 Task: Add Person0000000144 as Team Member of Scrum Project Project0000000072 in Jira. Assign Person0000000141 as Project Lead of Scrum Project Project0000000071 in Jira. Assign Person0000000143 as Project Lead of Scrum Project Project0000000072 in Jira. Create Issue Issue0000000351 in Backlog  in Scrum Project Project0000000071 in Jira. Create Issue Issue0000000352 in Backlog  in Scrum Project Project0000000071 in Jira
Action: Mouse moved to (397, 257)
Screenshot: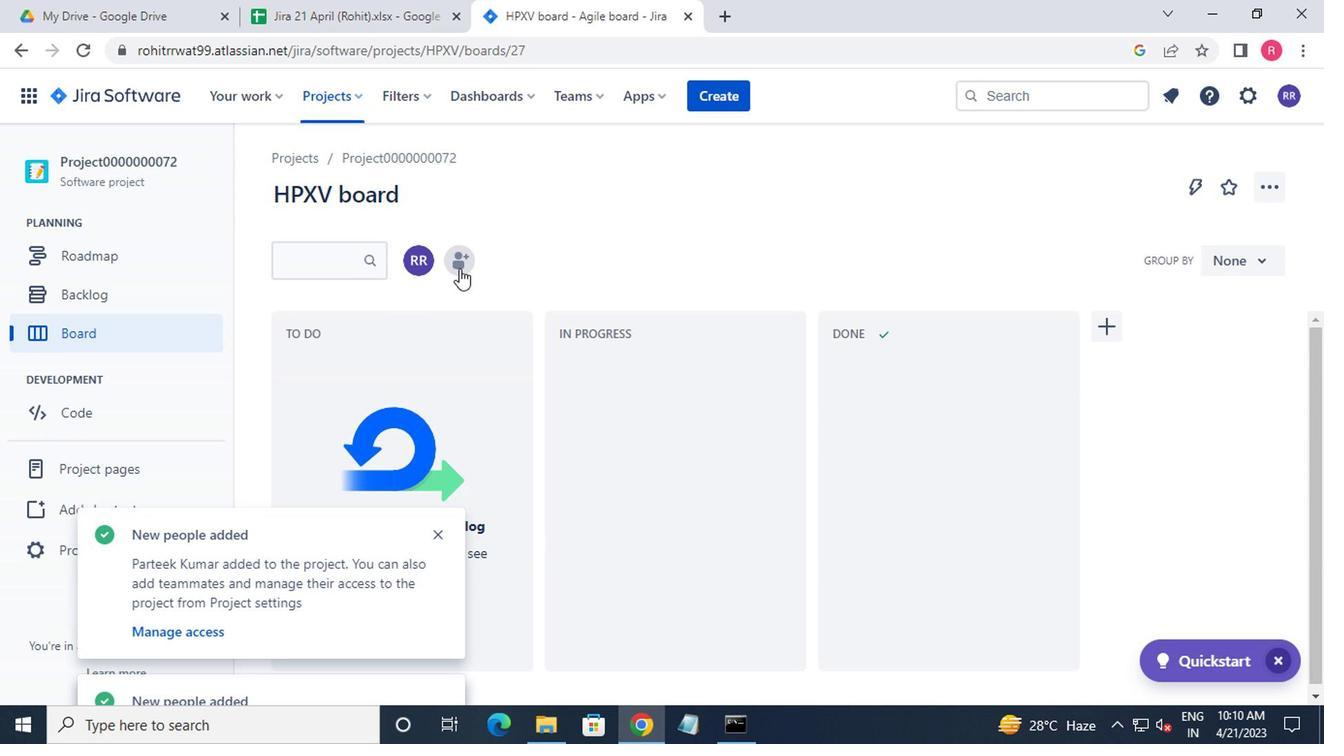 
Action: Mouse pressed left at (397, 257)
Screenshot: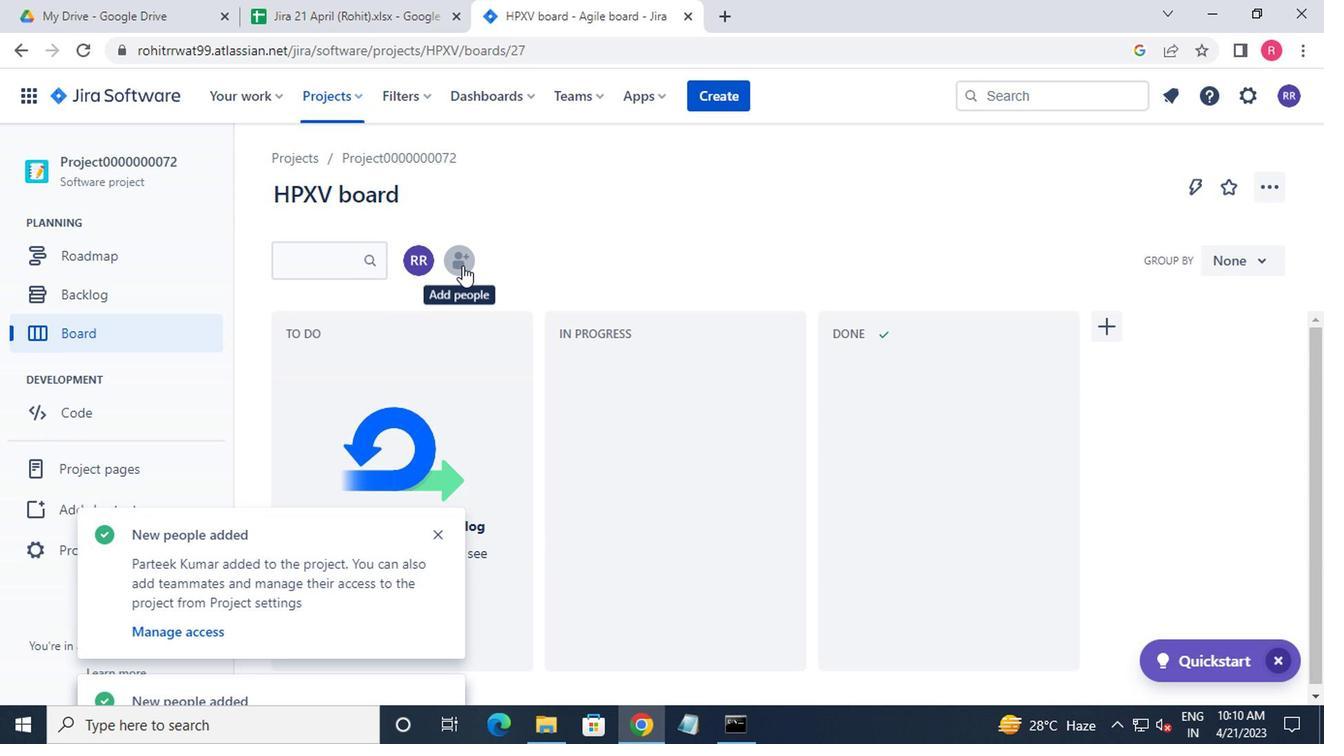 
Action: Mouse moved to (400, 257)
Screenshot: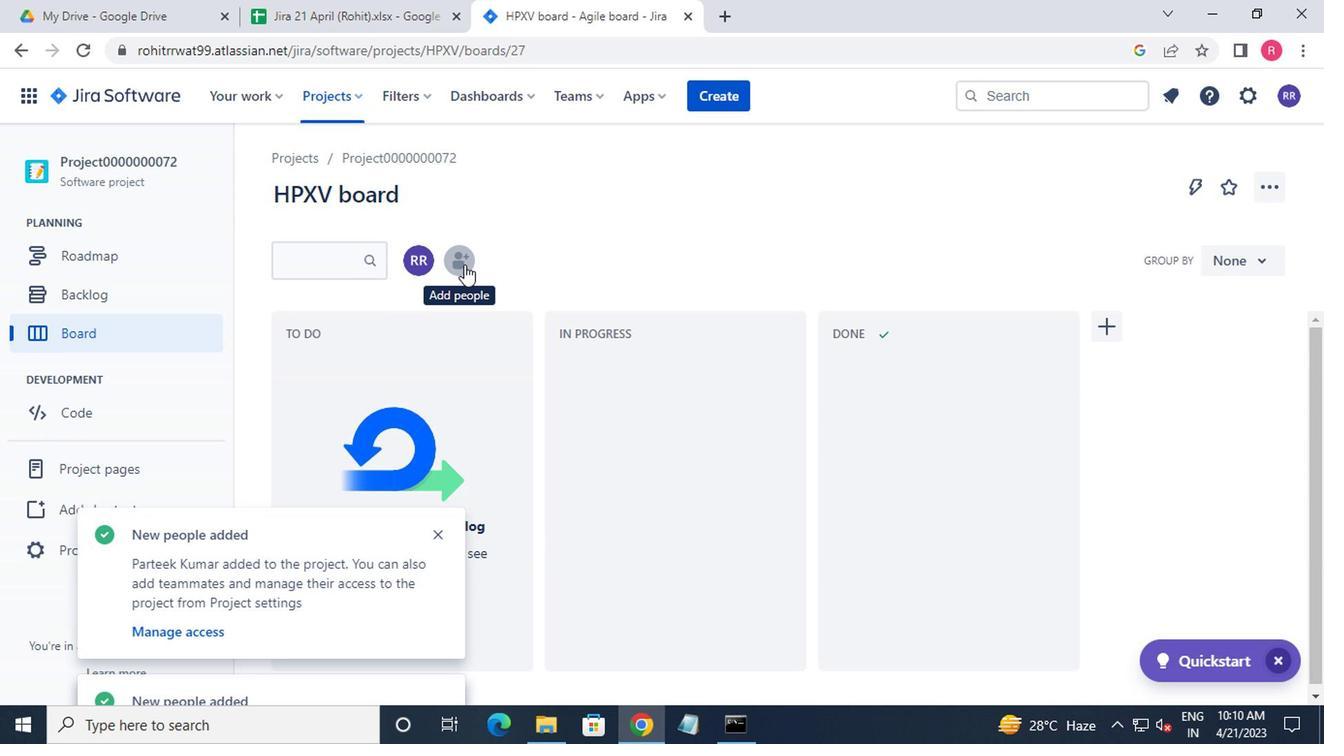 
Action: Key pressed v
Screenshot: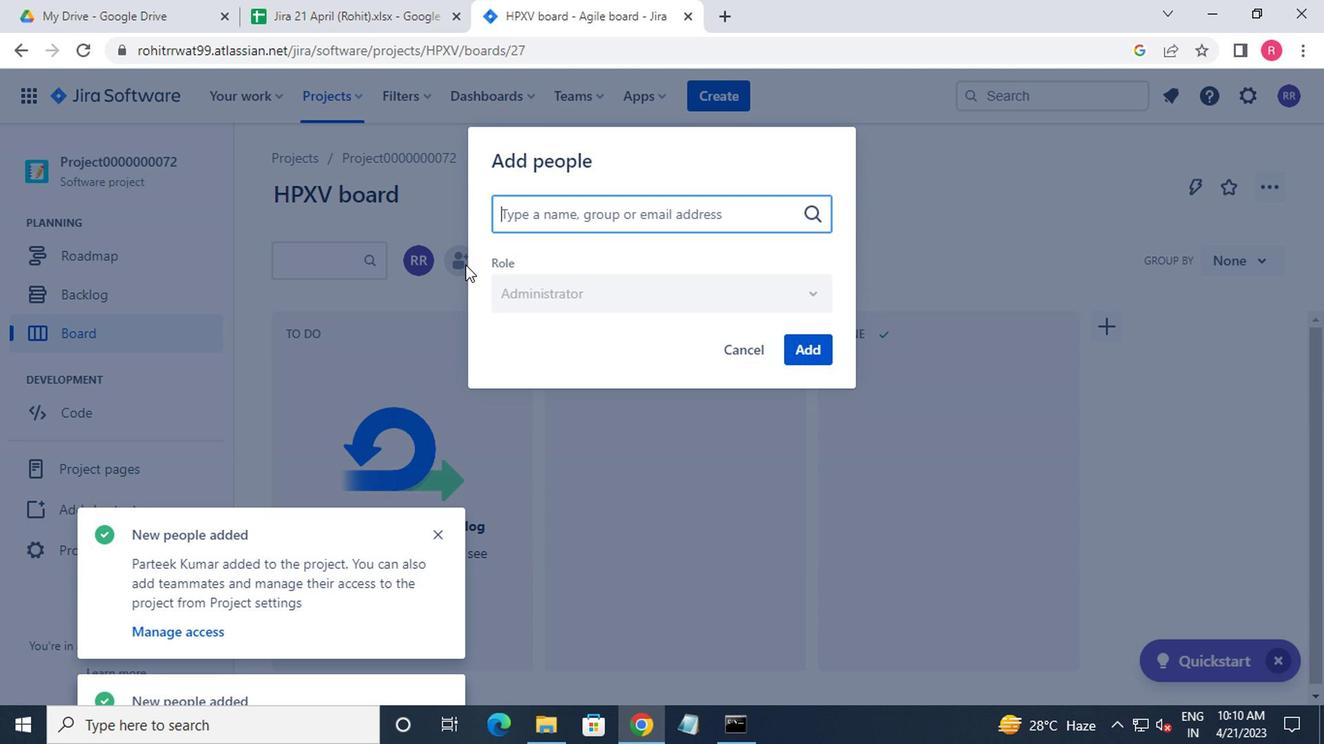 
Action: Mouse moved to (464, 251)
Screenshot: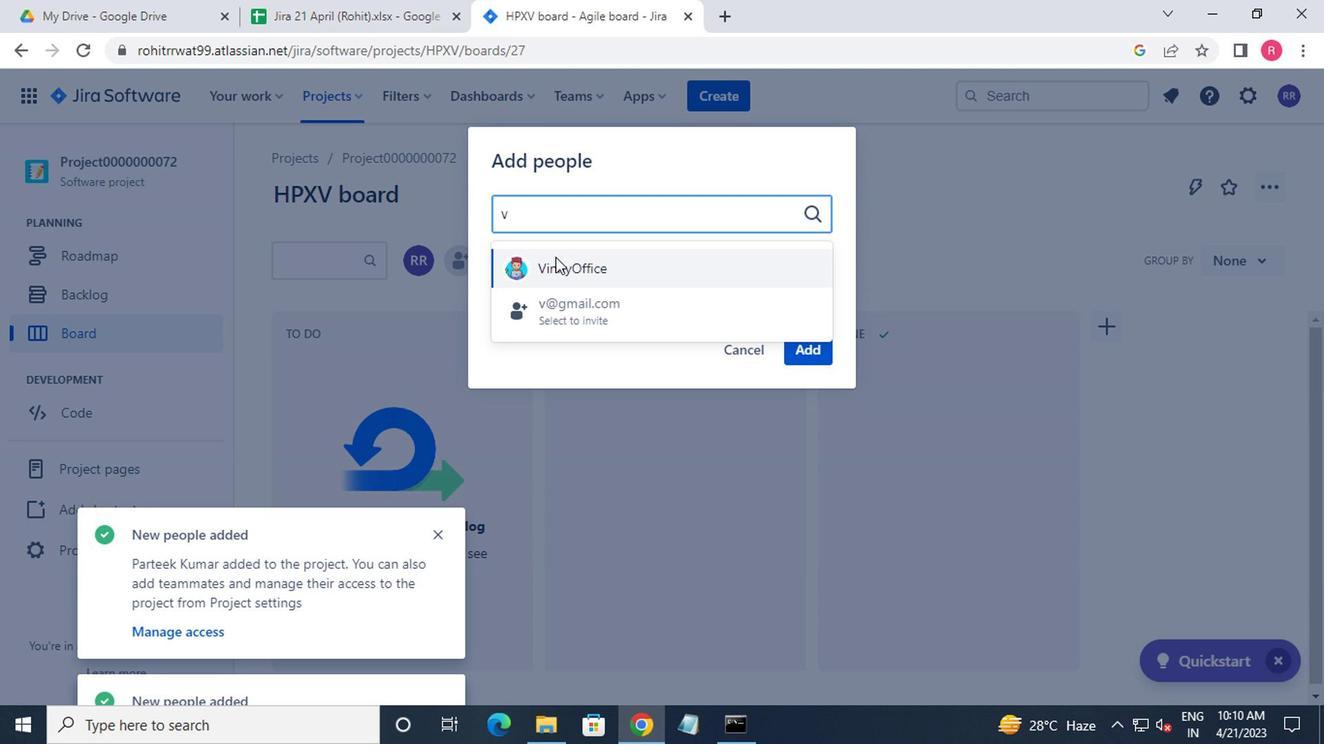 
Action: Mouse pressed left at (464, 251)
Screenshot: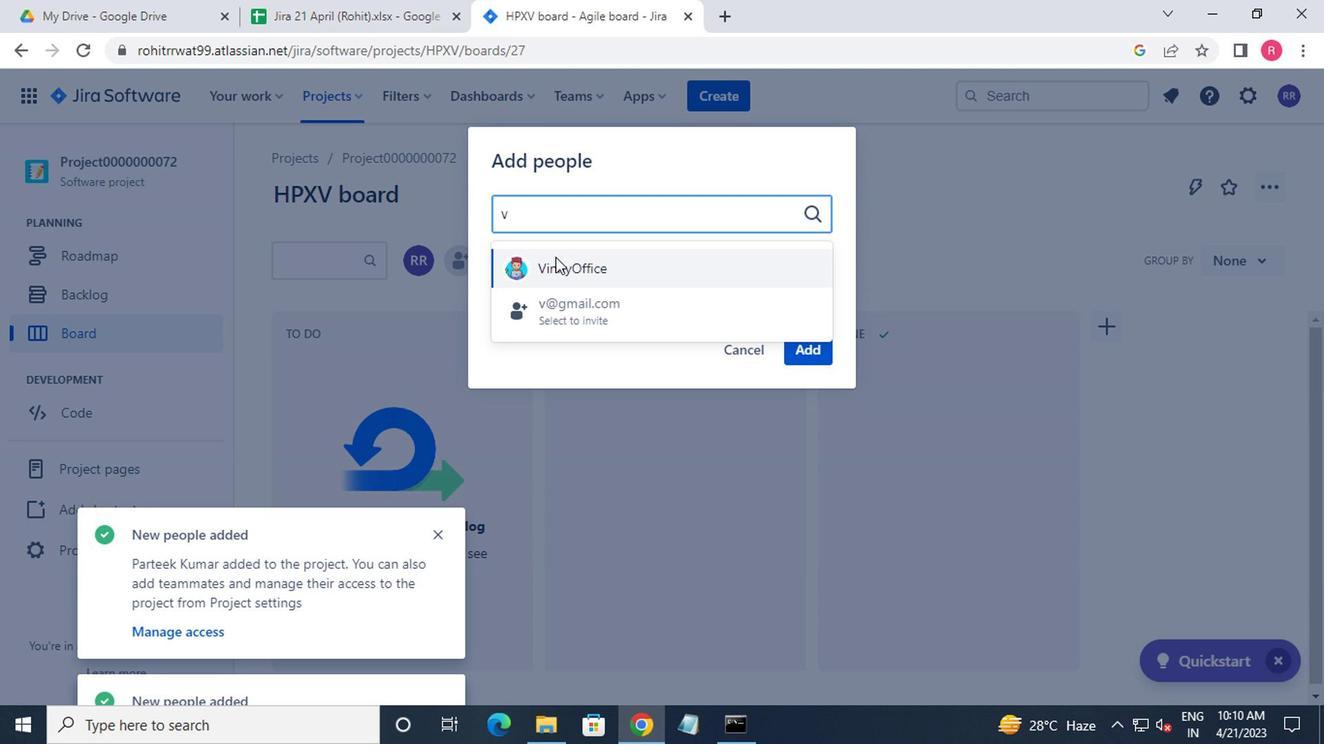 
Action: Mouse moved to (640, 308)
Screenshot: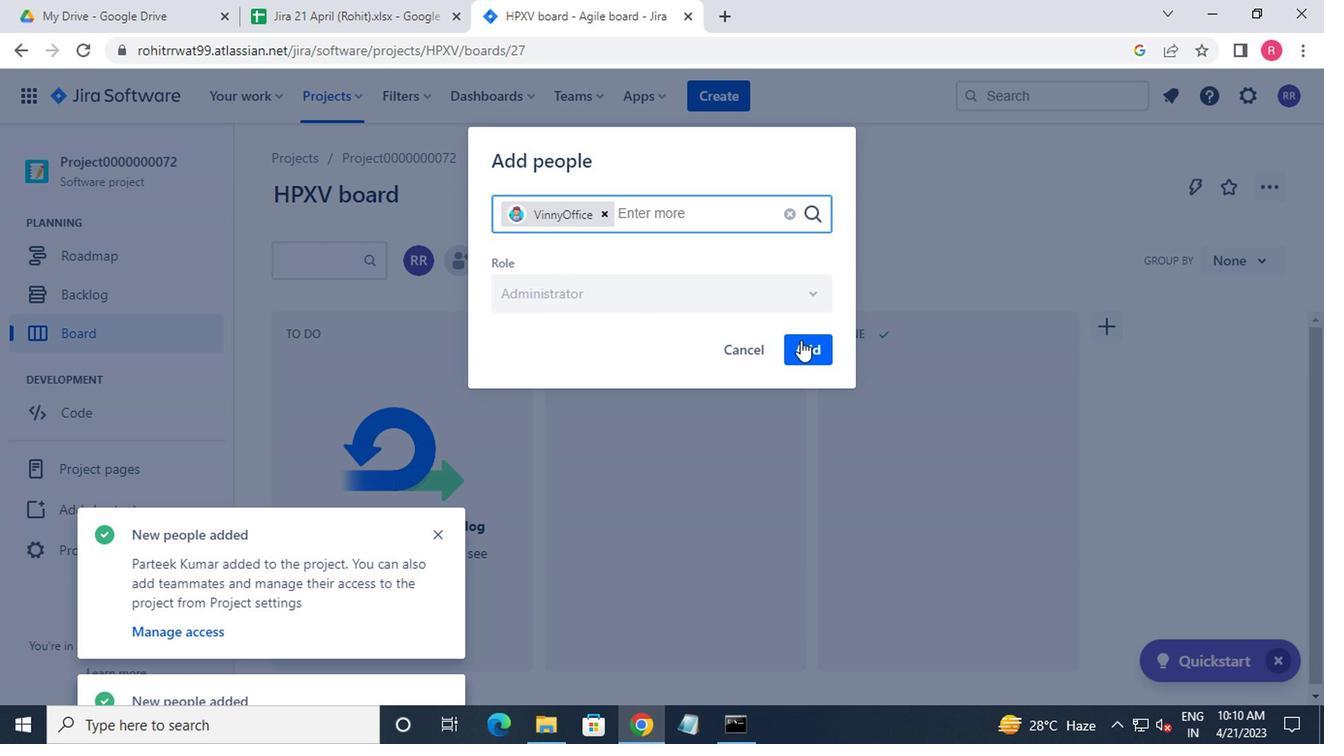 
Action: Mouse pressed left at (640, 308)
Screenshot: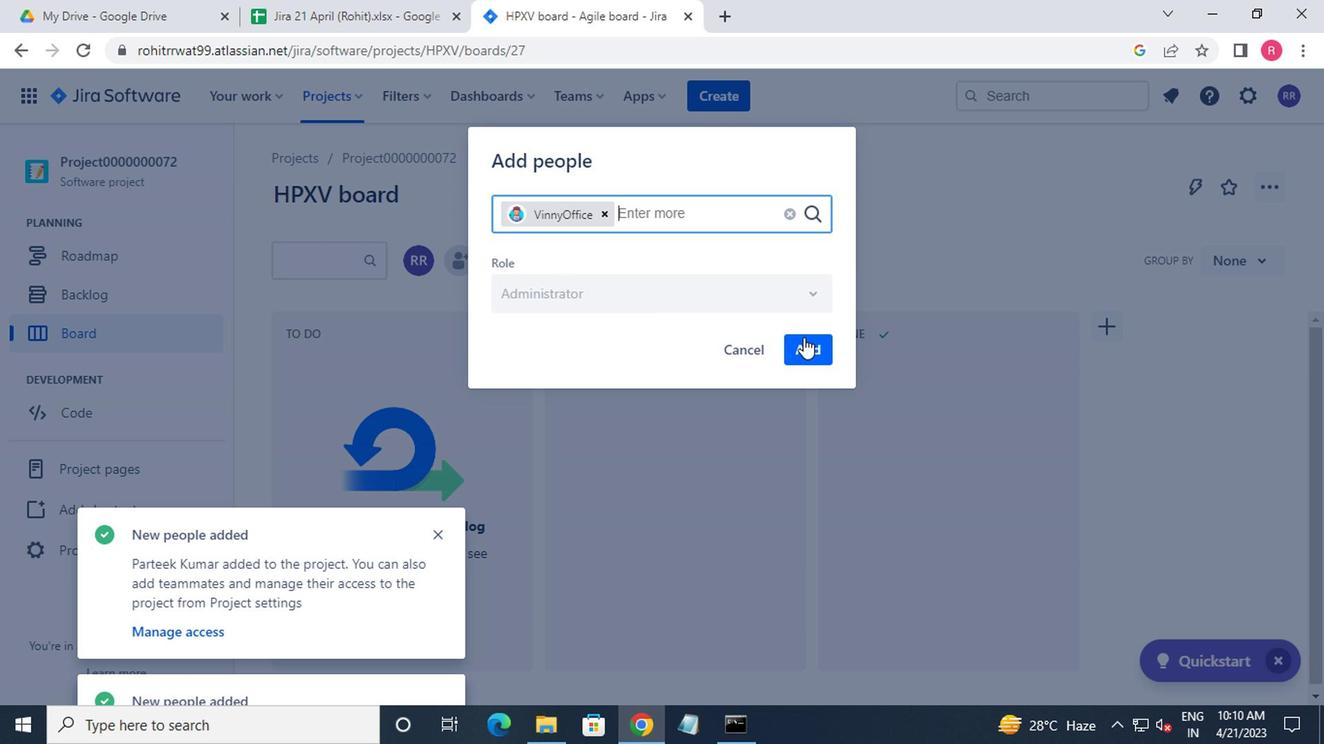 
Action: Mouse moved to (308, 139)
Screenshot: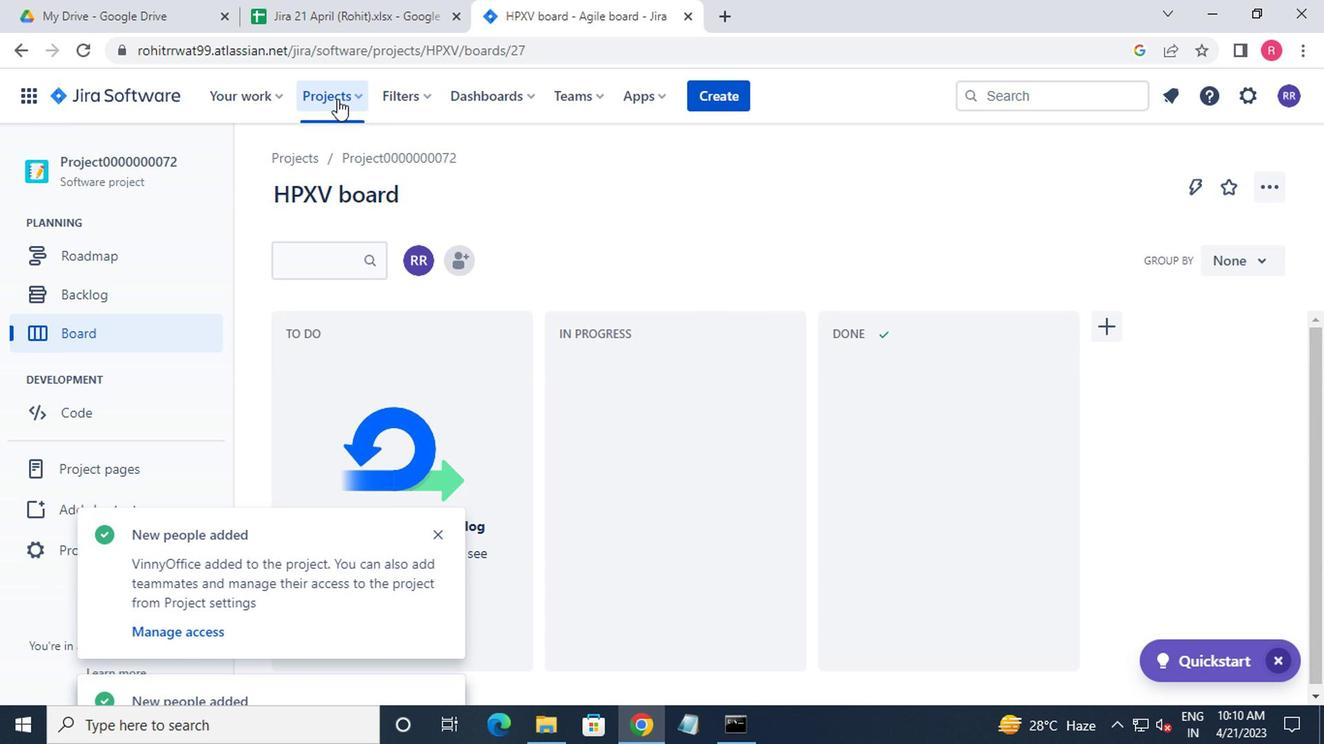 
Action: Mouse pressed left at (308, 139)
Screenshot: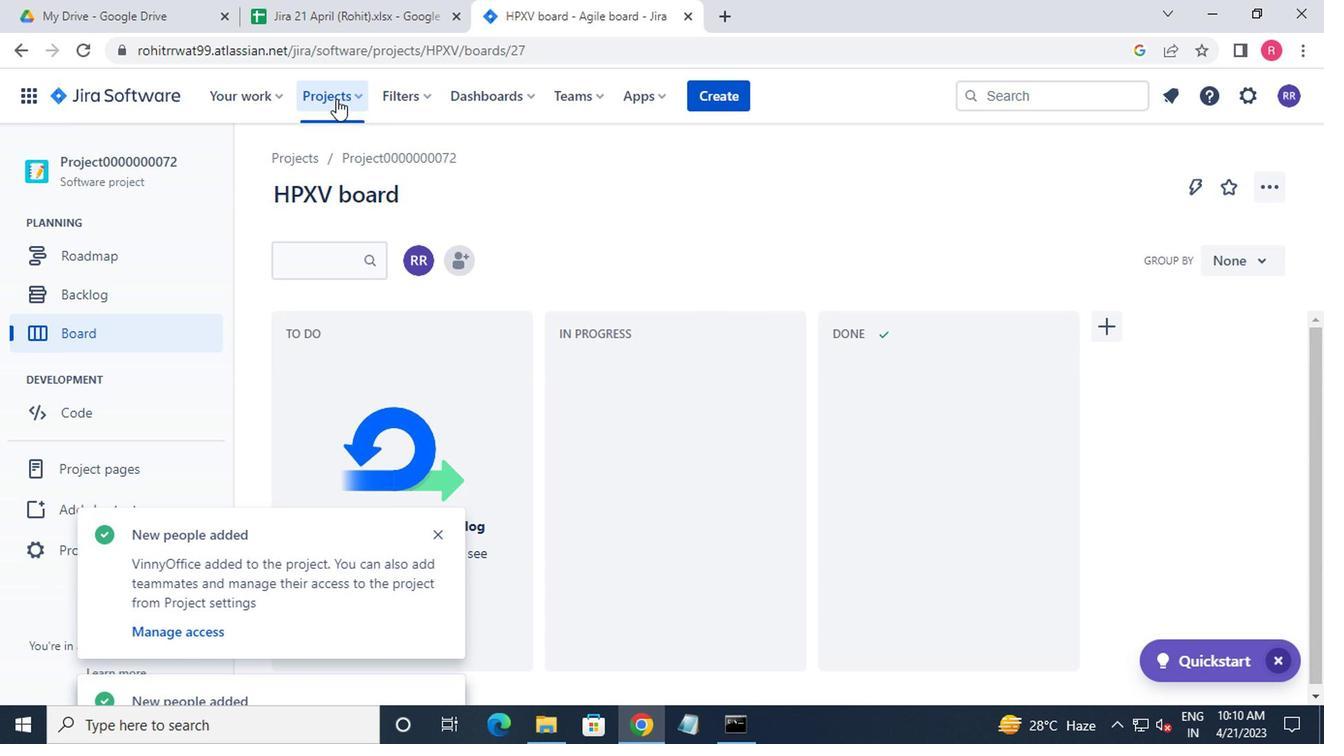 
Action: Mouse moved to (368, 227)
Screenshot: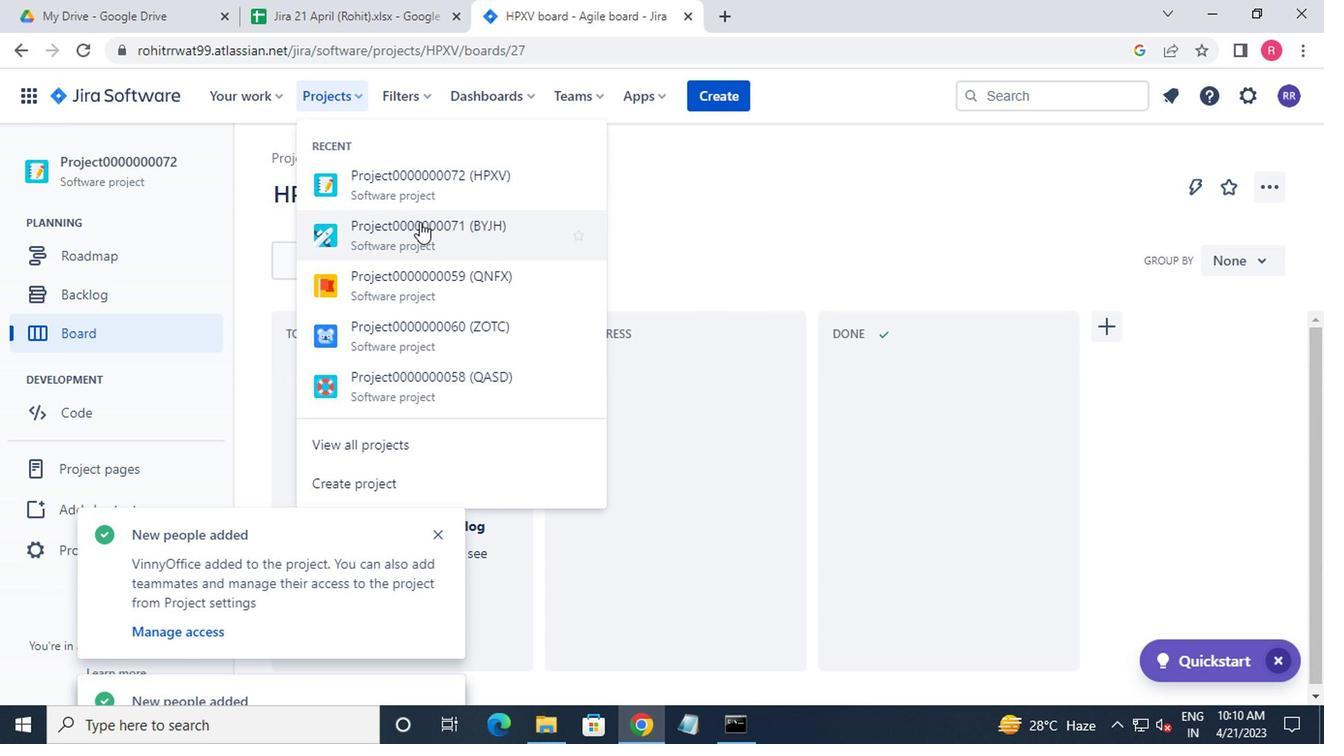 
Action: Mouse pressed left at (368, 227)
Screenshot: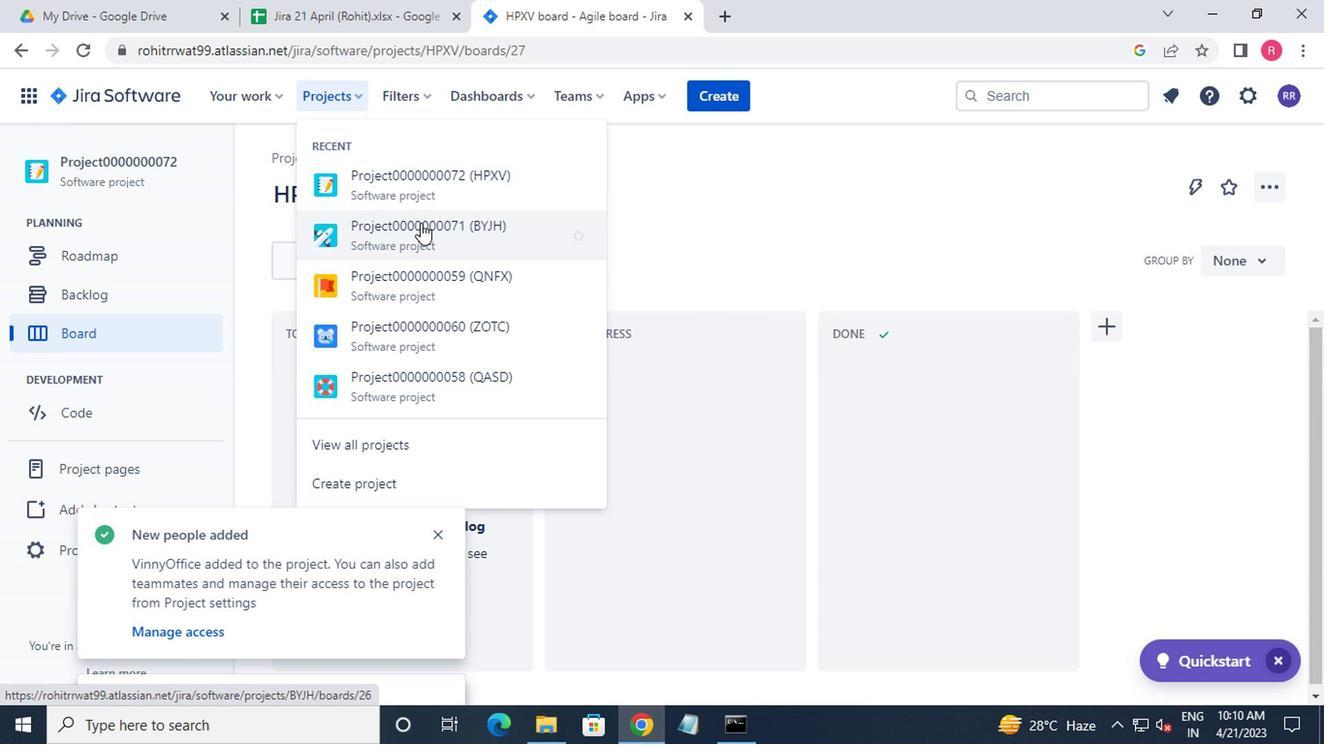 
Action: Mouse moved to (109, 470)
Screenshot: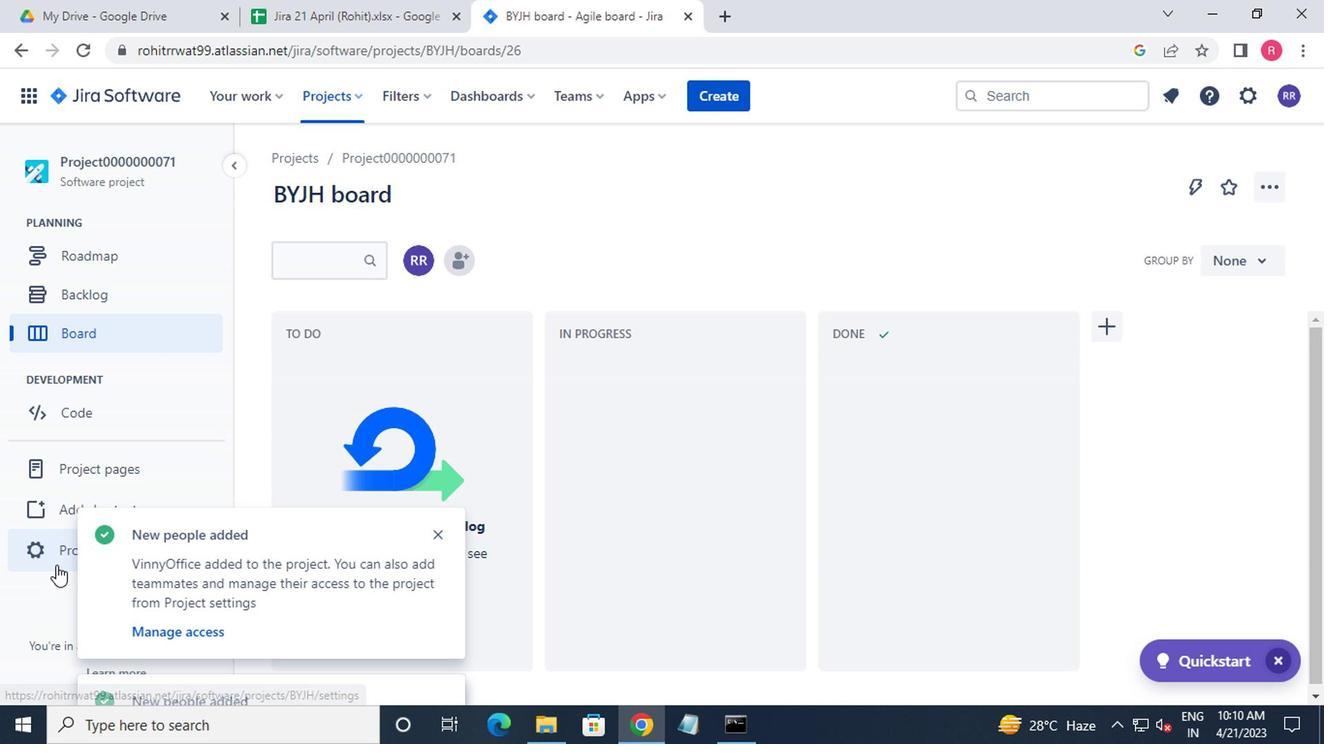 
Action: Mouse pressed left at (109, 470)
Screenshot: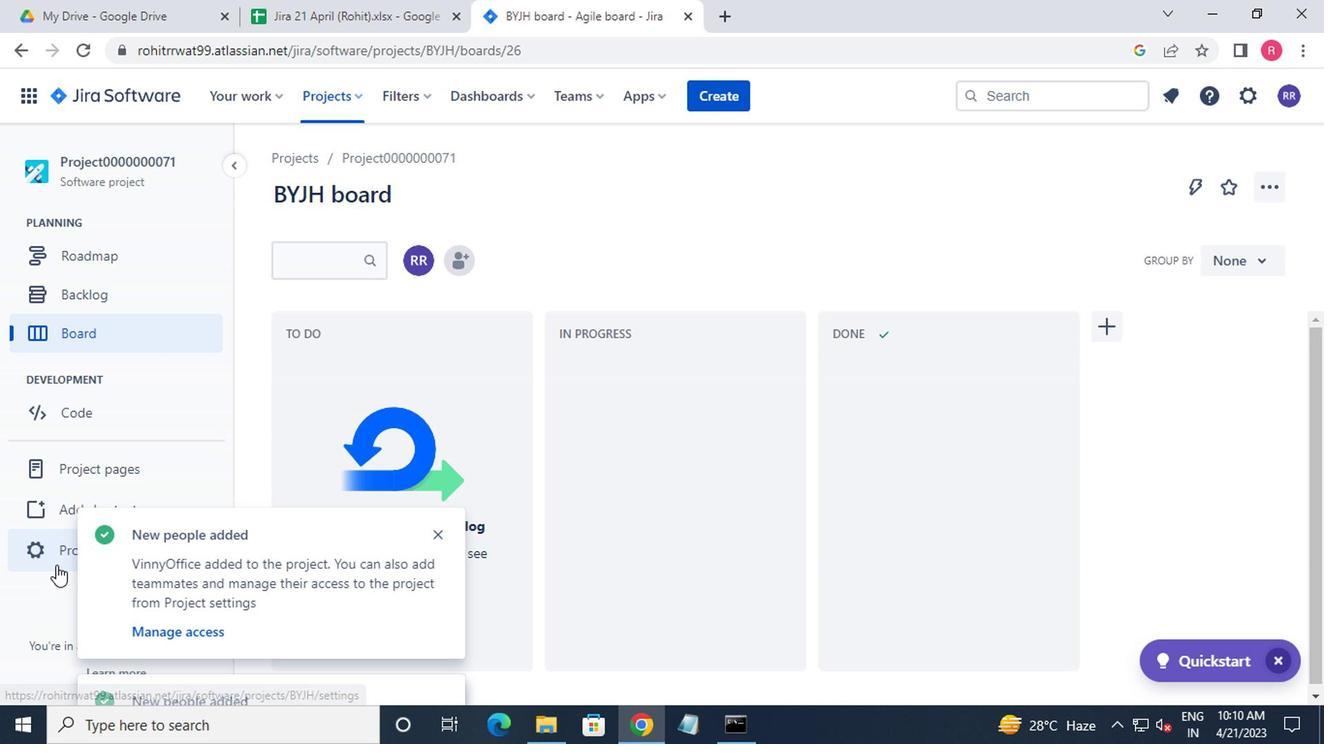 
Action: Mouse moved to (465, 397)
Screenshot: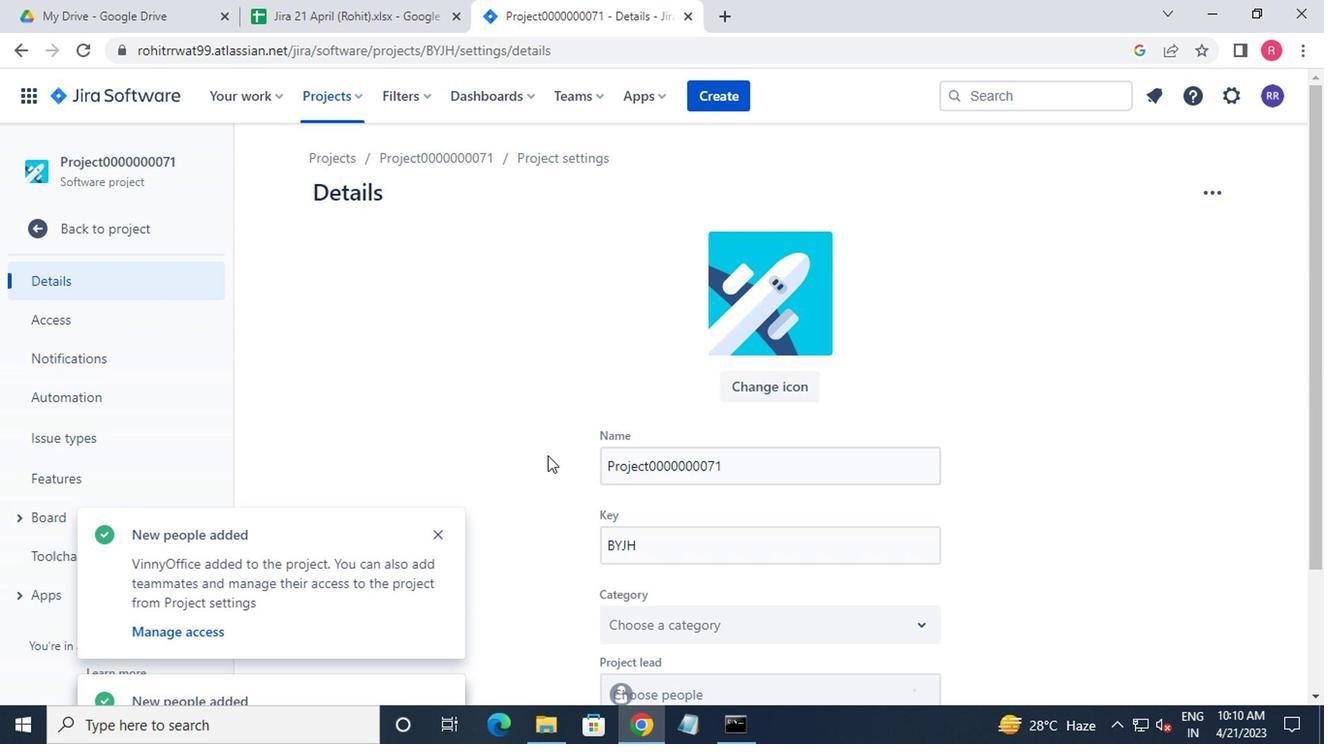
Action: Mouse scrolled (465, 396) with delta (0, 0)
Screenshot: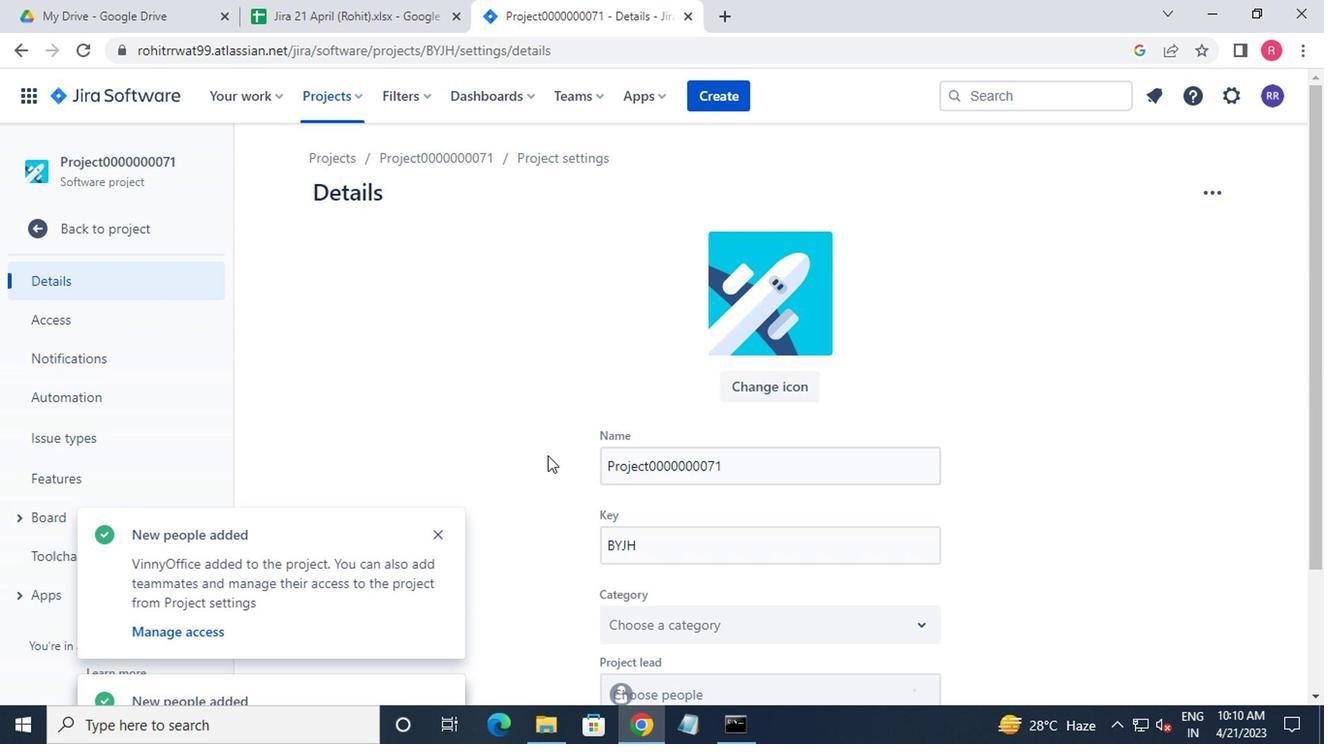 
Action: Mouse moved to (470, 397)
Screenshot: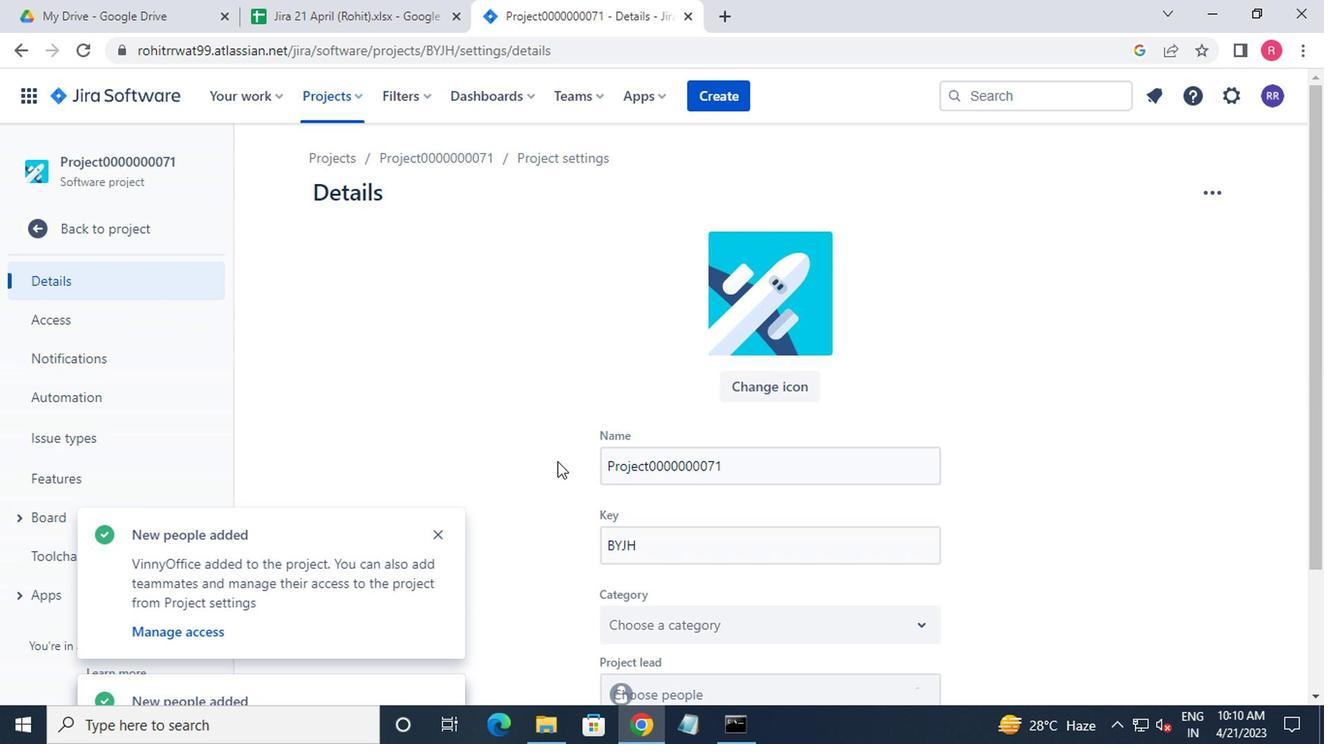 
Action: Mouse scrolled (470, 397) with delta (0, 0)
Screenshot: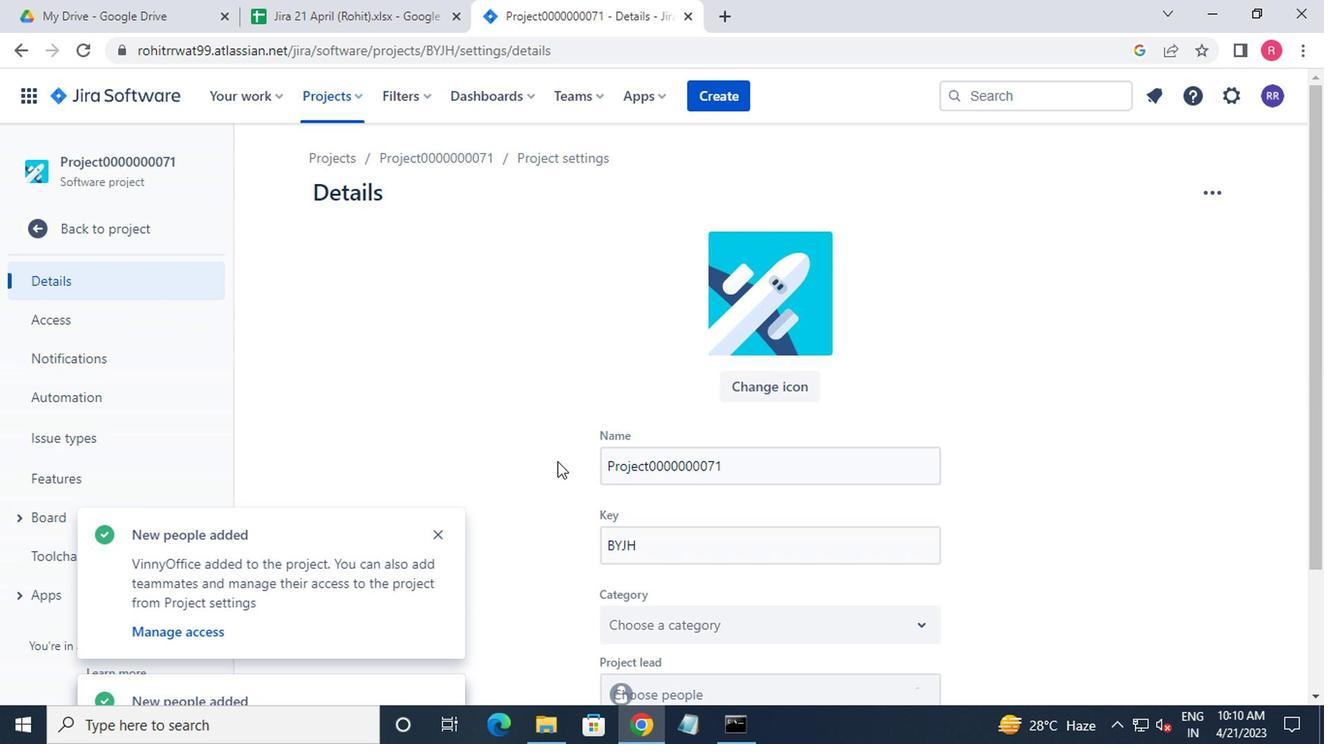 
Action: Mouse moved to (475, 398)
Screenshot: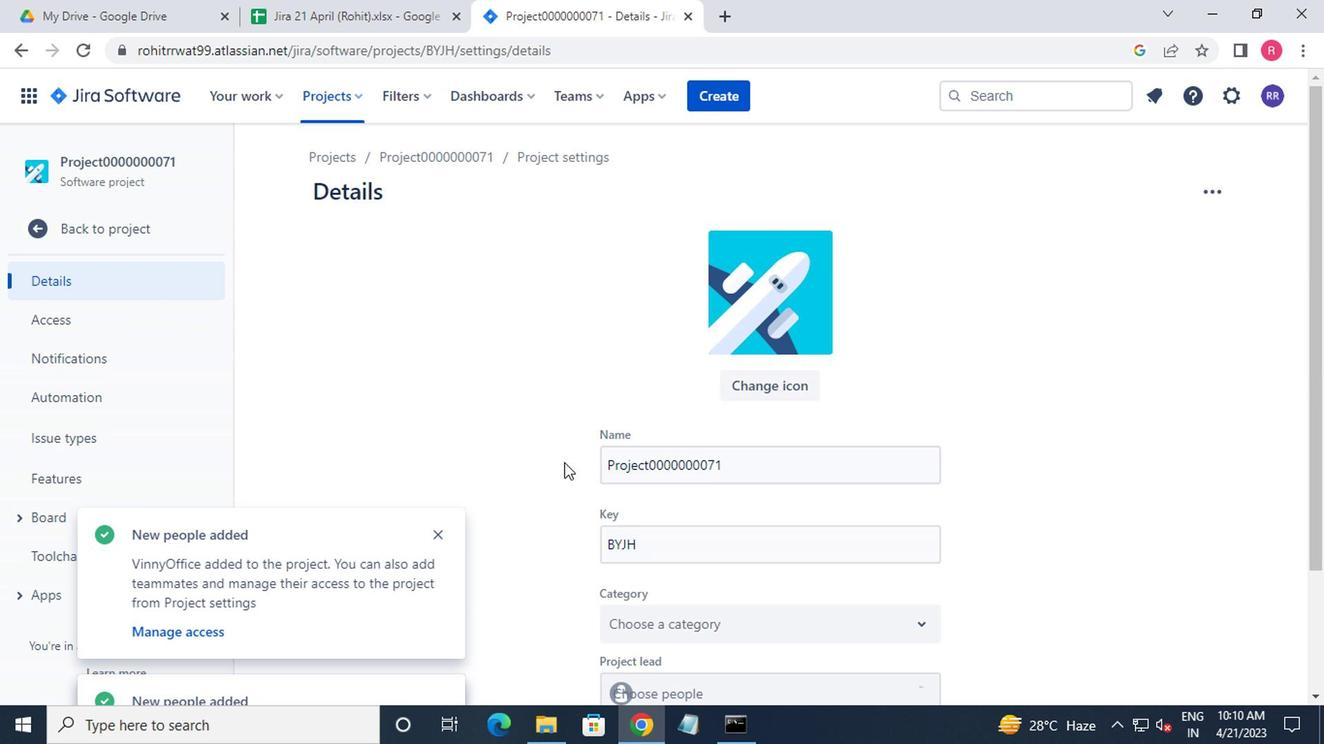 
Action: Mouse scrolled (475, 397) with delta (0, 0)
Screenshot: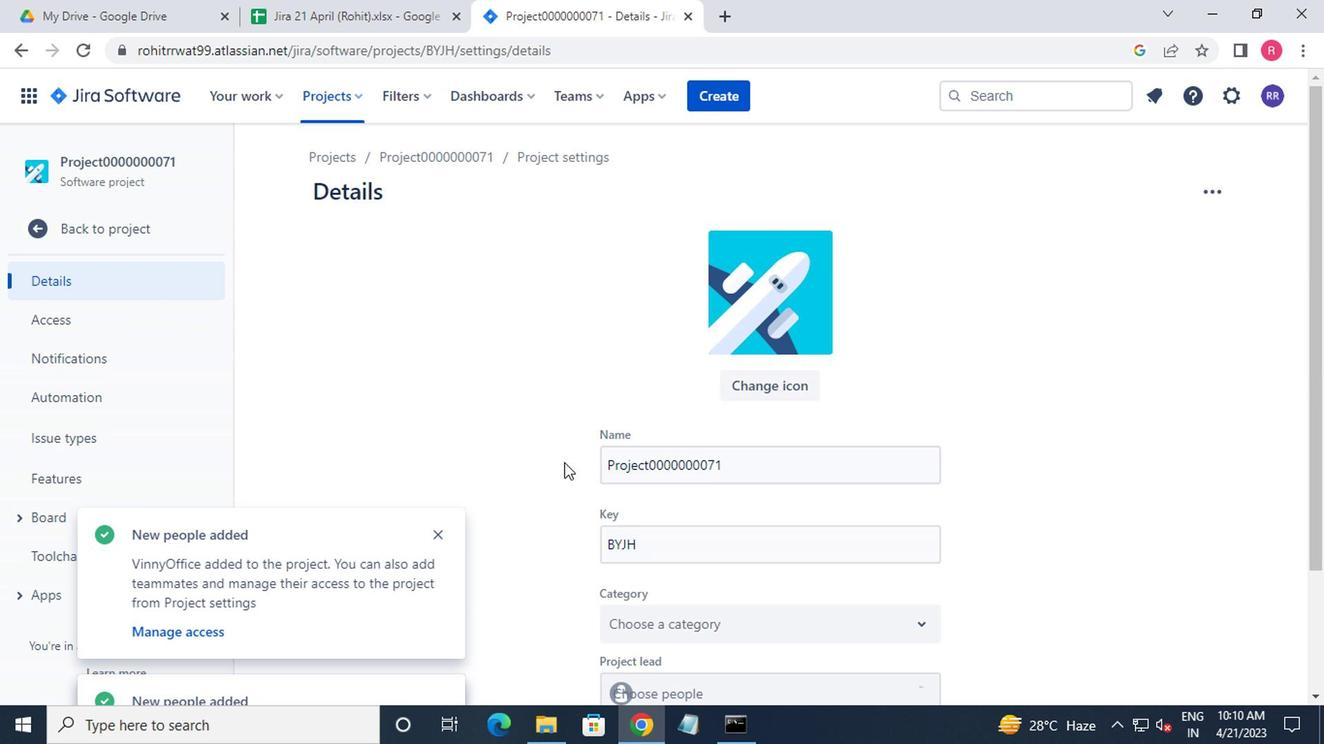 
Action: Mouse moved to (578, 442)
Screenshot: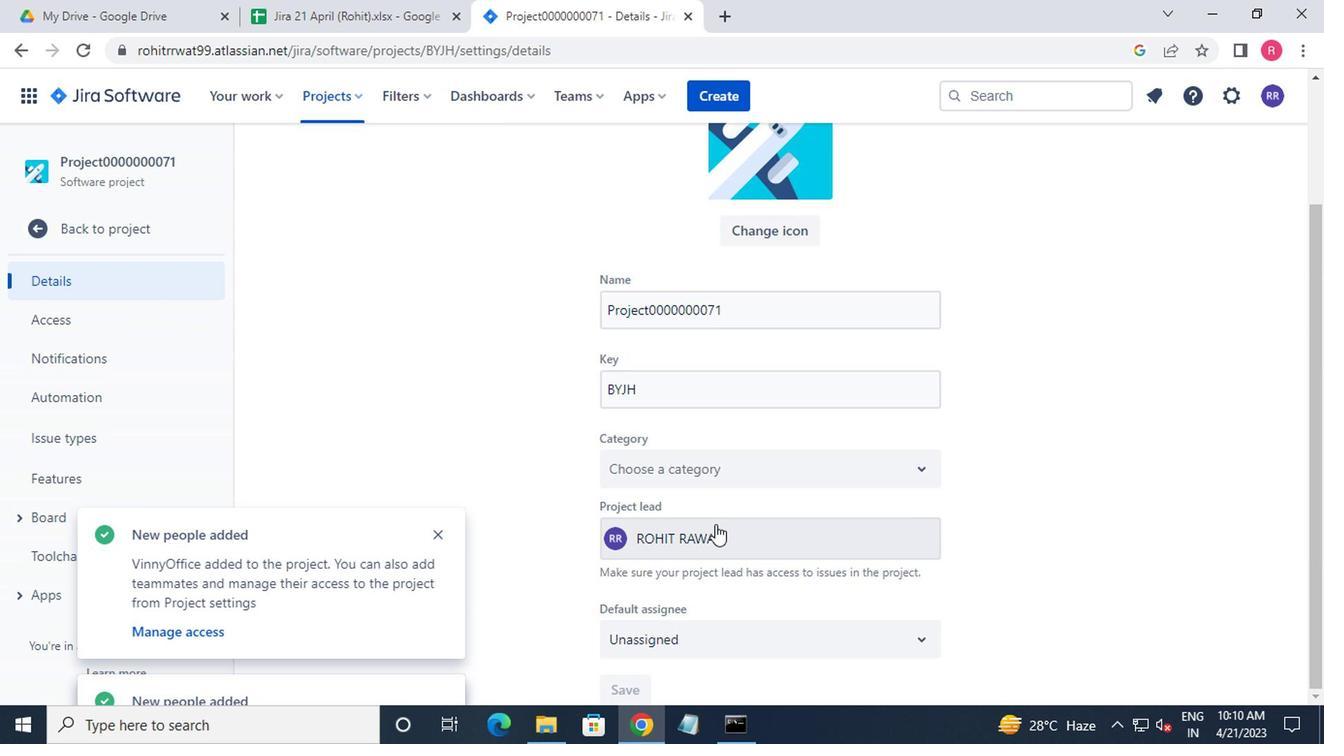 
Action: Mouse pressed left at (578, 442)
Screenshot: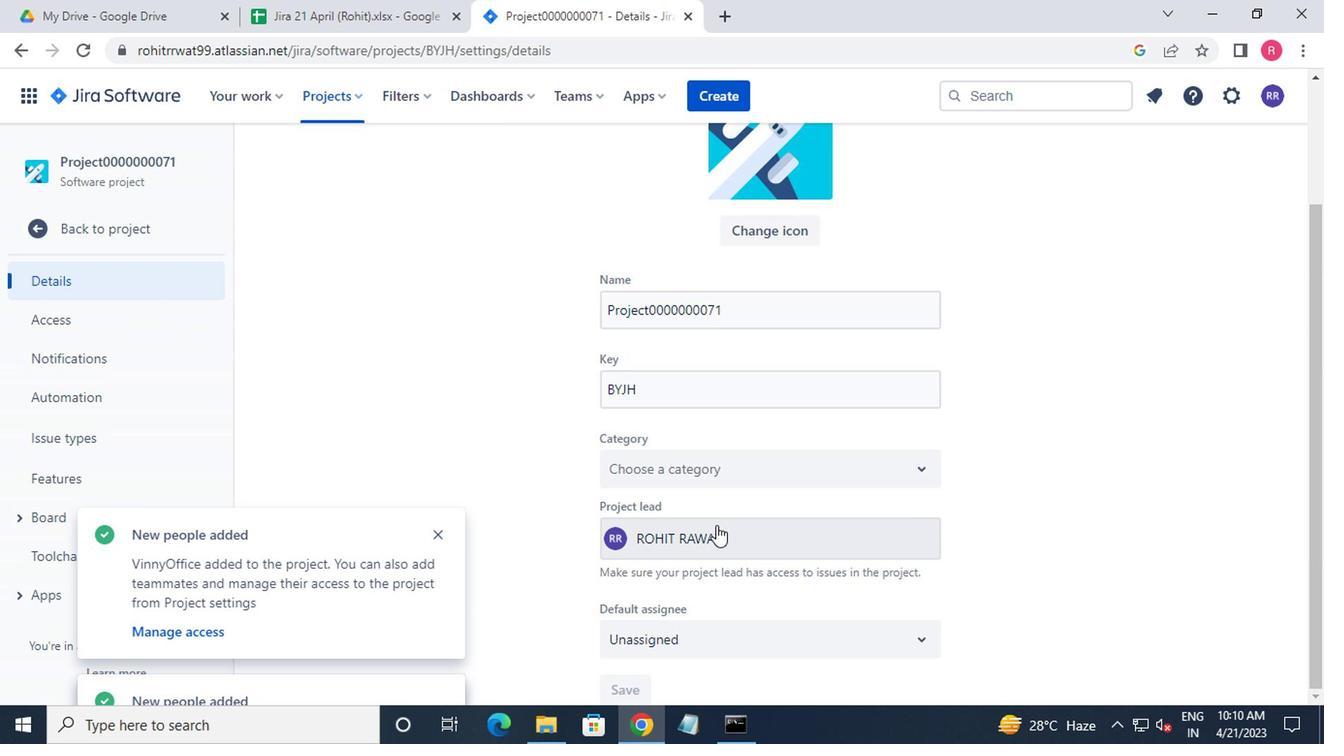 
Action: Mouse moved to (557, 284)
Screenshot: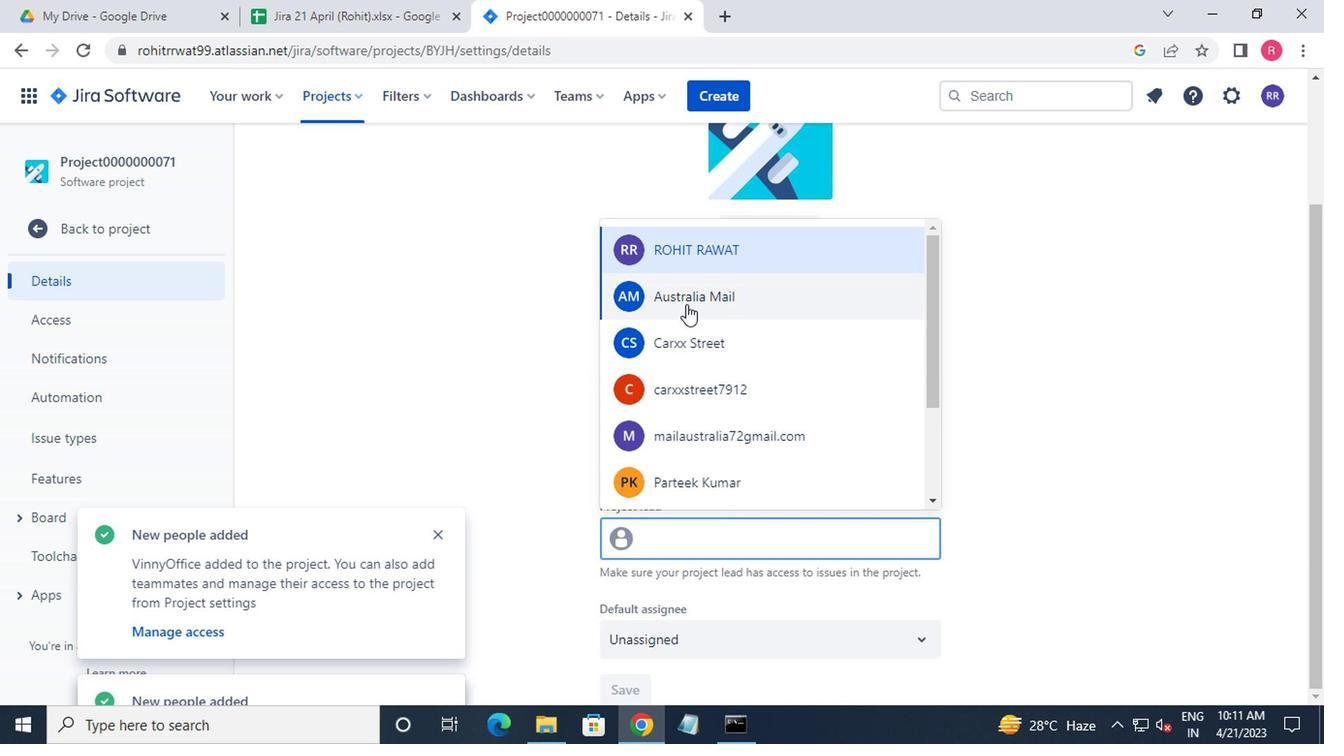 
Action: Mouse pressed left at (557, 284)
Screenshot: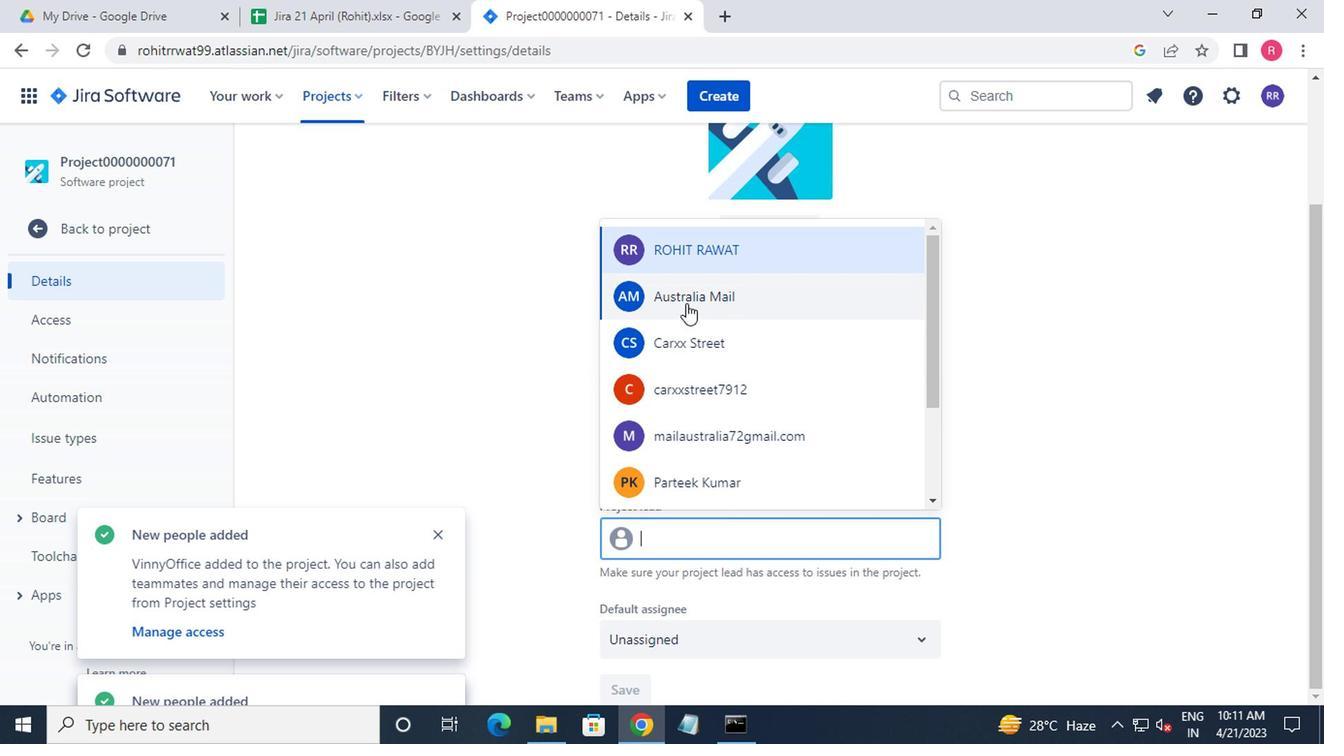 
Action: Mouse moved to (518, 560)
Screenshot: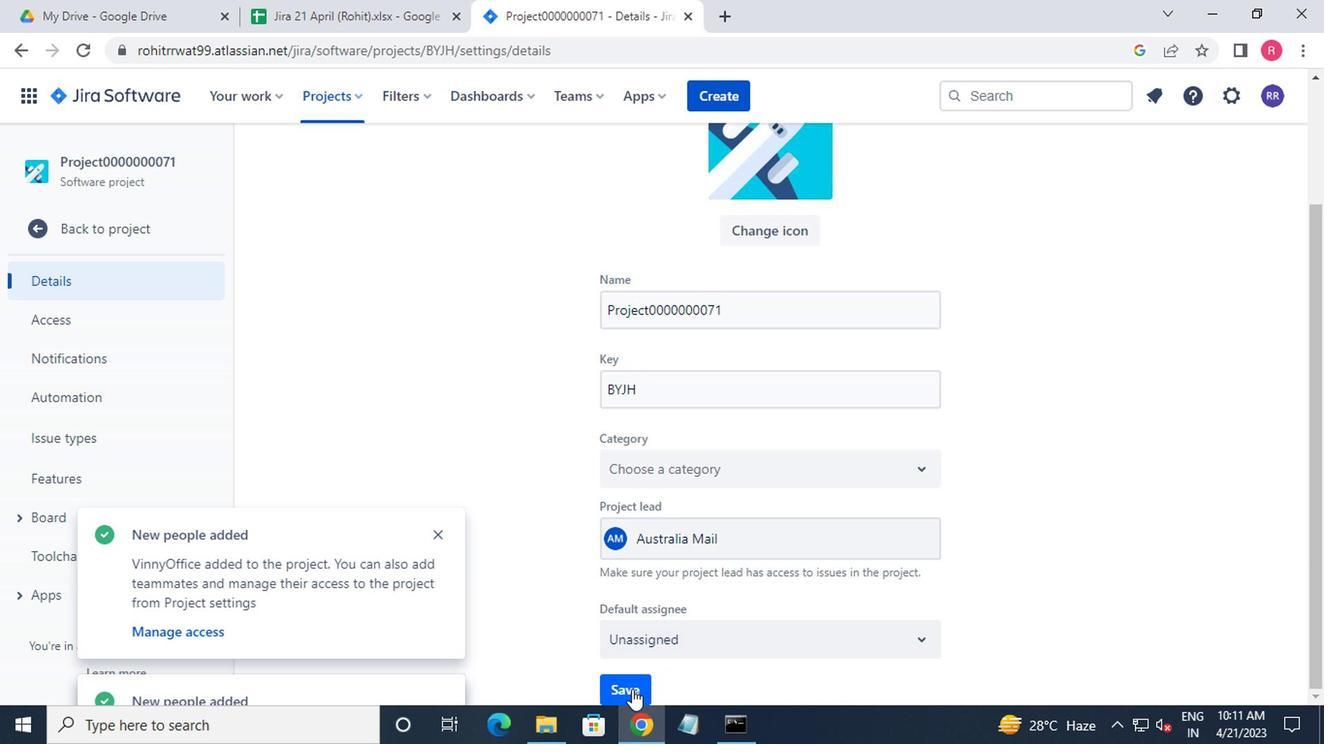 
Action: Mouse pressed left at (518, 560)
Screenshot: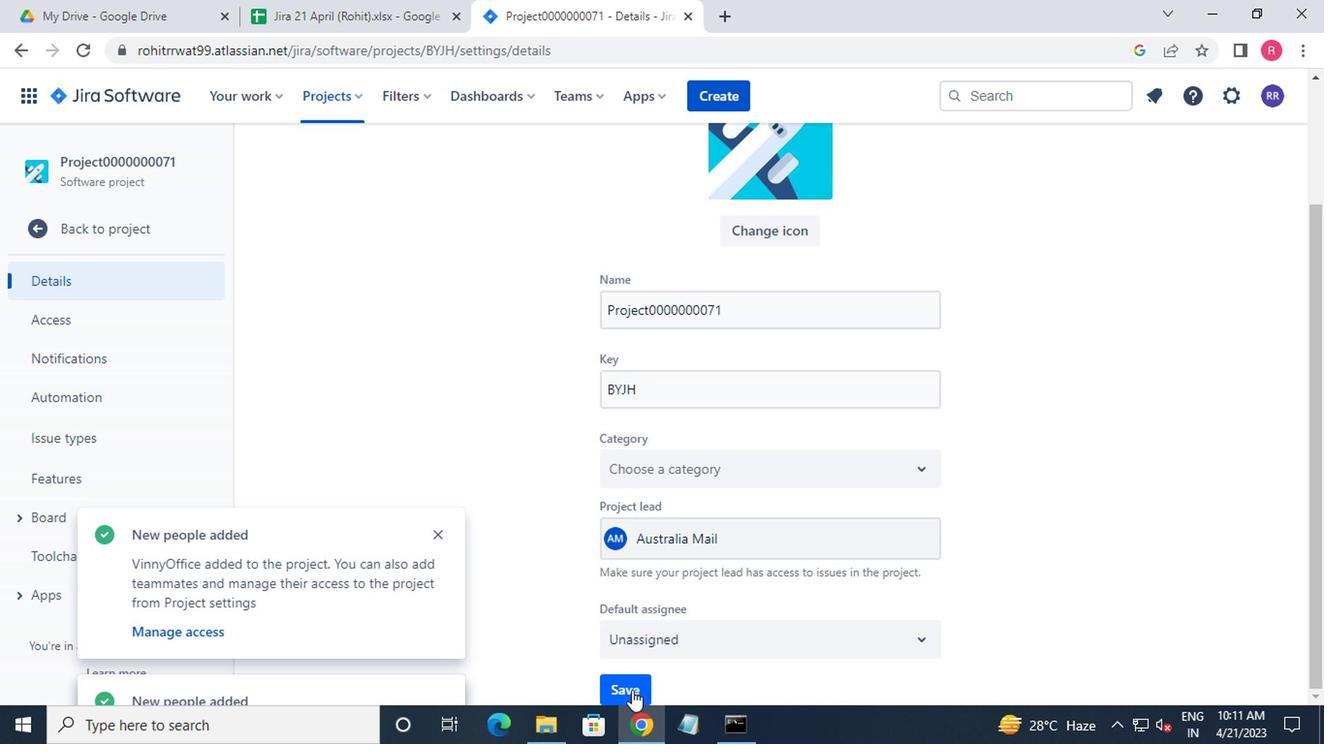 
Action: Mouse moved to (315, 142)
Screenshot: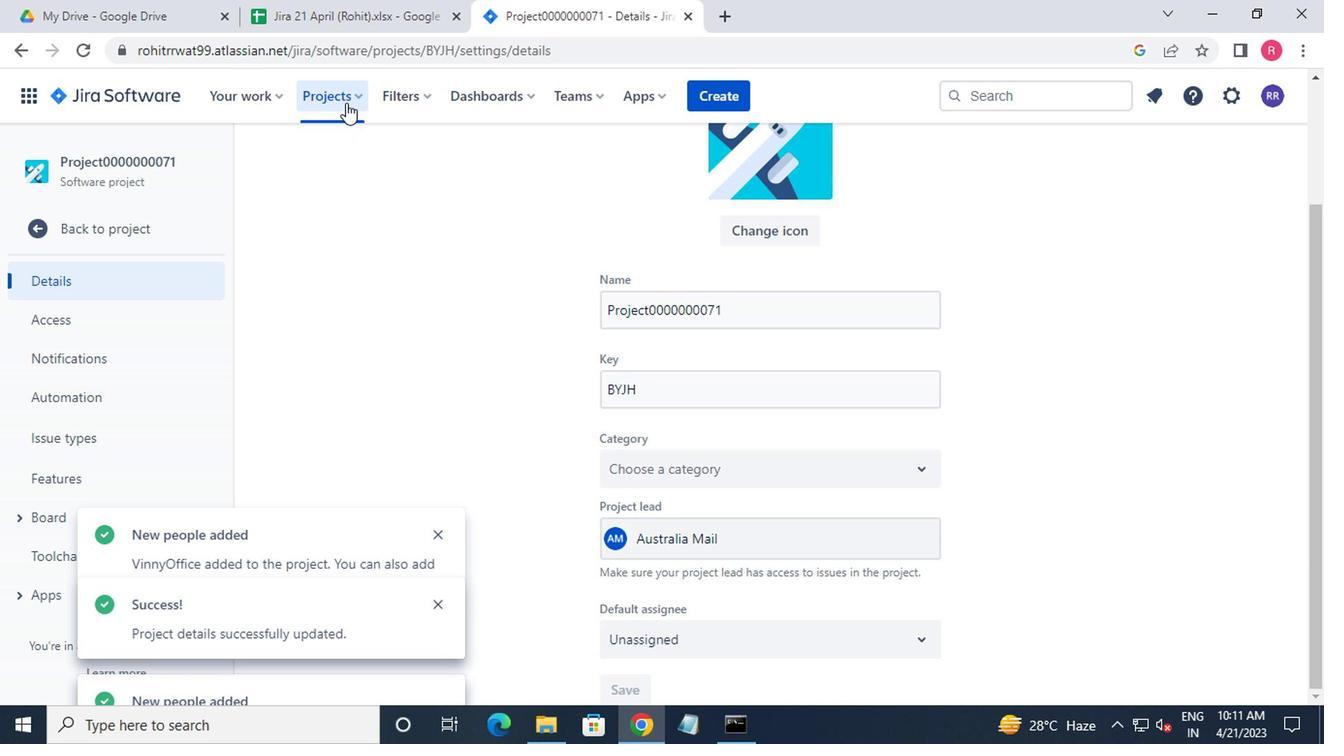 
Action: Mouse pressed left at (315, 142)
Screenshot: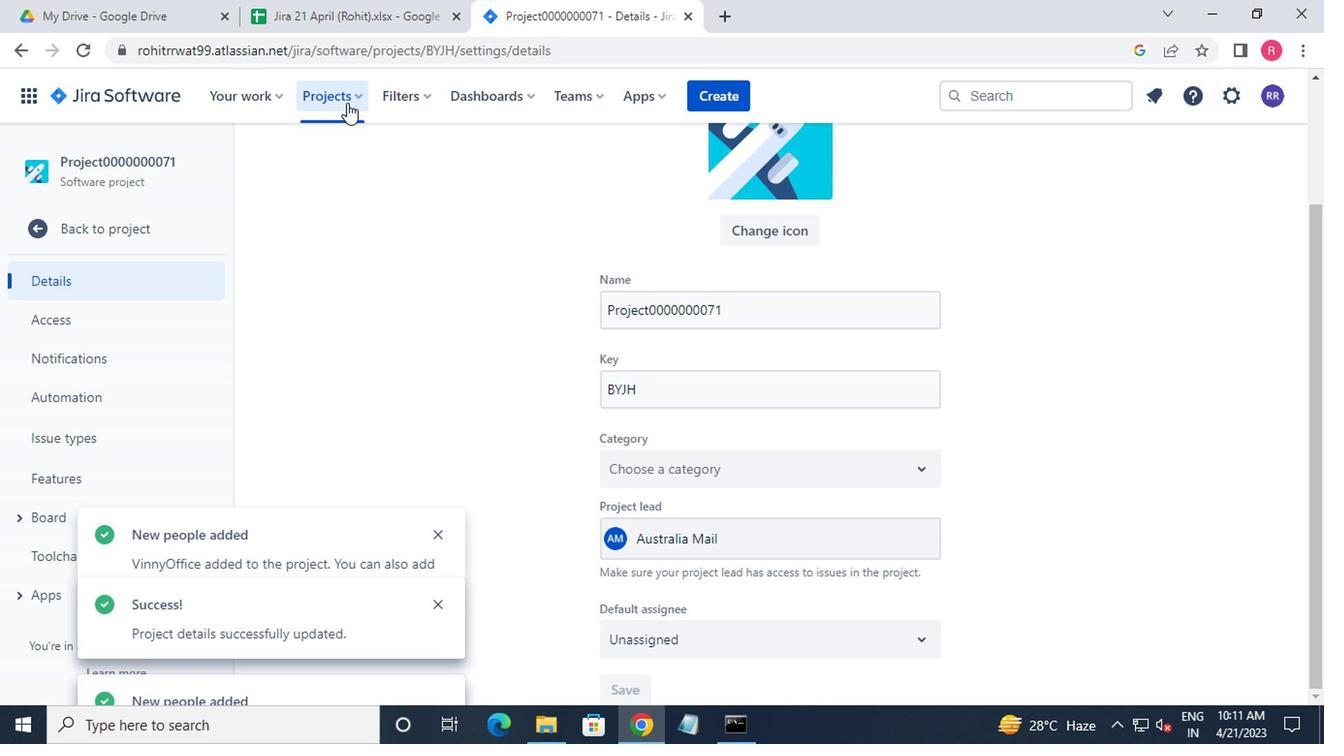 
Action: Mouse moved to (340, 235)
Screenshot: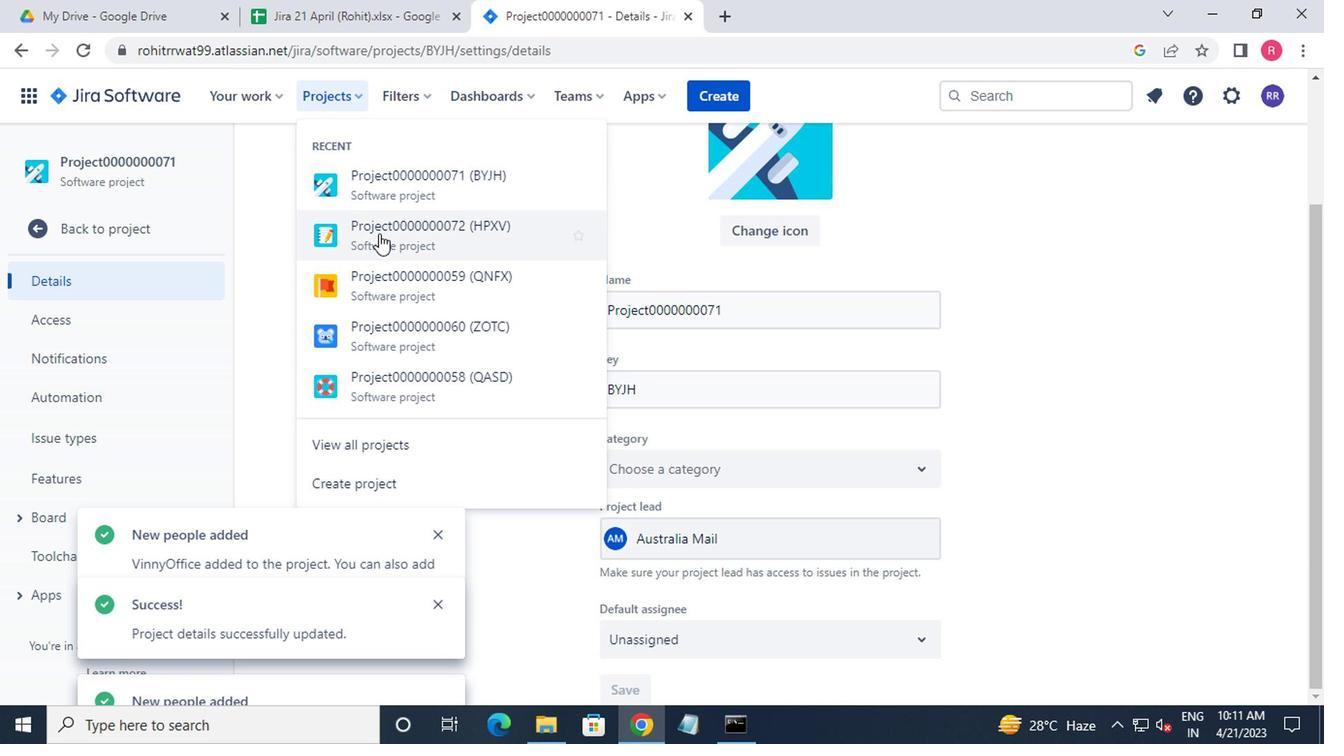 
Action: Mouse pressed left at (340, 235)
Screenshot: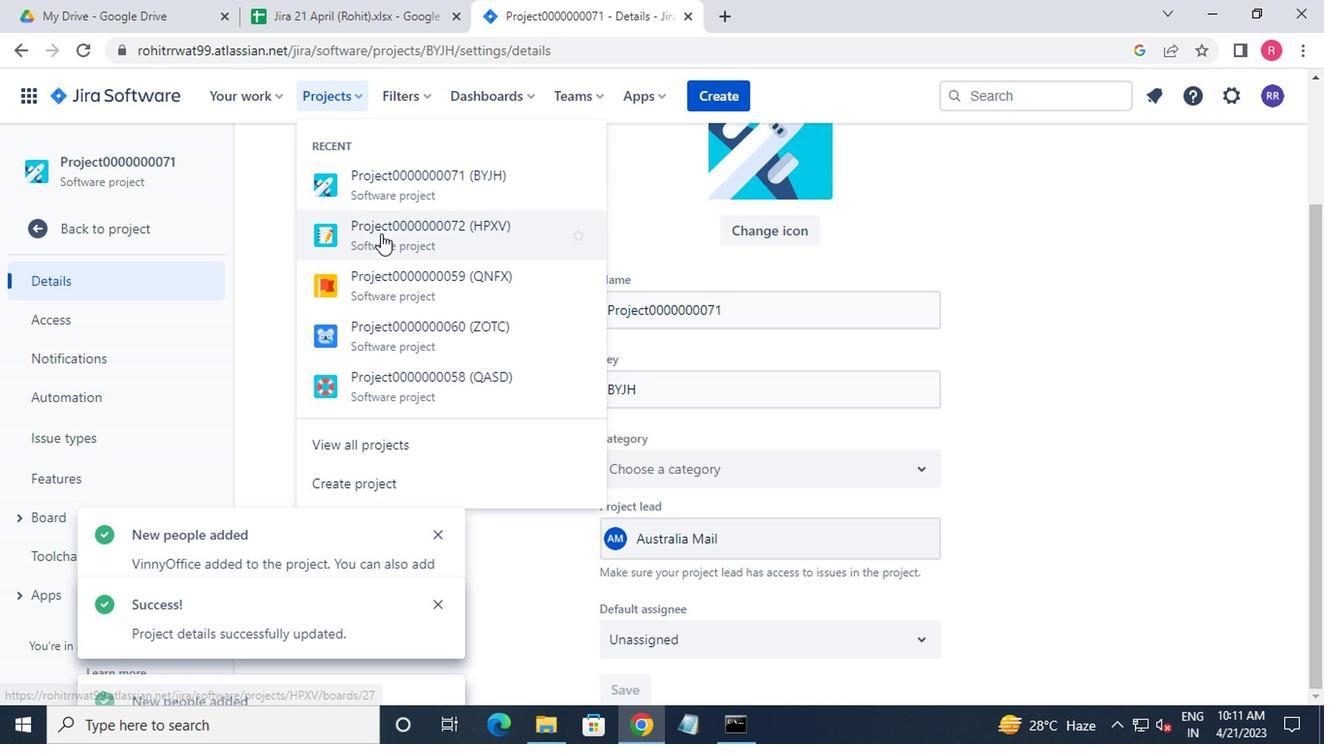 
Action: Mouse moved to (106, 453)
Screenshot: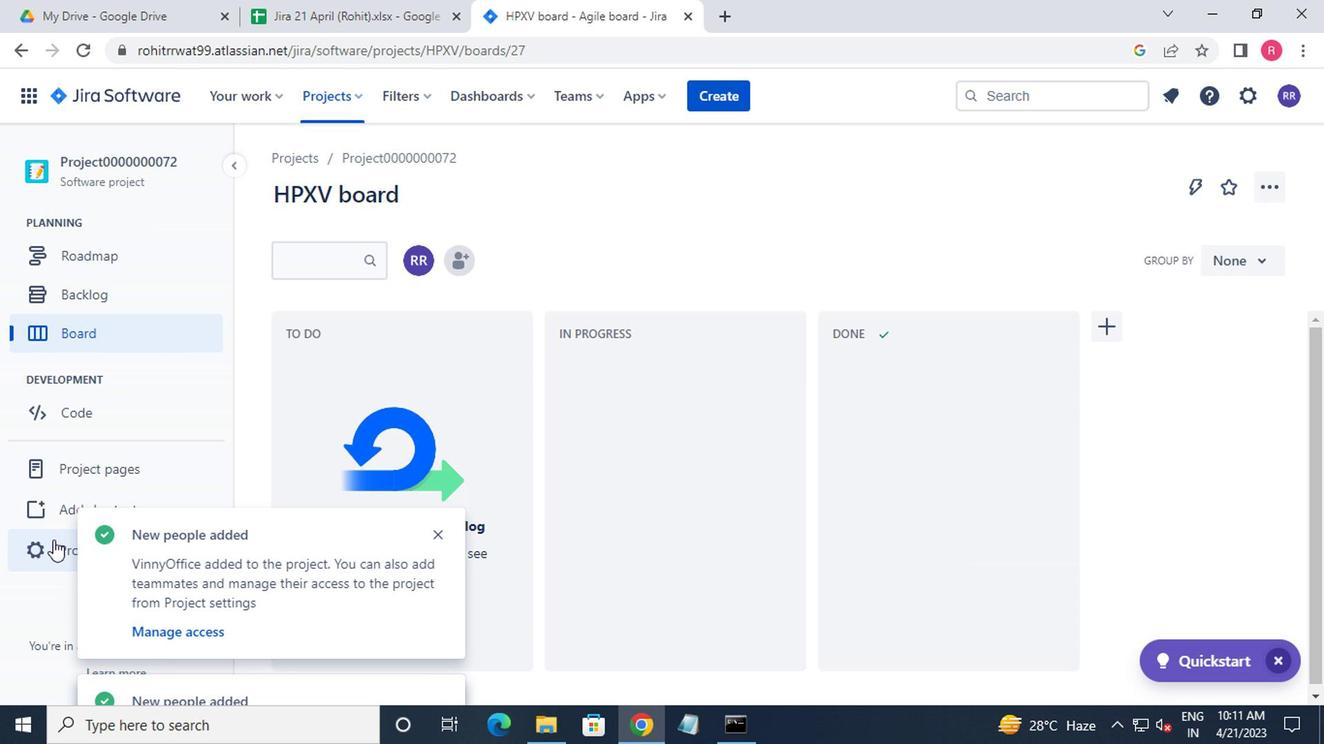 
Action: Mouse pressed left at (106, 453)
Screenshot: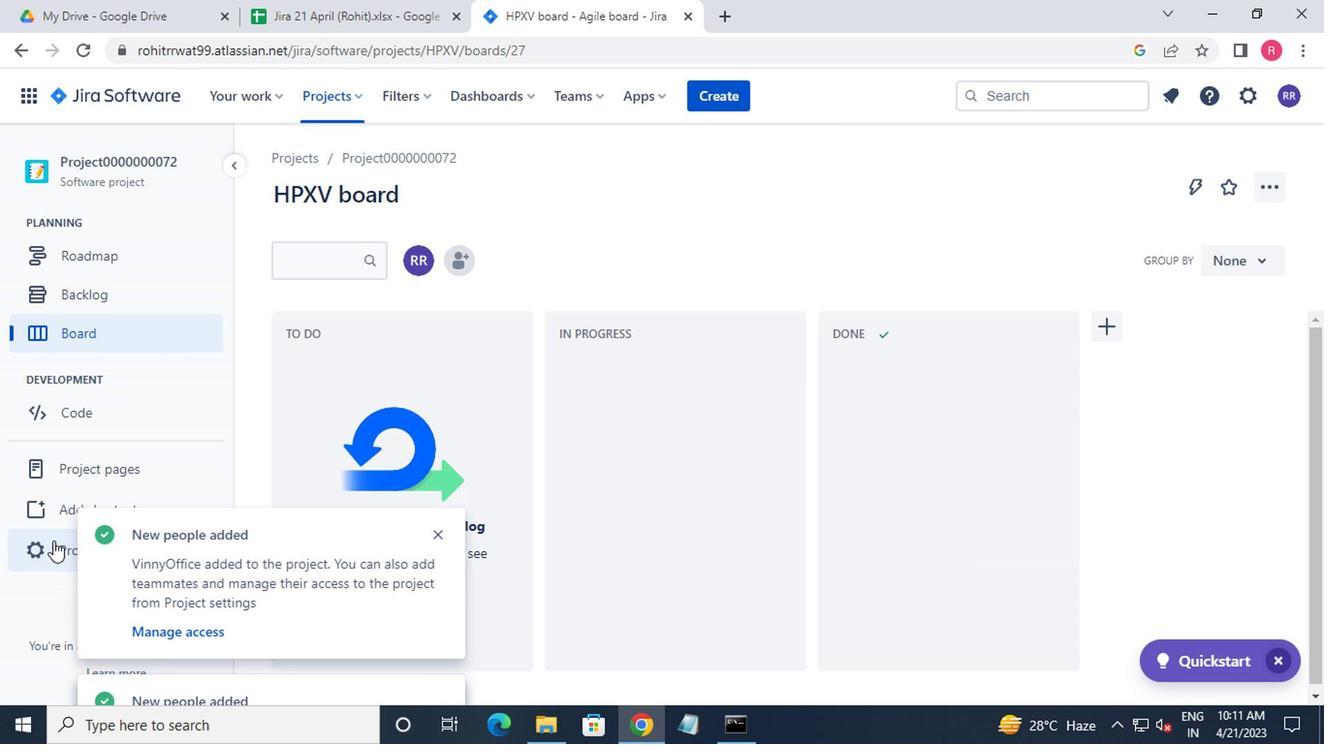 
Action: Mouse moved to (413, 373)
Screenshot: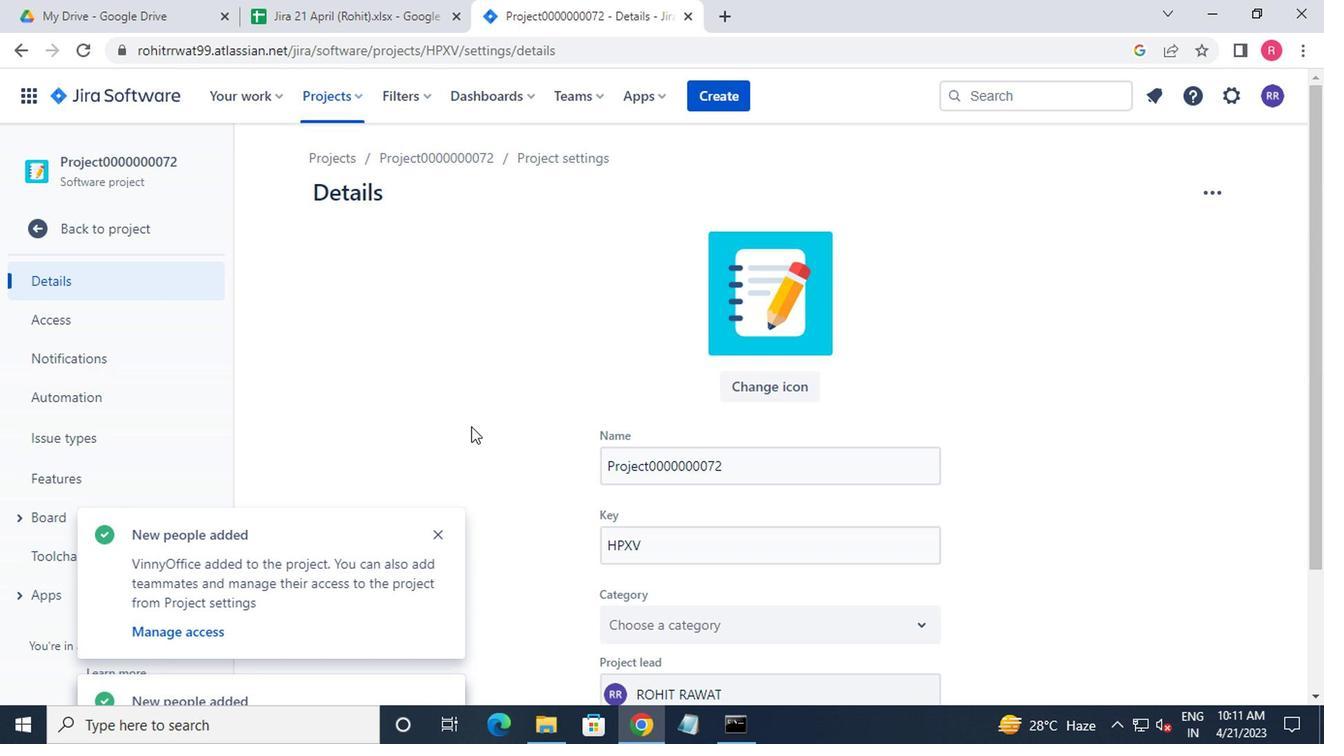 
Action: Mouse scrolled (413, 373) with delta (0, 0)
Screenshot: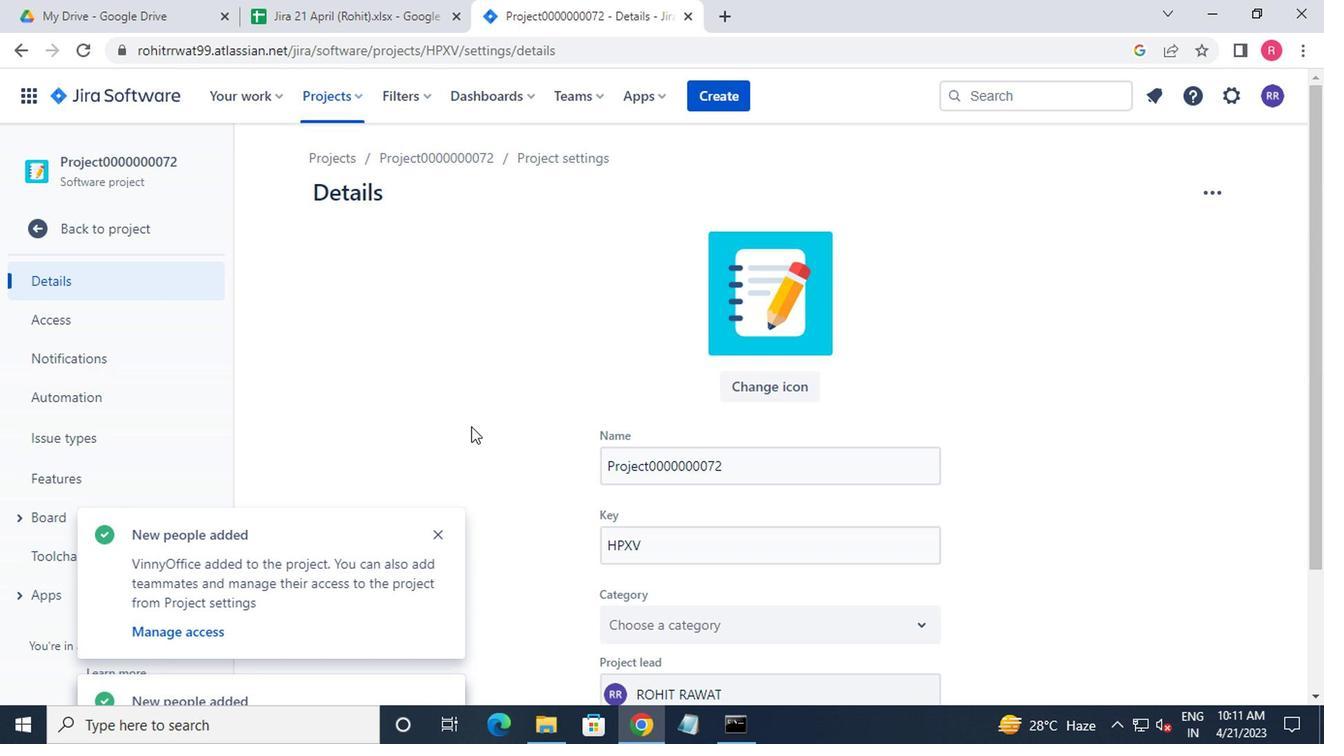 
Action: Mouse moved to (417, 374)
Screenshot: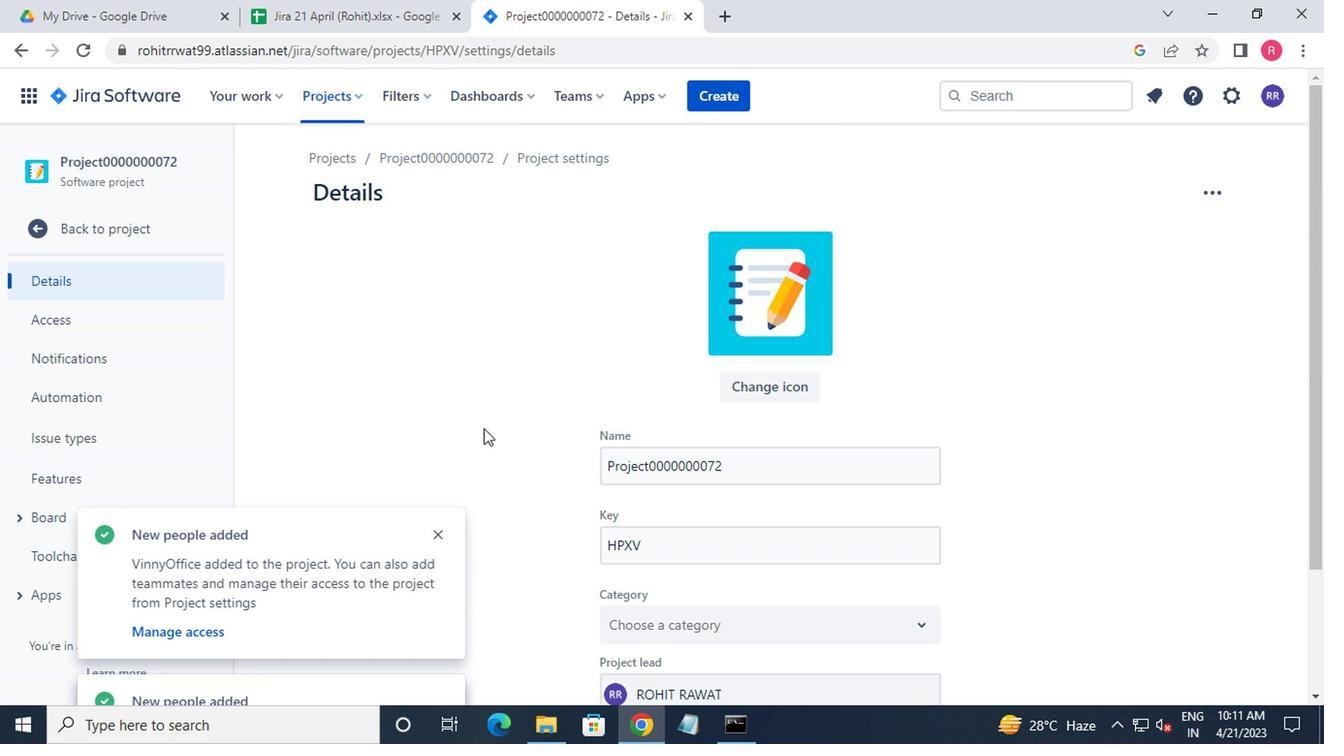 
Action: Mouse scrolled (417, 373) with delta (0, 0)
Screenshot: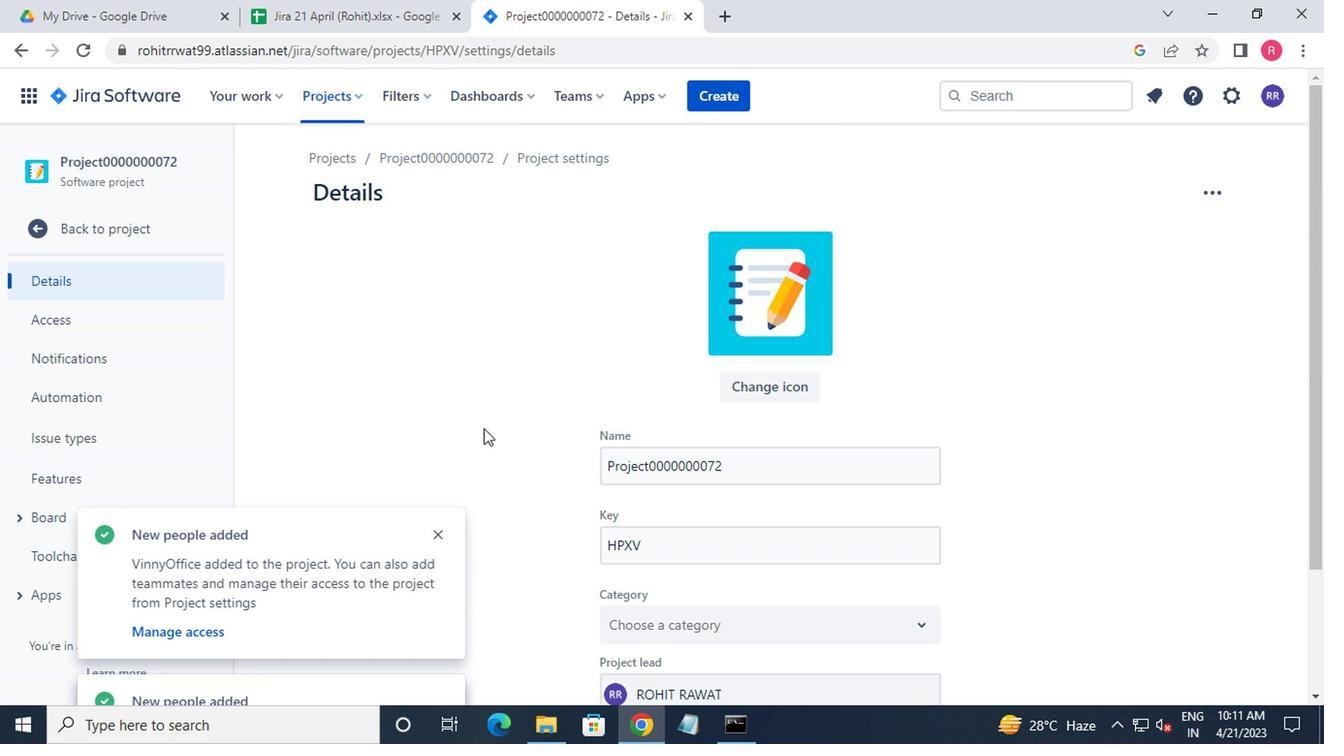 
Action: Mouse moved to (421, 376)
Screenshot: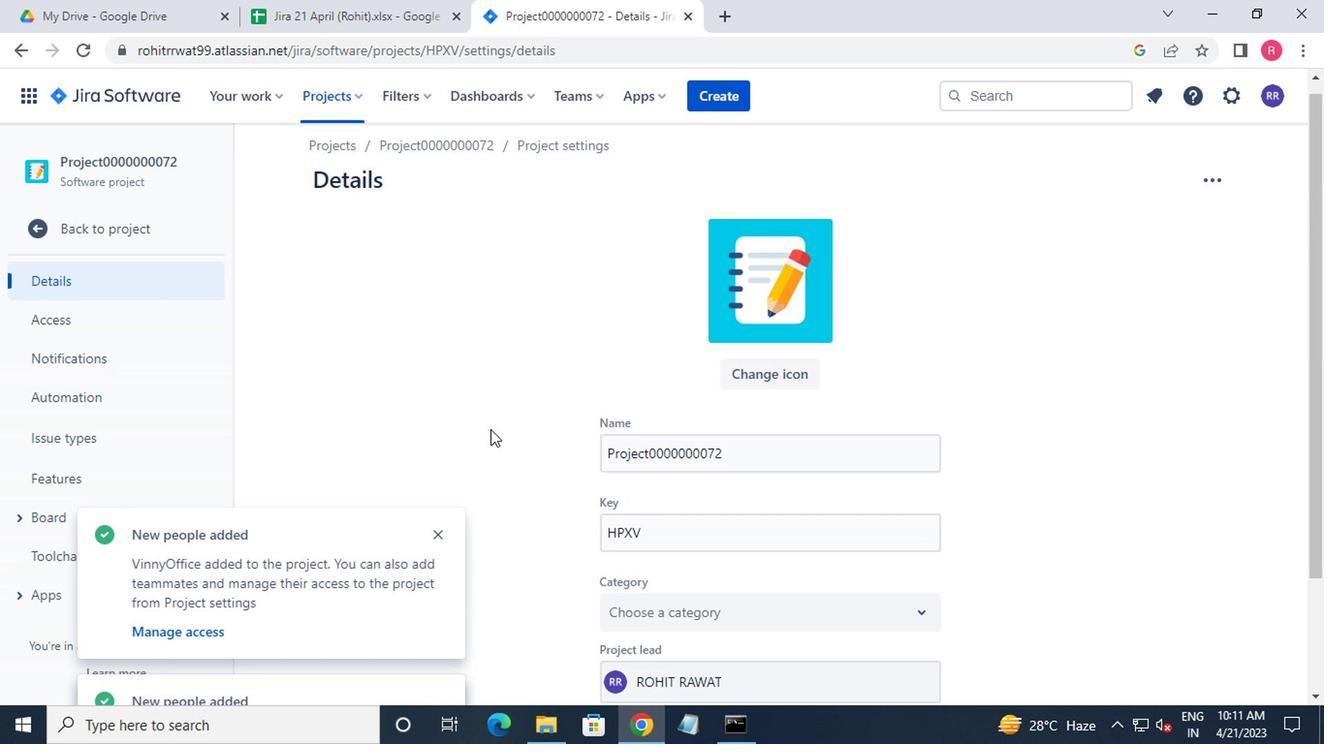 
Action: Mouse scrolled (421, 375) with delta (0, 0)
Screenshot: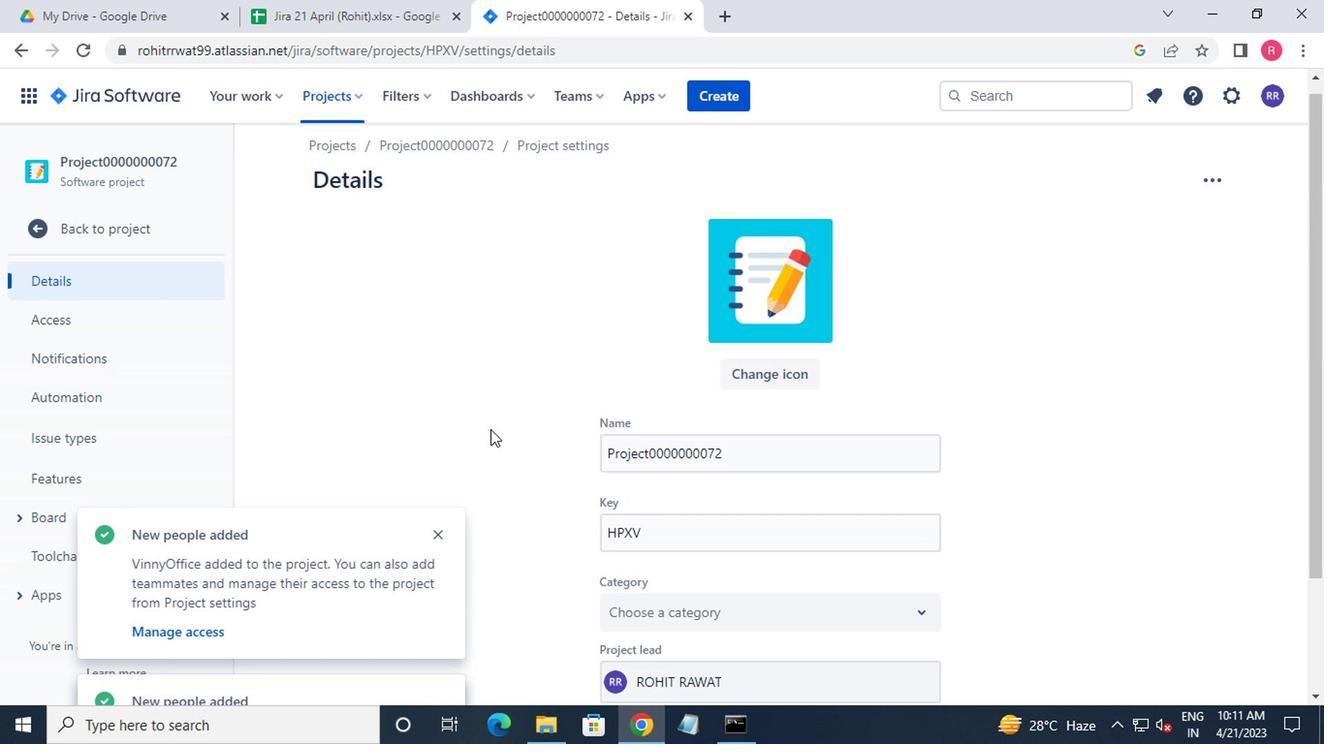 
Action: Mouse moved to (435, 382)
Screenshot: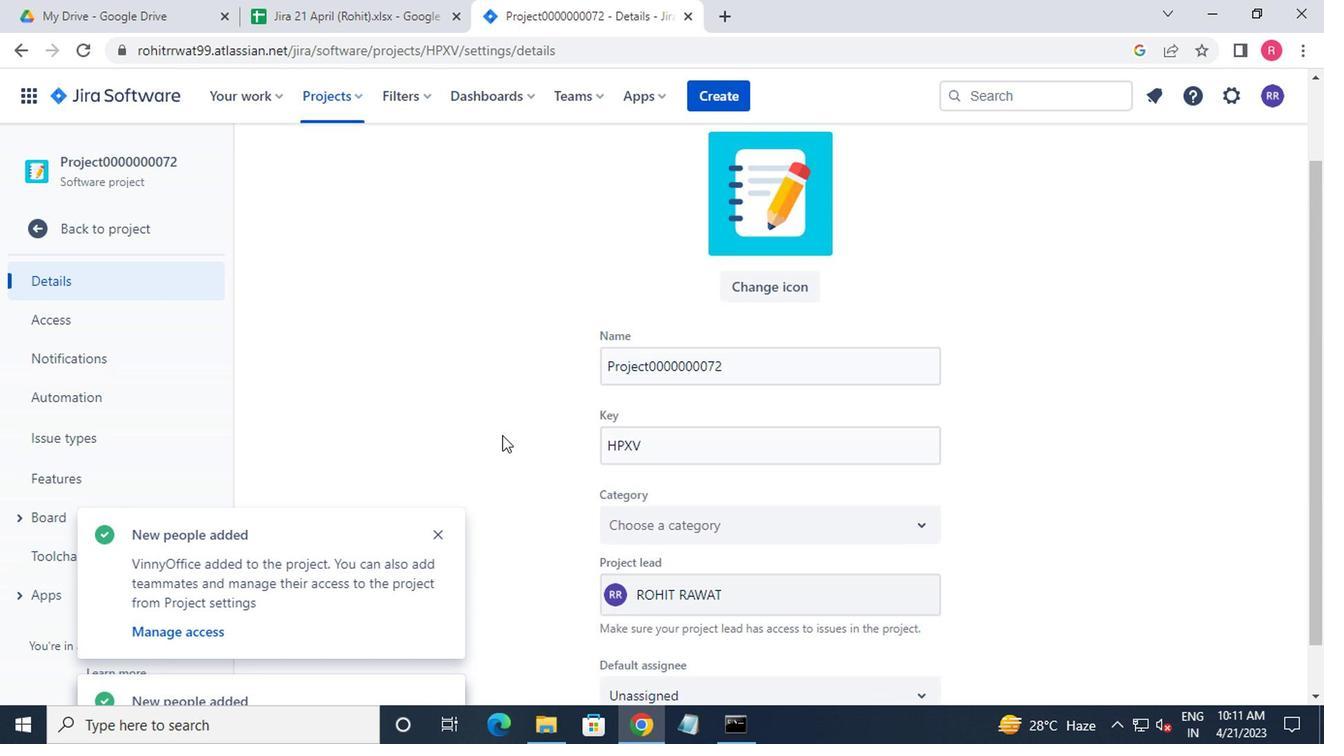 
Action: Mouse scrolled (435, 381) with delta (0, 0)
Screenshot: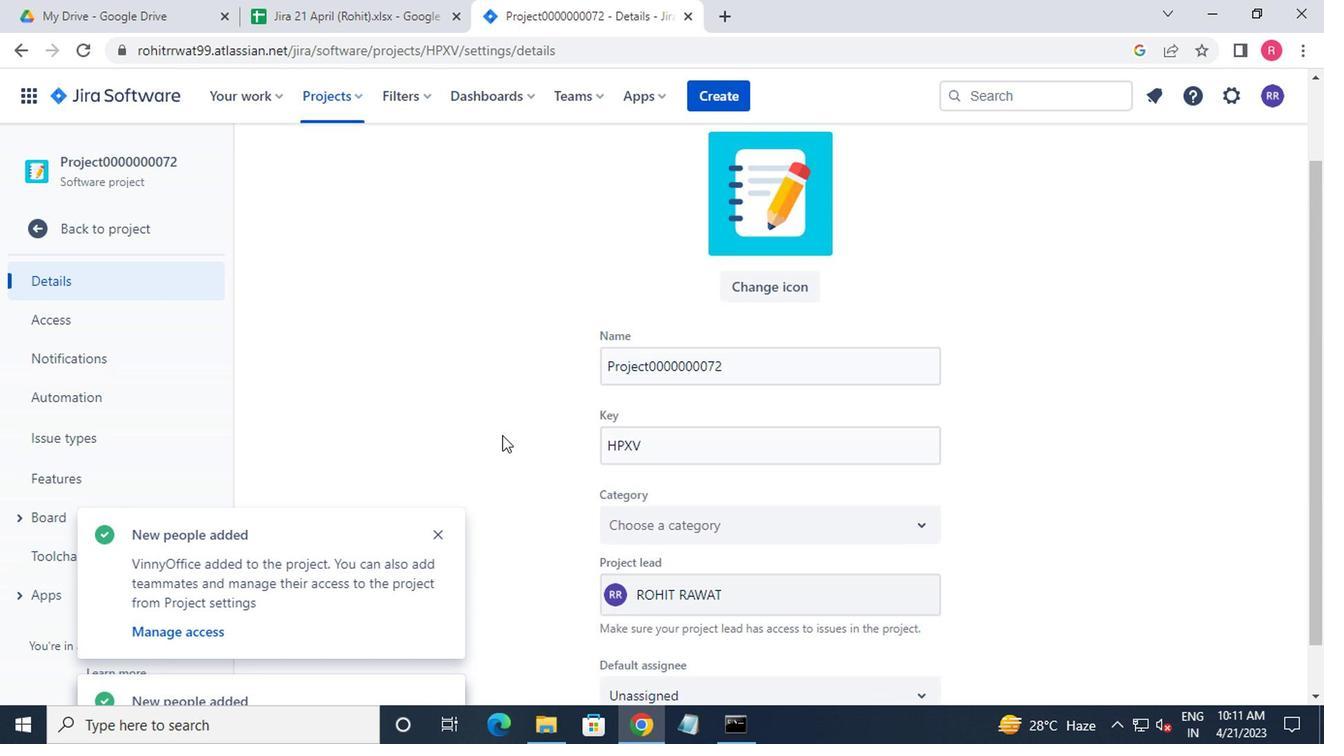 
Action: Mouse moved to (577, 455)
Screenshot: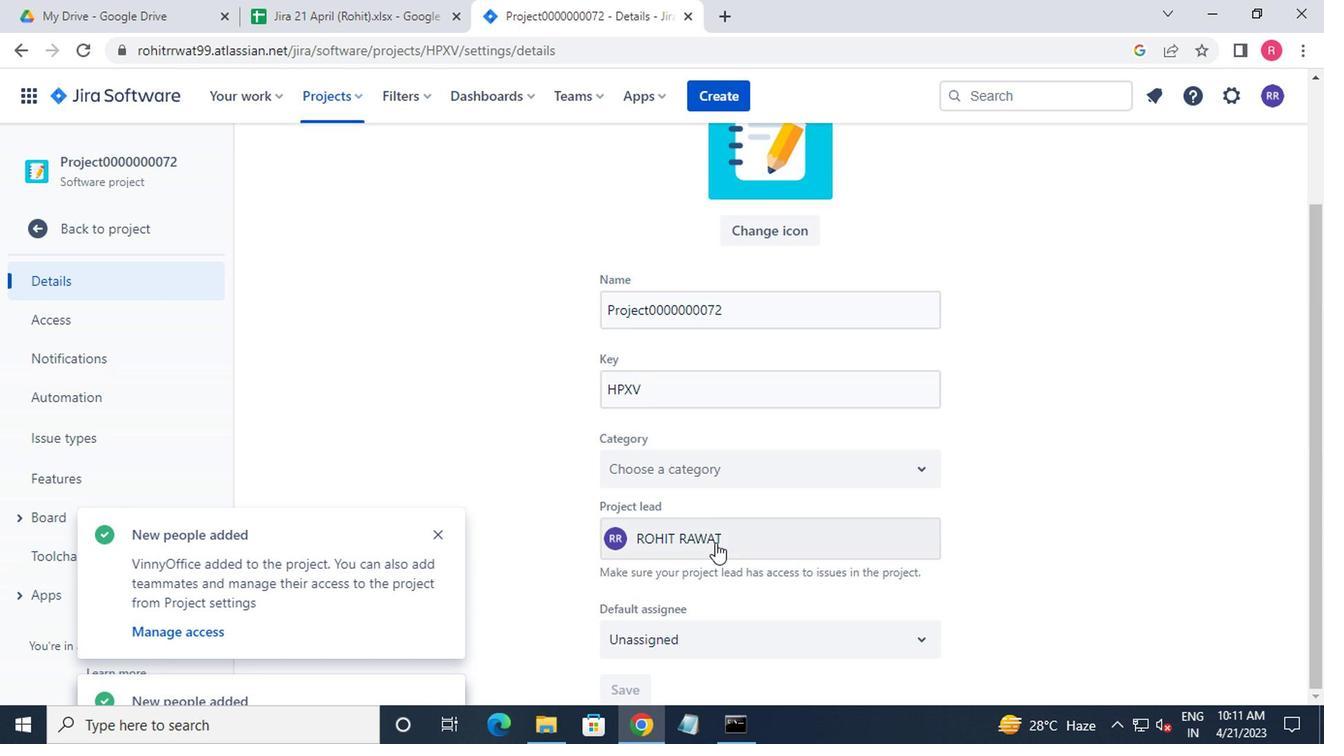 
Action: Mouse pressed left at (577, 455)
Screenshot: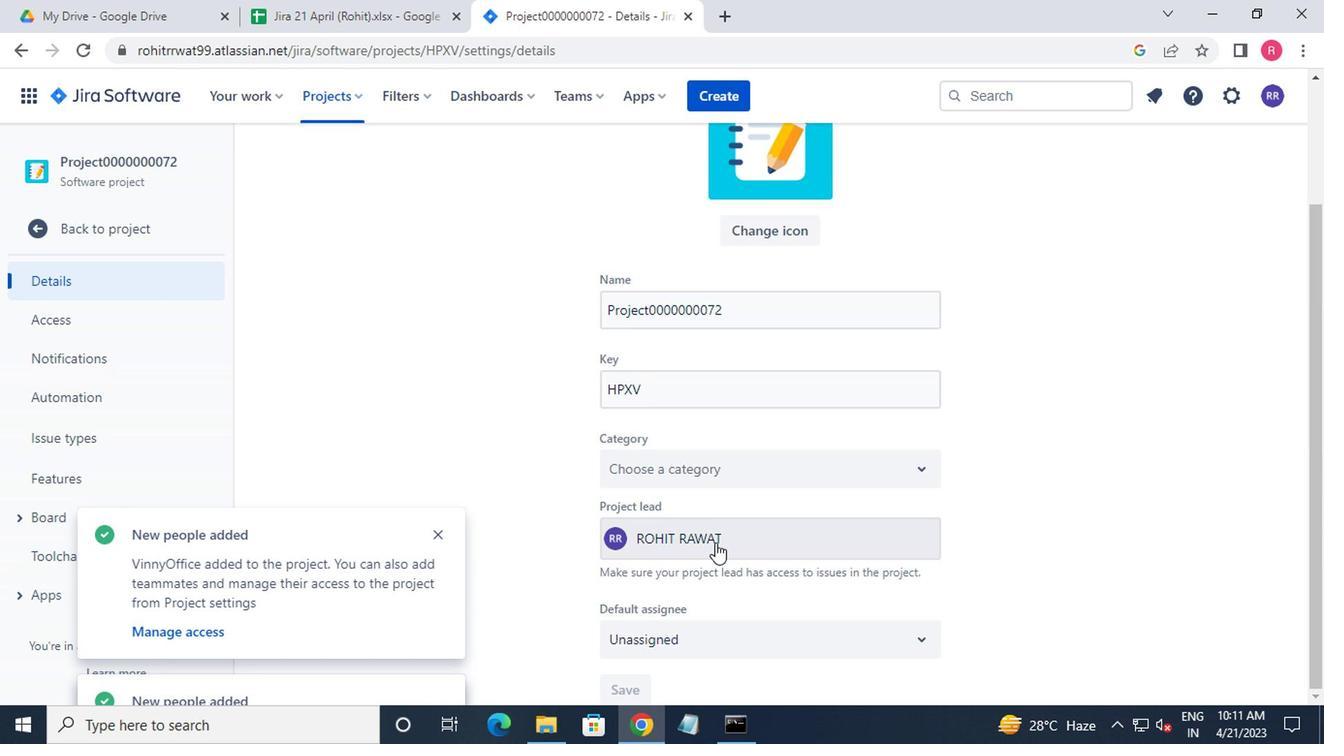
Action: Mouse moved to (563, 420)
Screenshot: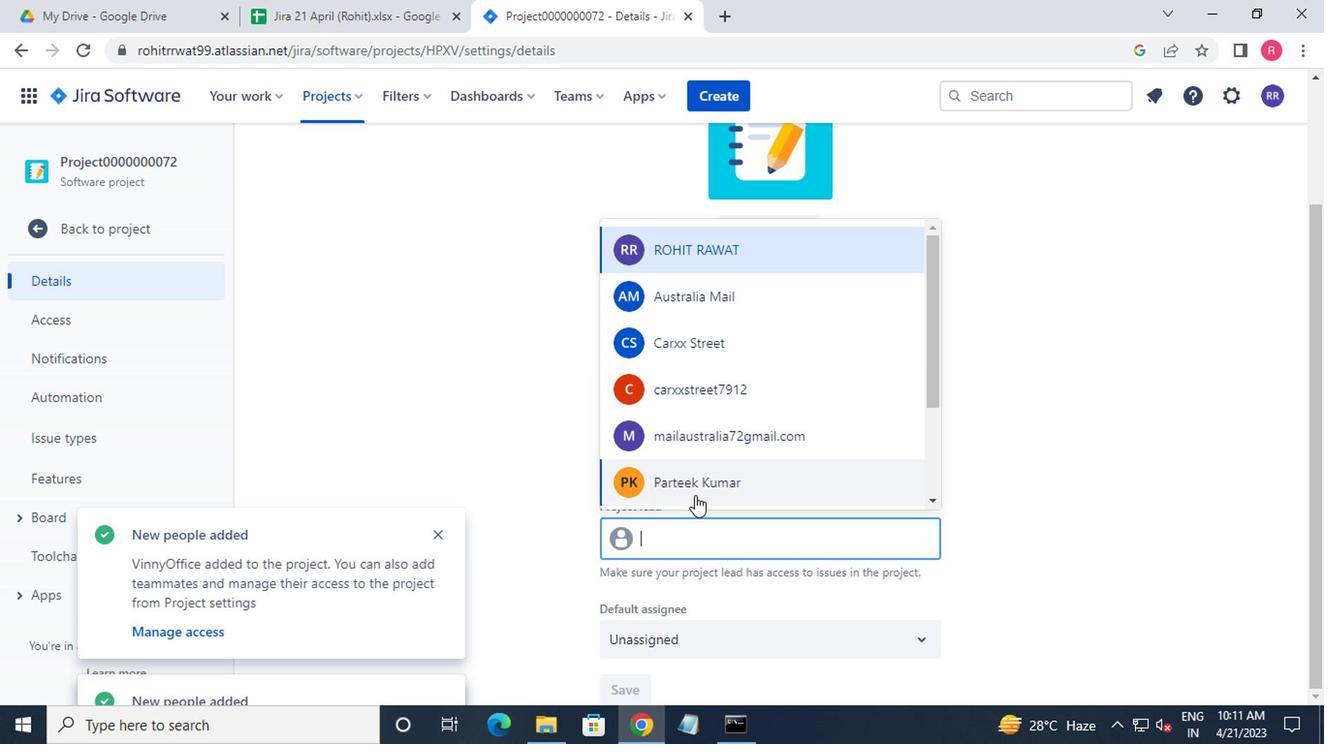 
Action: Mouse pressed left at (563, 420)
Screenshot: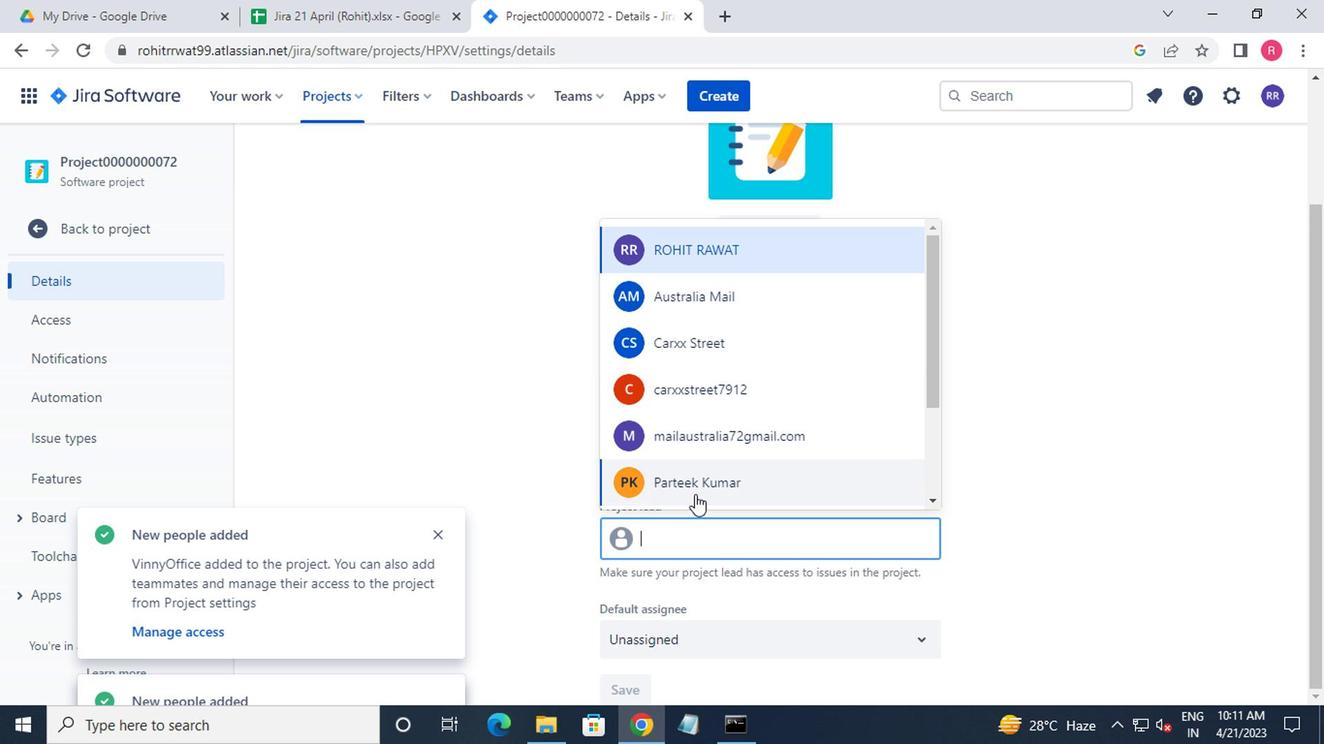 
Action: Mouse moved to (511, 552)
Screenshot: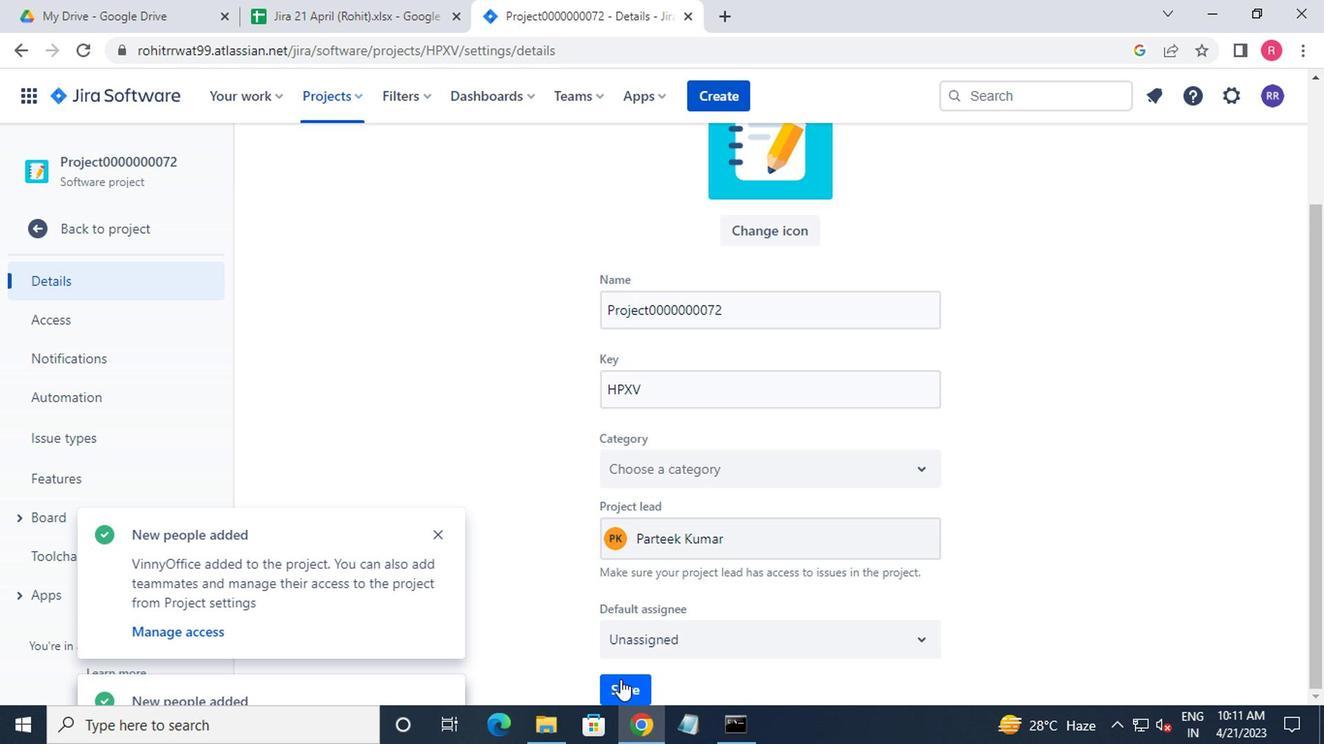 
Action: Mouse pressed left at (511, 552)
Screenshot: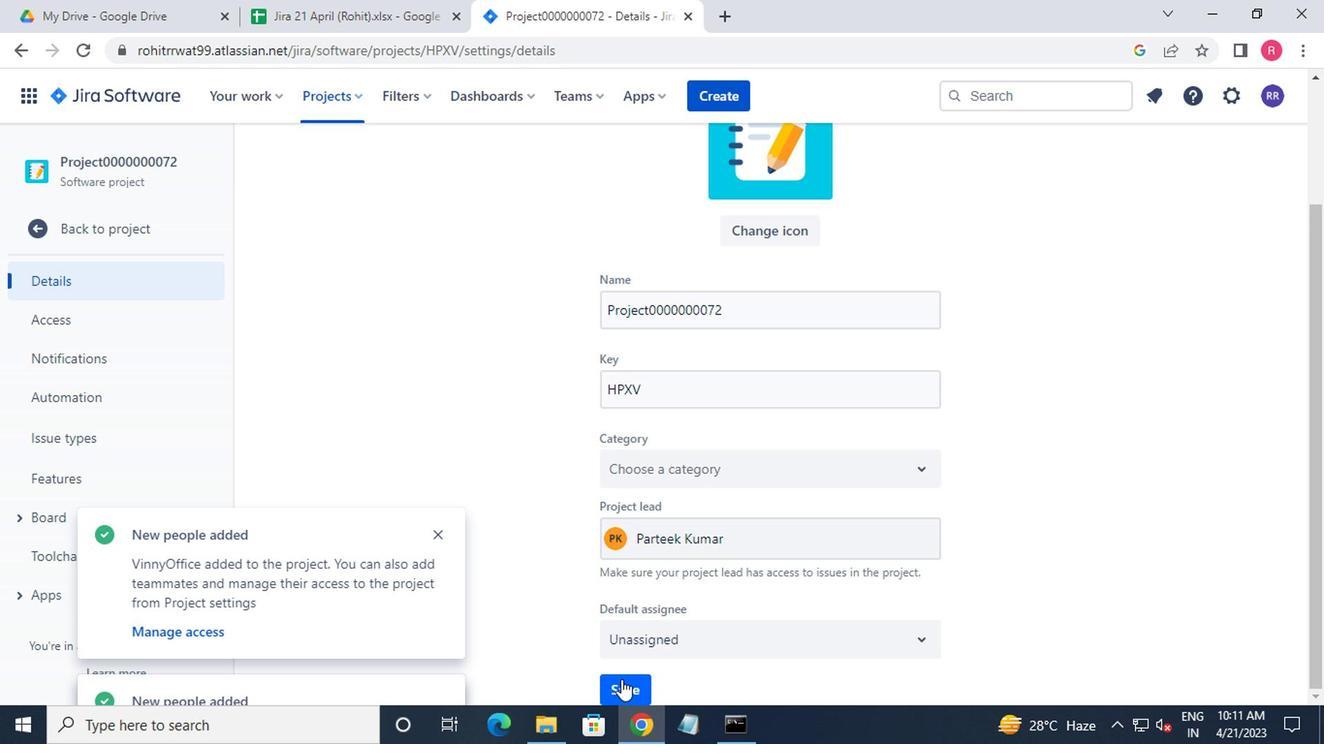 
Action: Mouse moved to (308, 142)
Screenshot: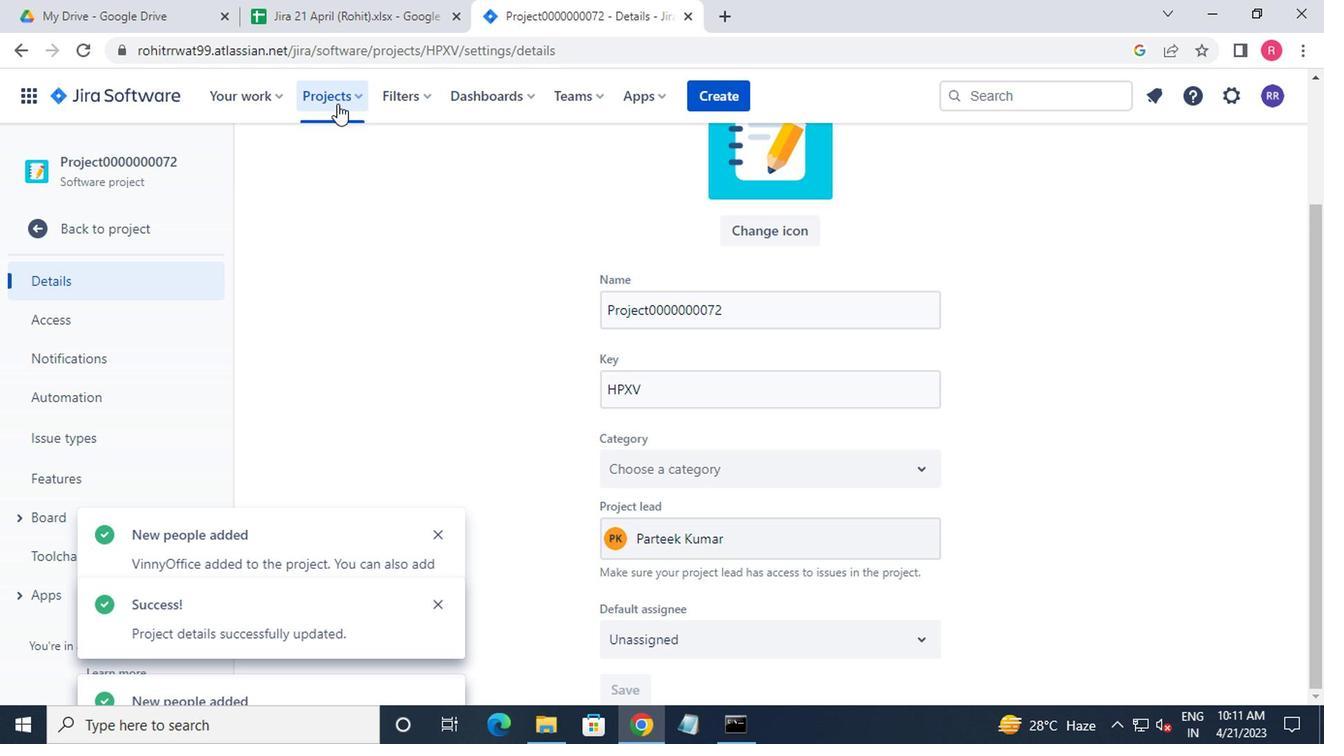 
Action: Mouse pressed left at (308, 142)
Screenshot: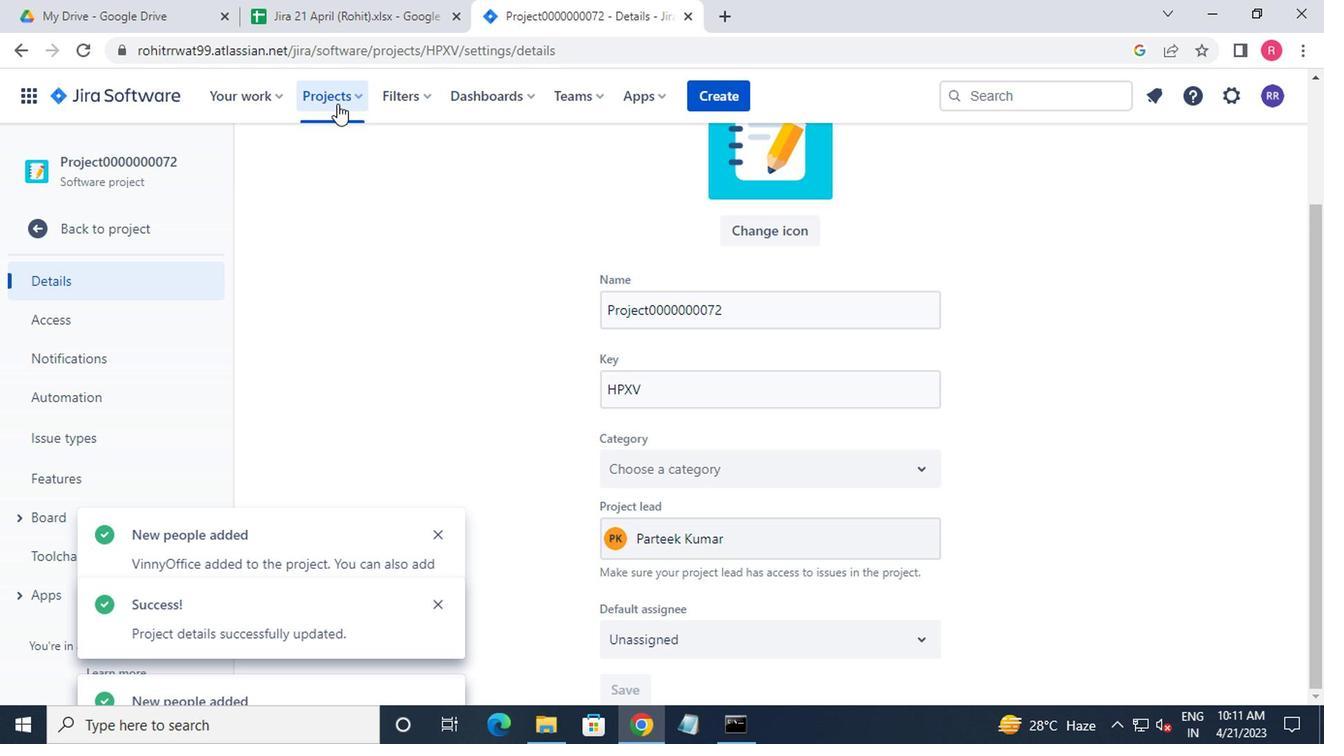 
Action: Mouse moved to (359, 224)
Screenshot: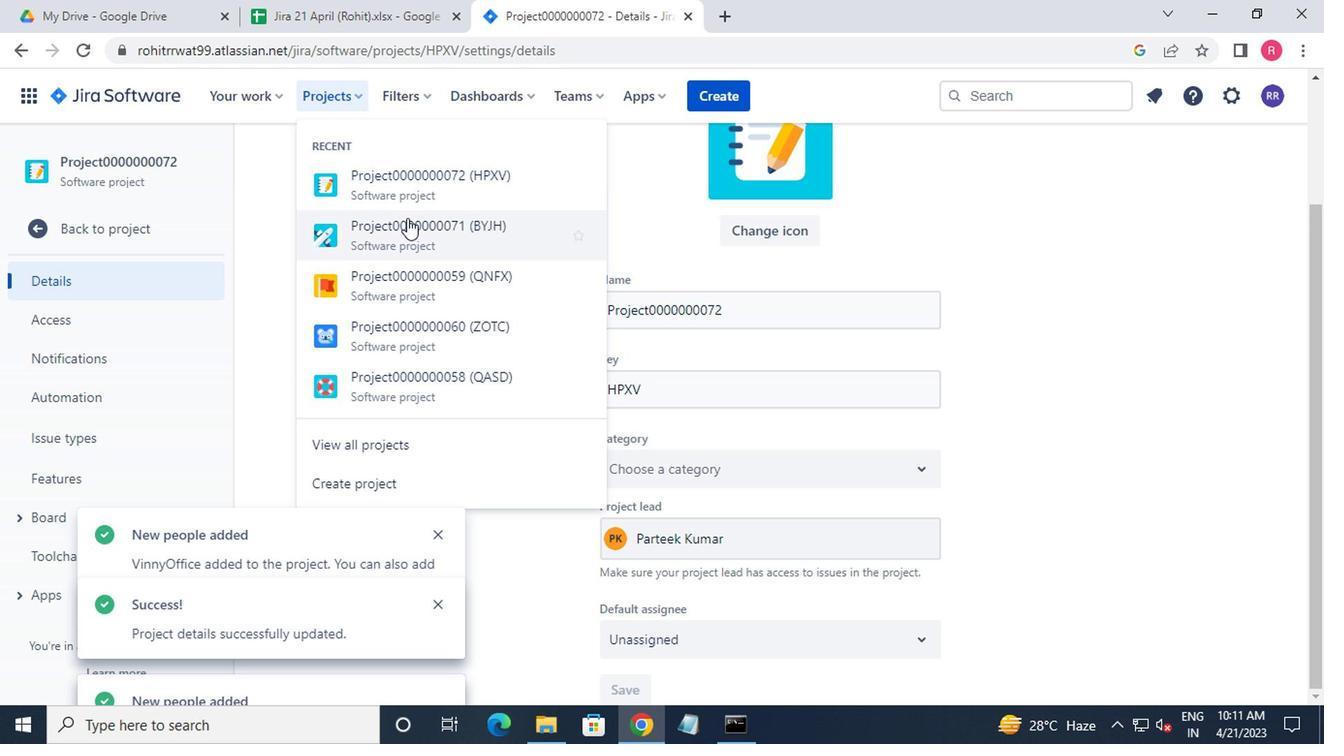 
Action: Mouse pressed left at (359, 224)
Screenshot: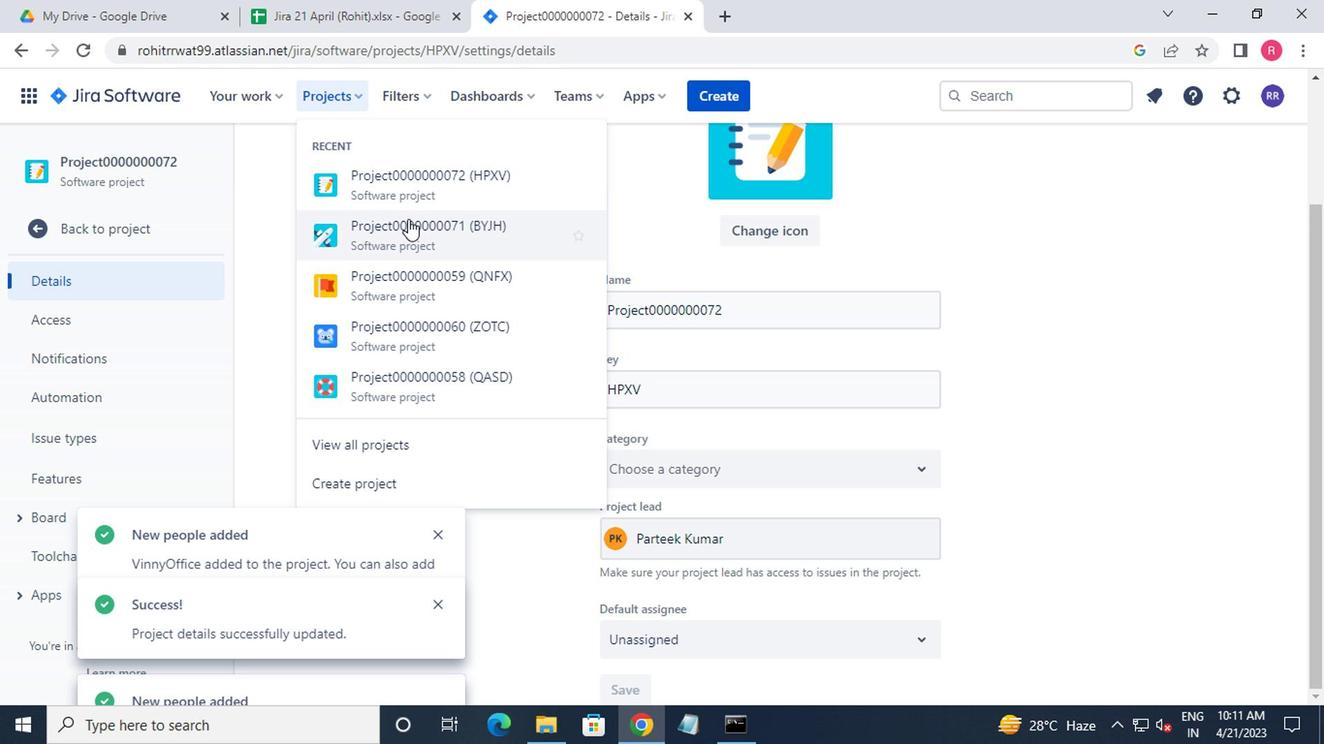 
Action: Mouse moved to (174, 270)
Screenshot: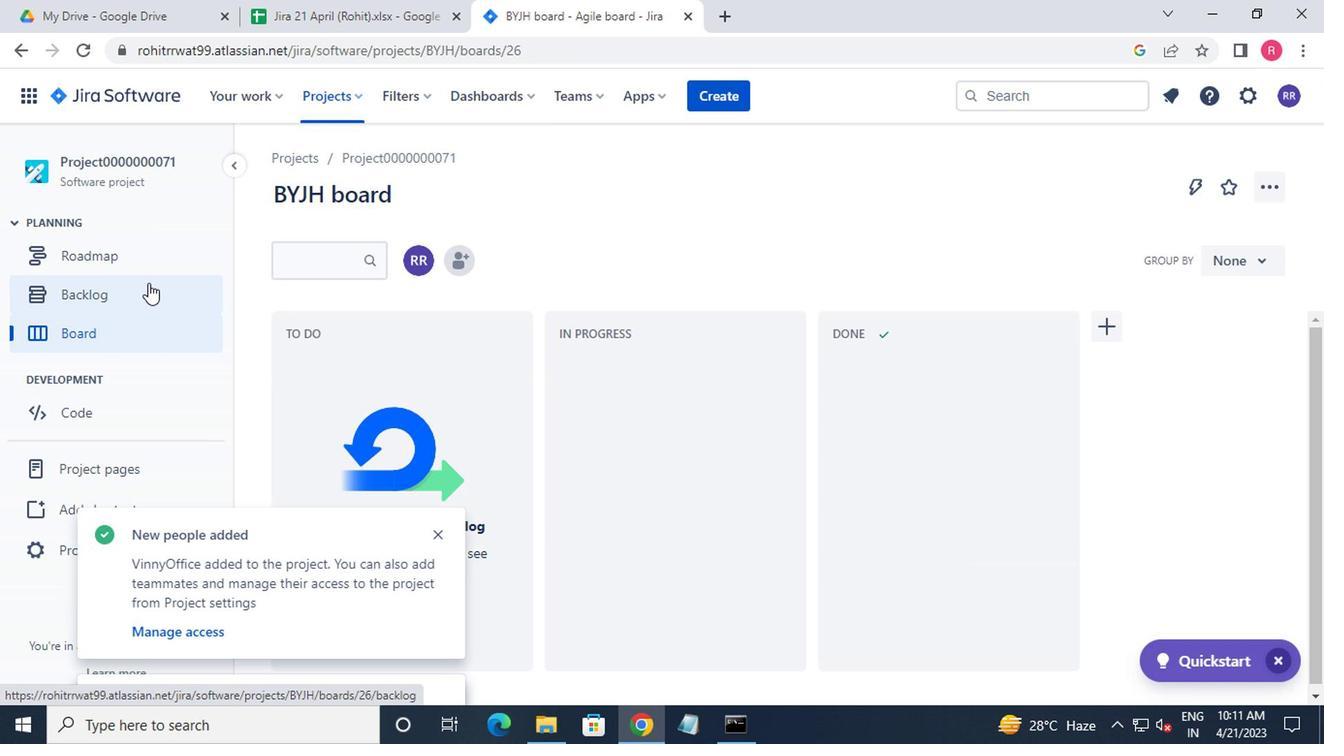 
Action: Mouse pressed left at (174, 270)
Screenshot: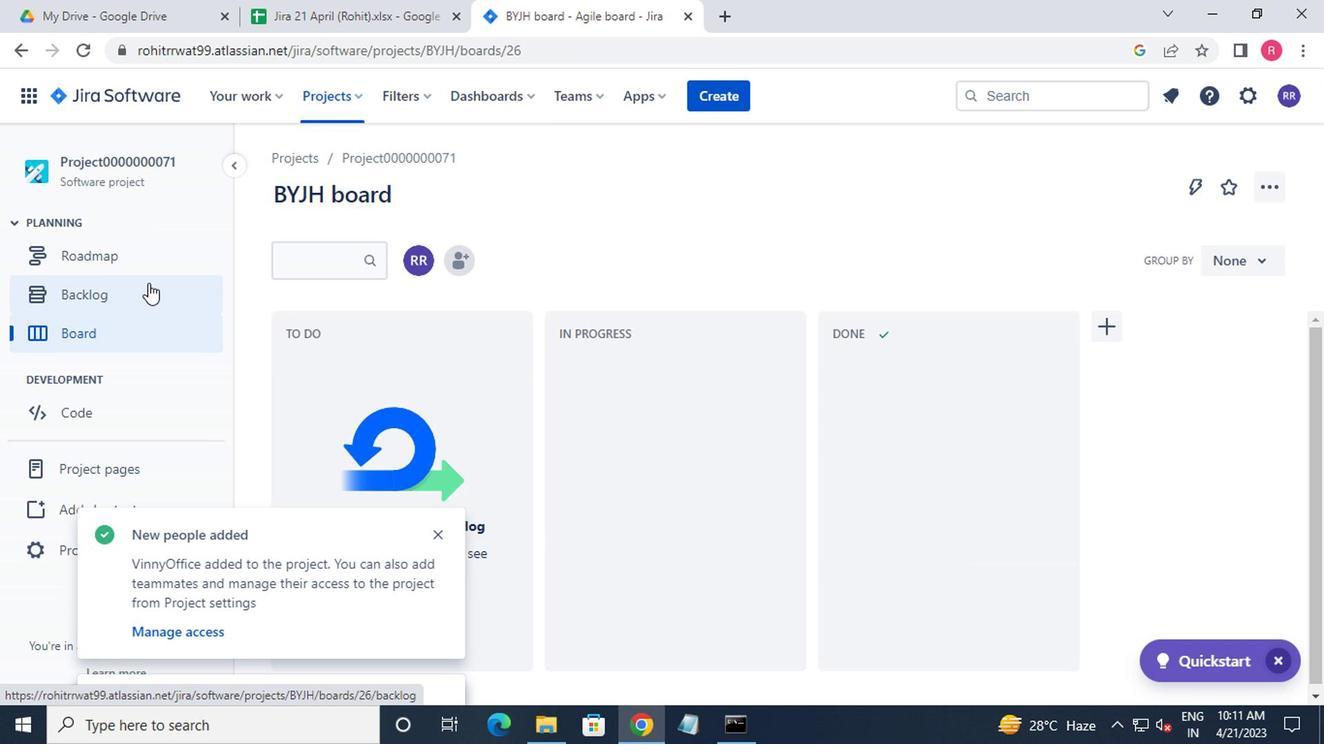 
Action: Mouse moved to (362, 336)
Screenshot: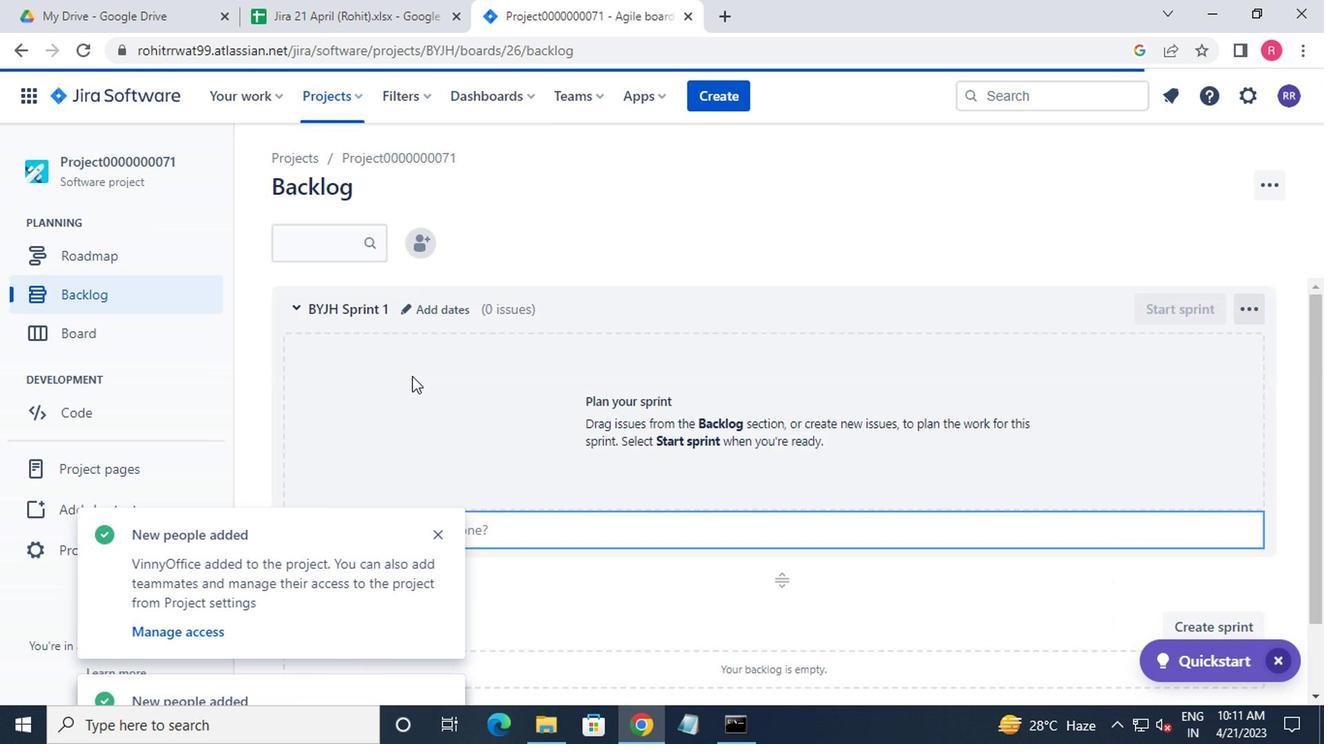 
Action: Mouse scrolled (362, 335) with delta (0, 0)
Screenshot: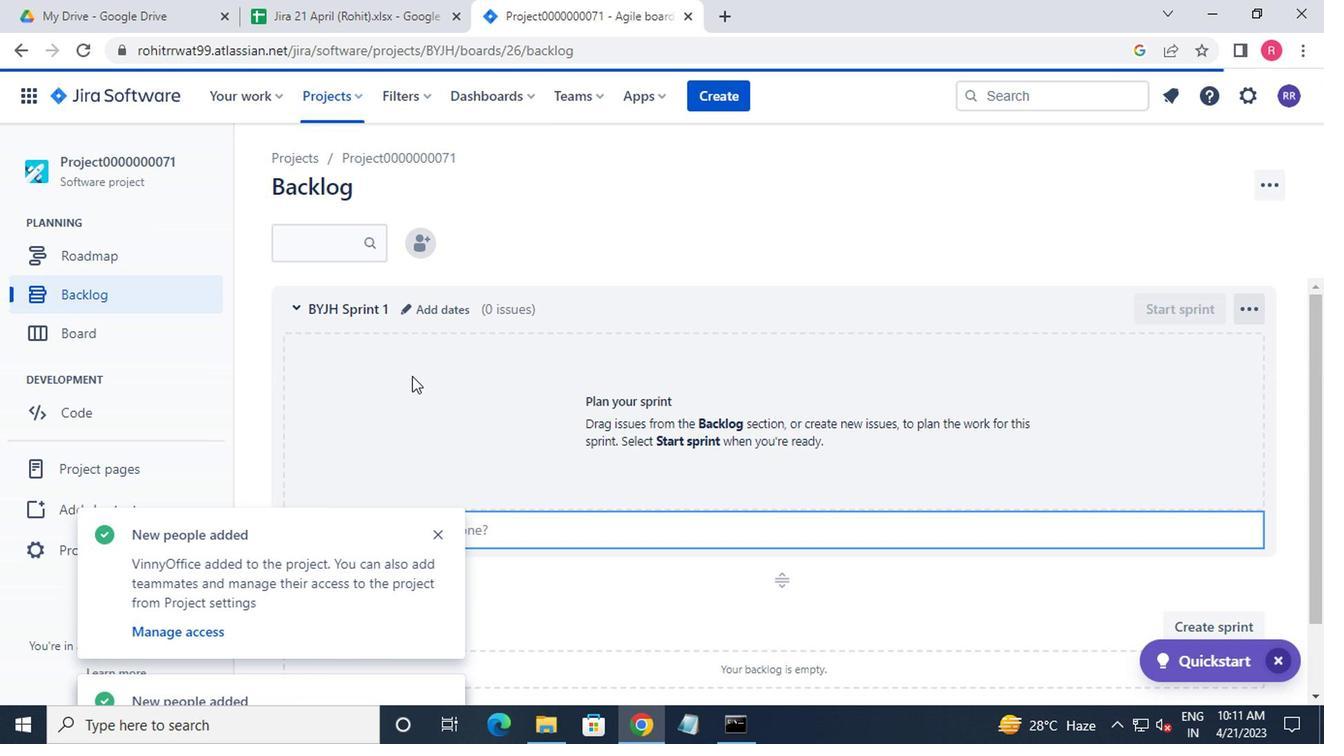 
Action: Mouse scrolled (362, 335) with delta (0, 0)
Screenshot: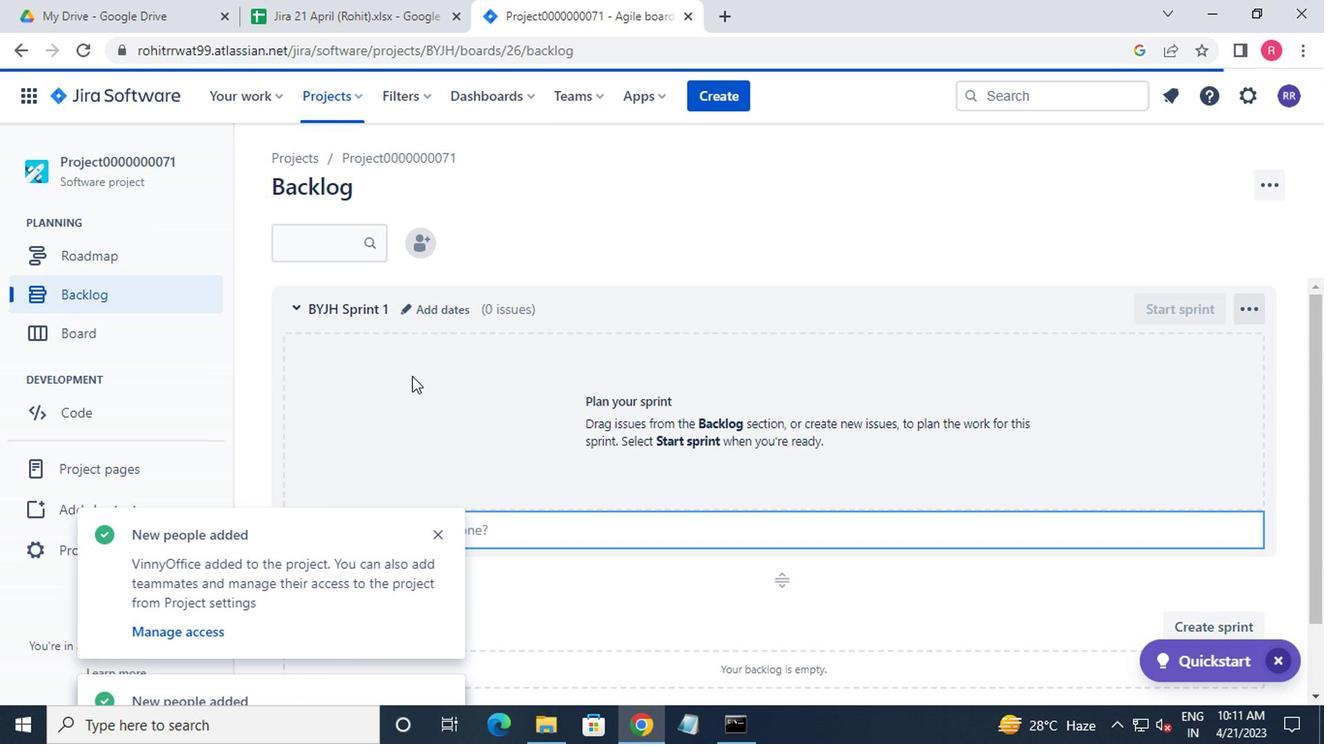 
Action: Mouse scrolled (362, 335) with delta (0, 0)
Screenshot: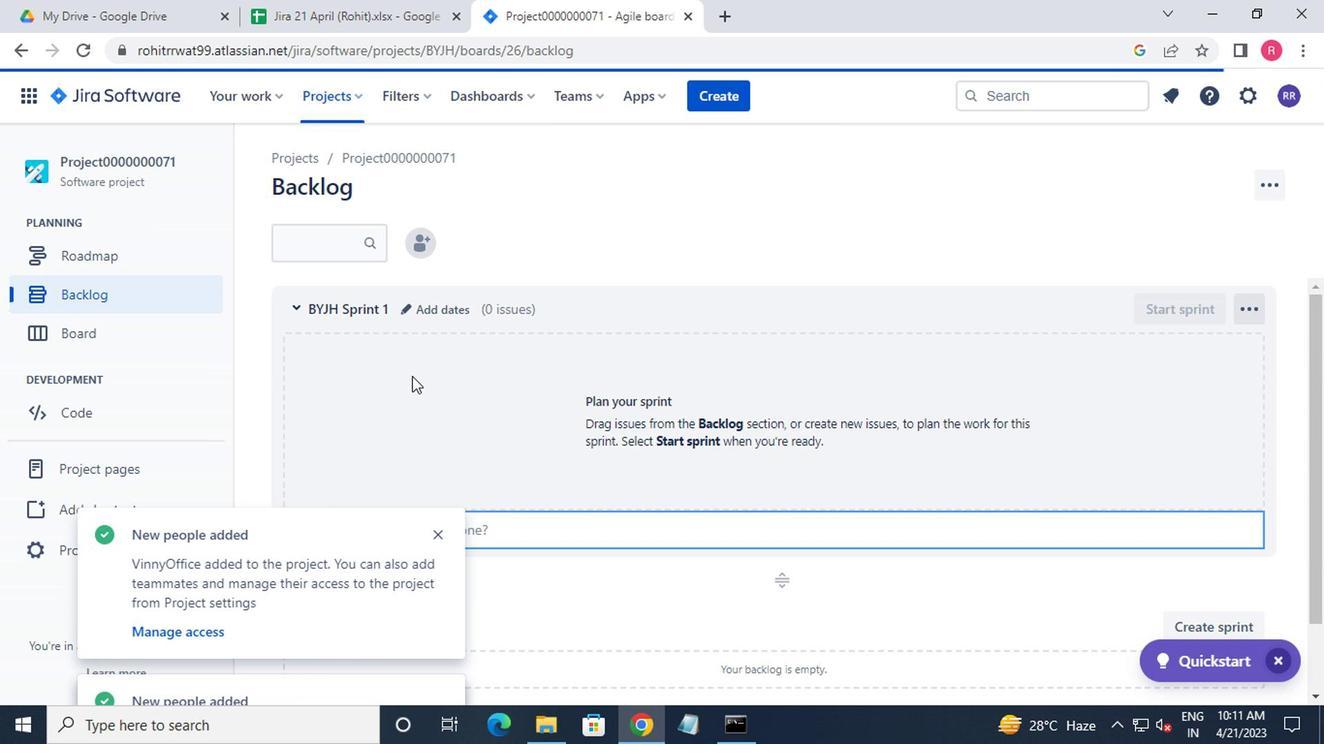 
Action: Mouse scrolled (362, 335) with delta (0, 0)
Screenshot: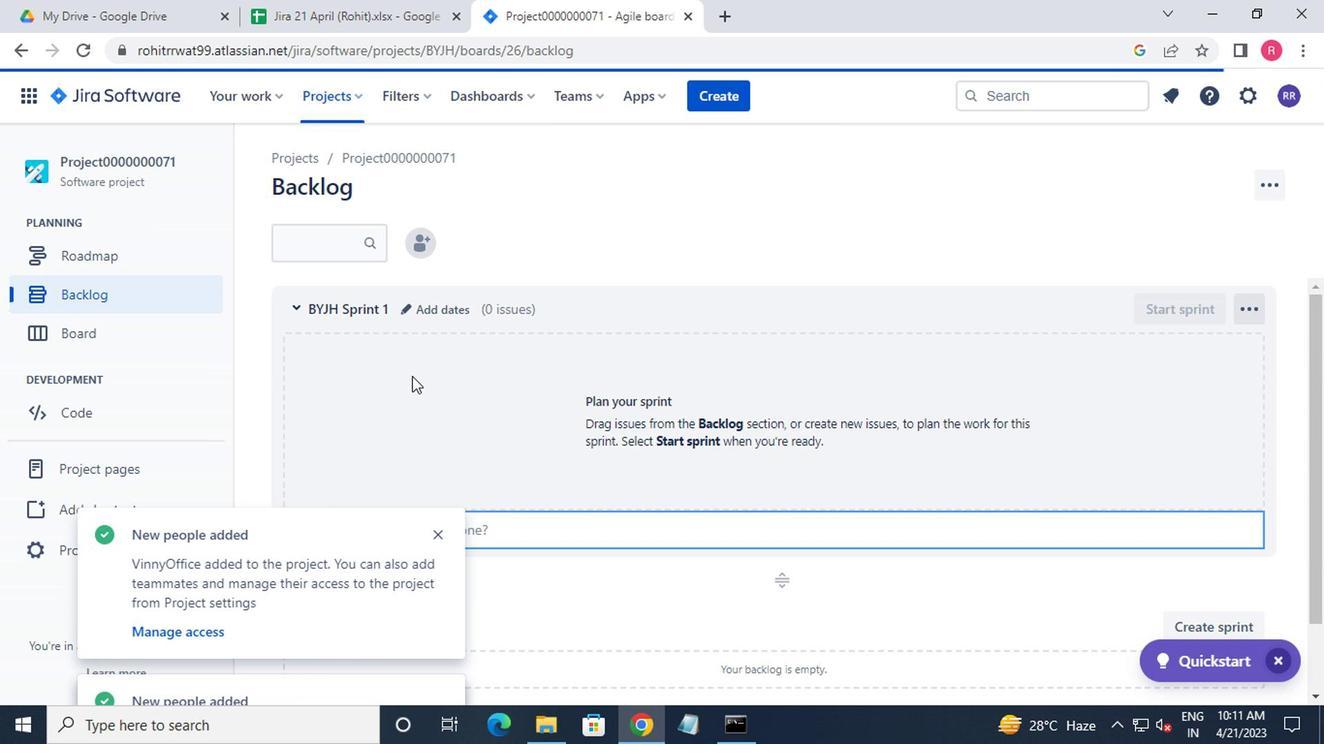 
Action: Mouse moved to (364, 336)
Screenshot: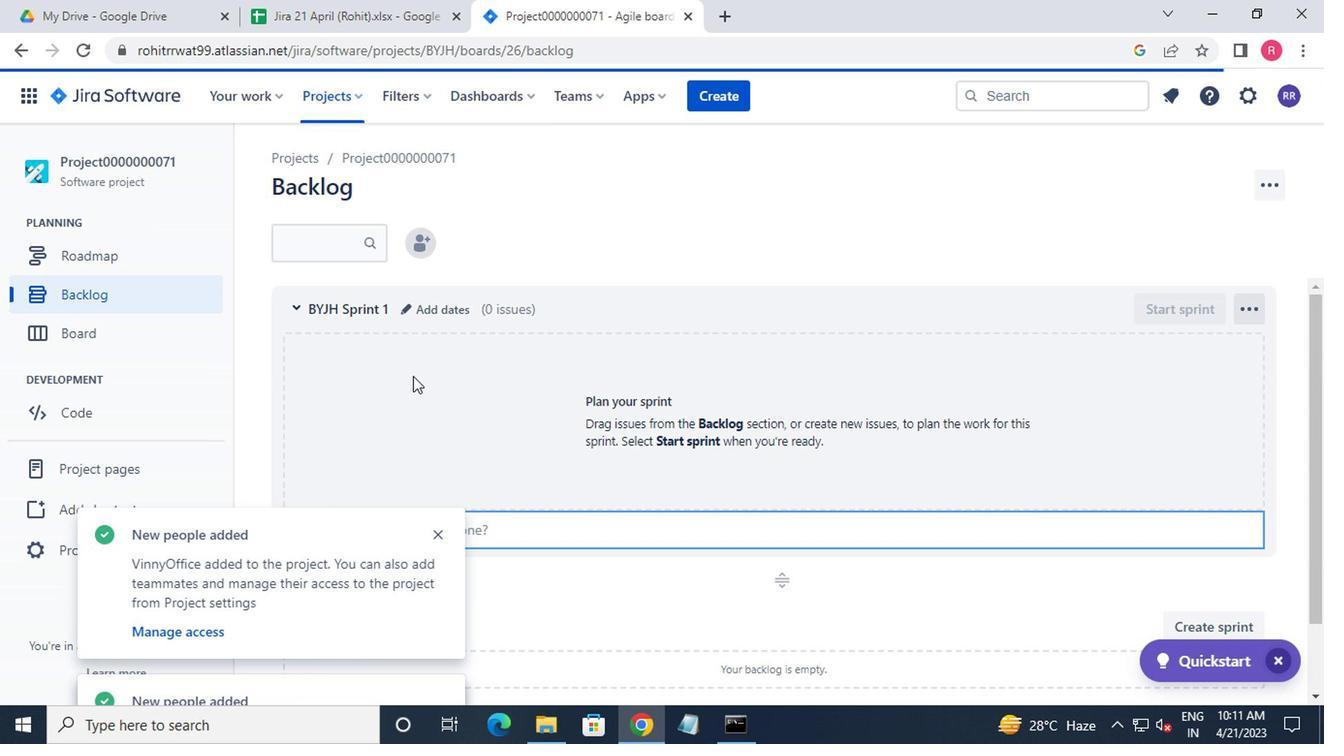 
Action: Mouse scrolled (364, 335) with delta (0, 0)
Screenshot: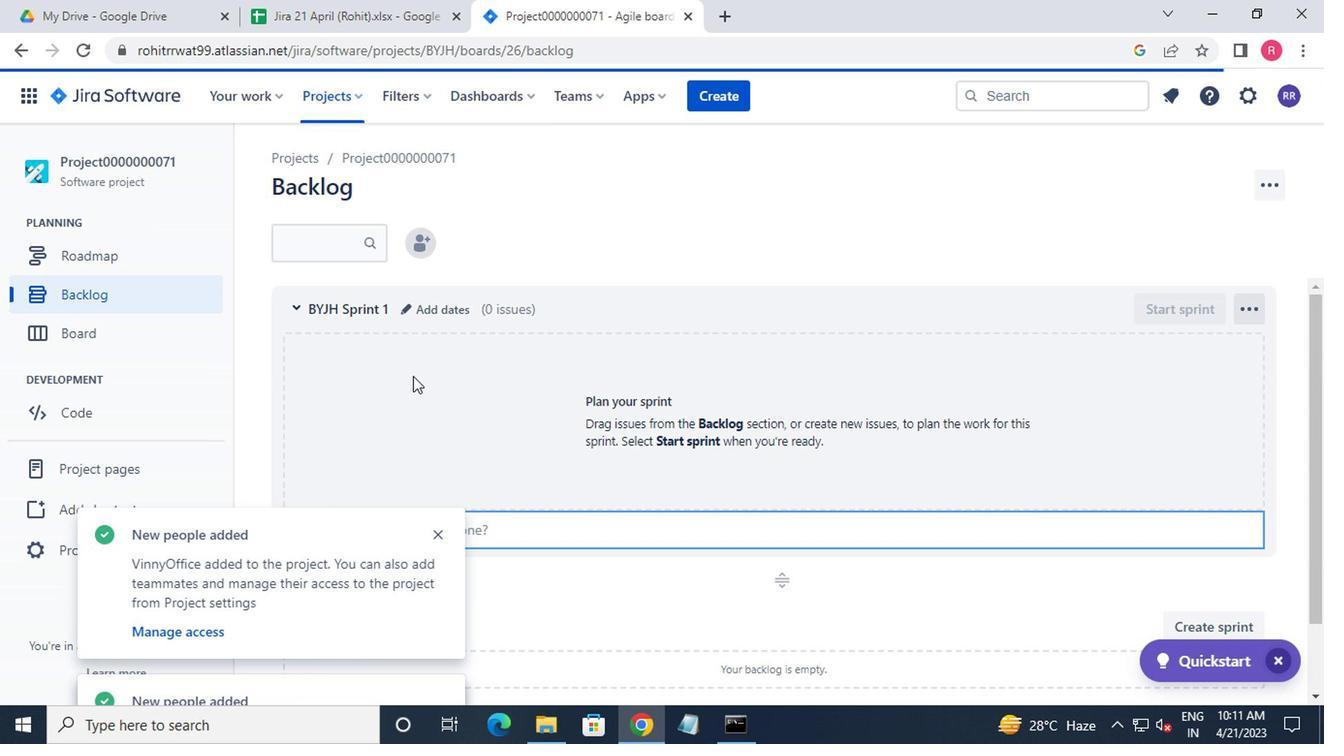 
Action: Mouse moved to (370, 336)
Screenshot: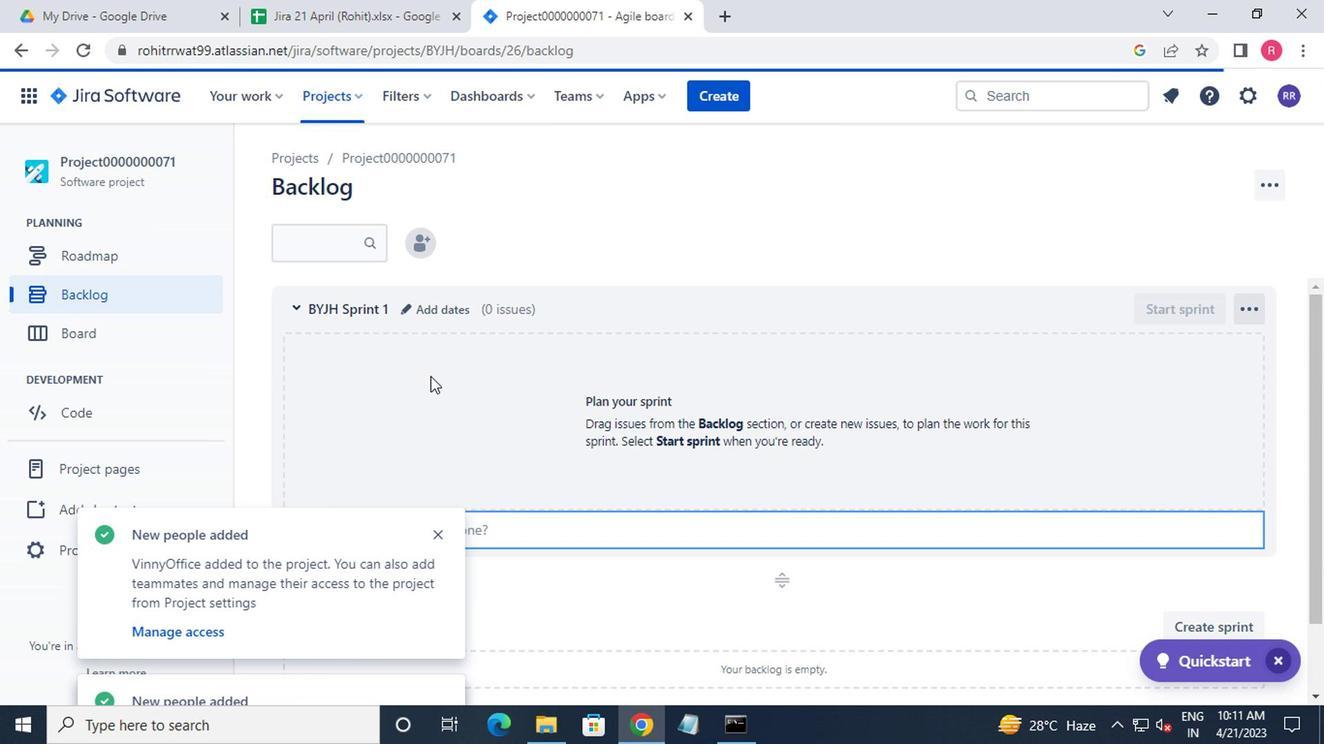 
Action: Mouse scrolled (370, 335) with delta (0, 0)
Screenshot: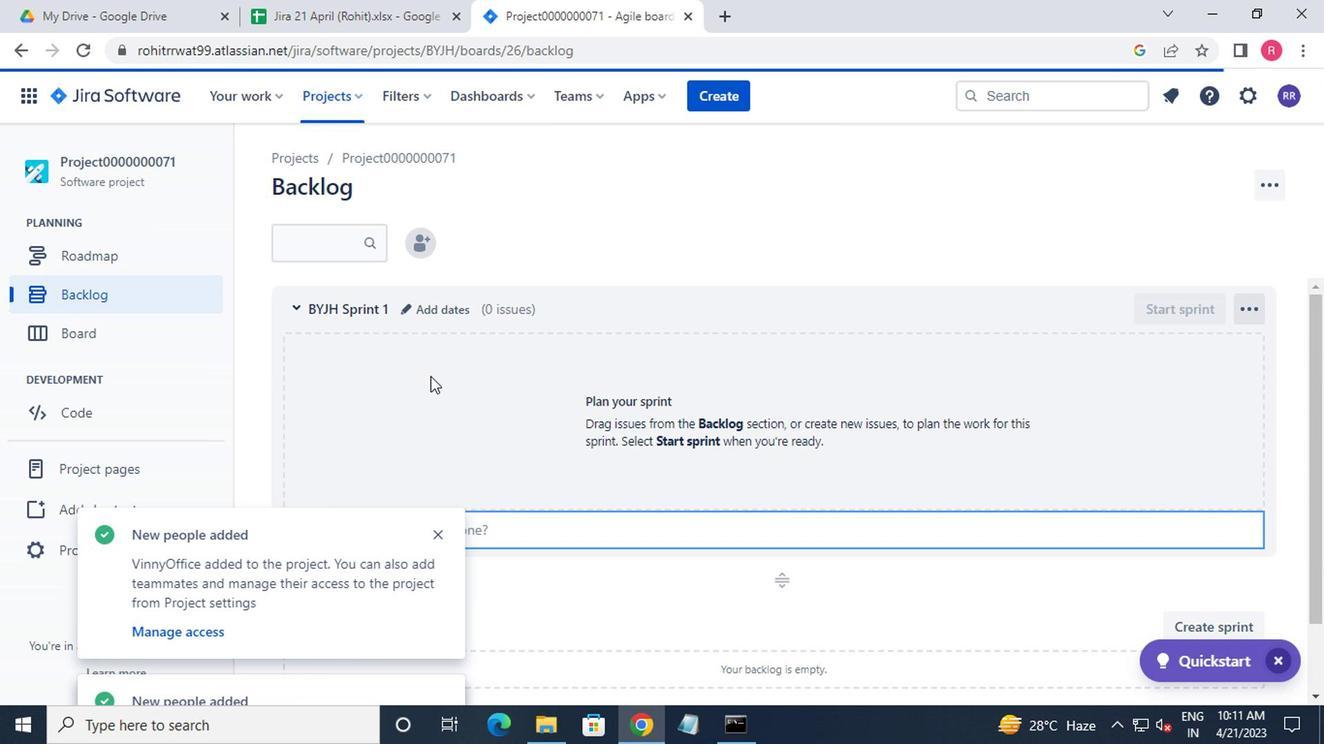 
Action: Mouse moved to (380, 444)
Screenshot: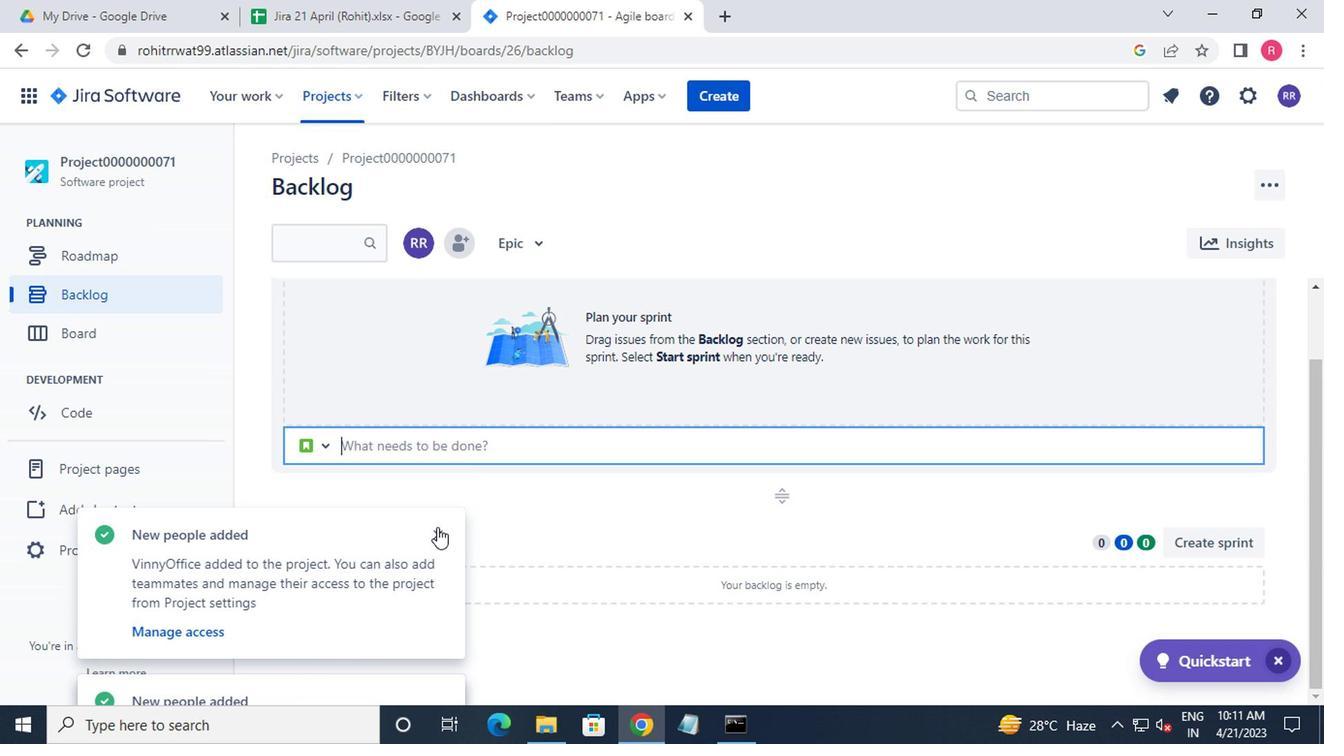 
Action: Mouse pressed left at (380, 444)
Screenshot: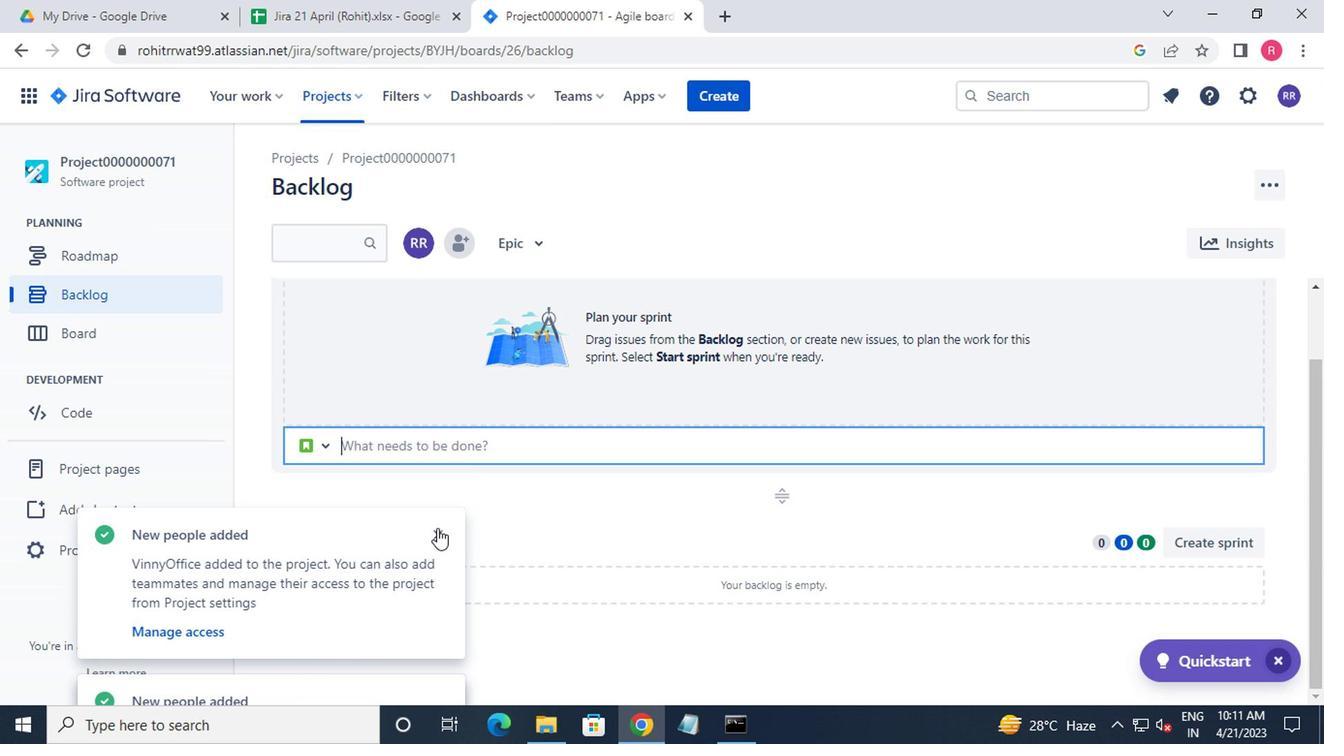 
Action: Mouse moved to (384, 447)
Screenshot: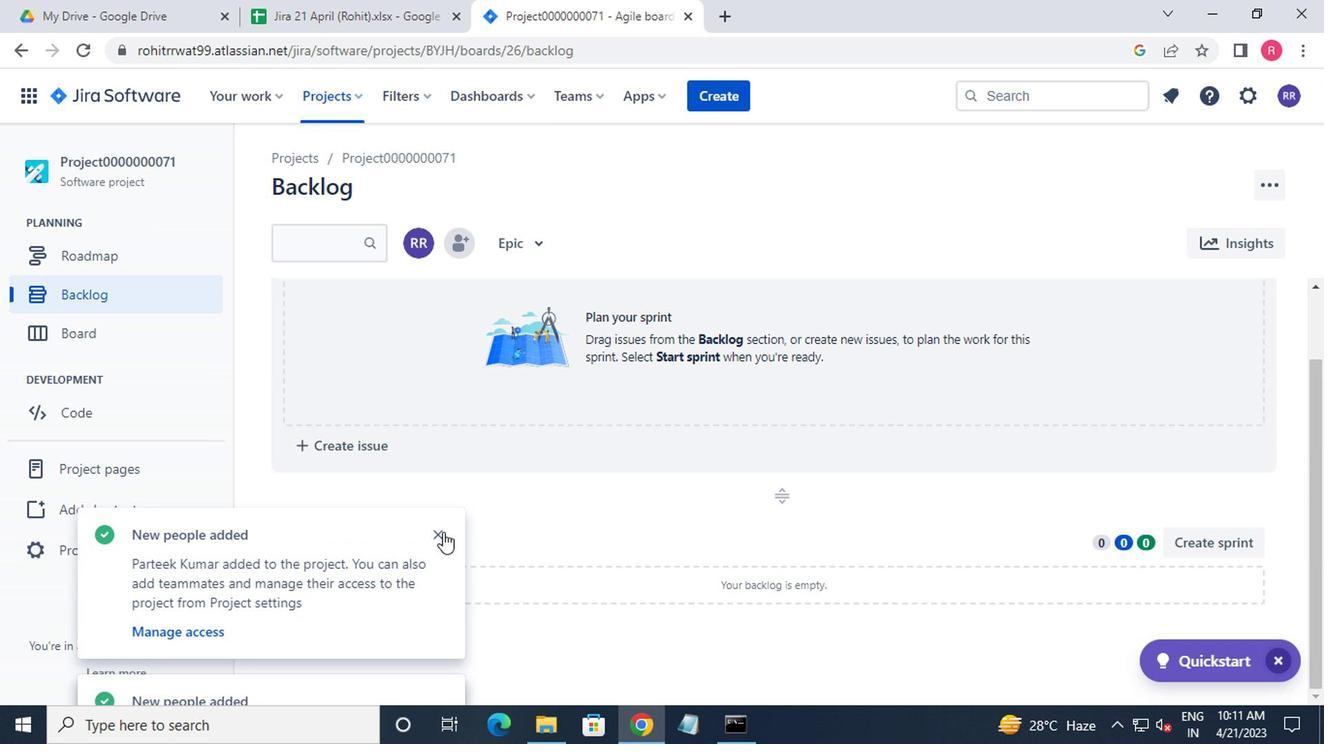 
Action: Mouse pressed left at (384, 447)
Screenshot: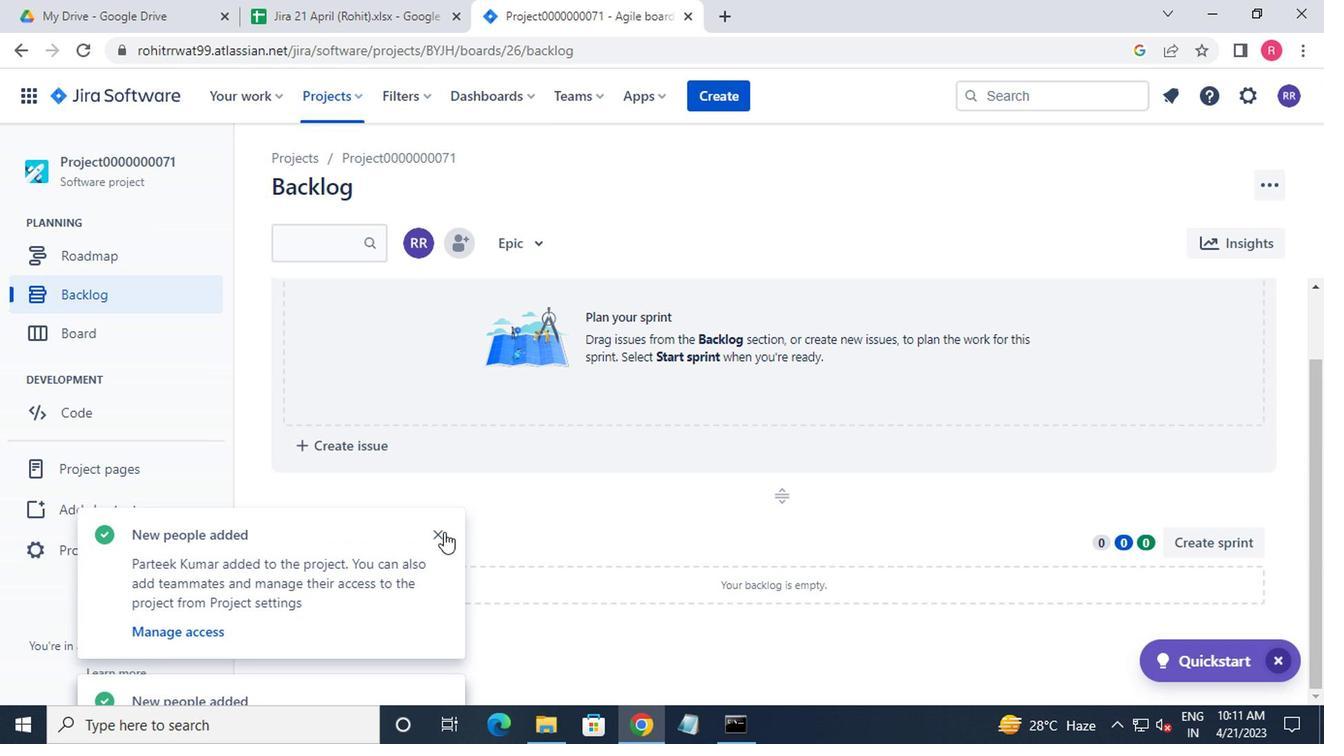 
Action: Mouse moved to (383, 450)
Screenshot: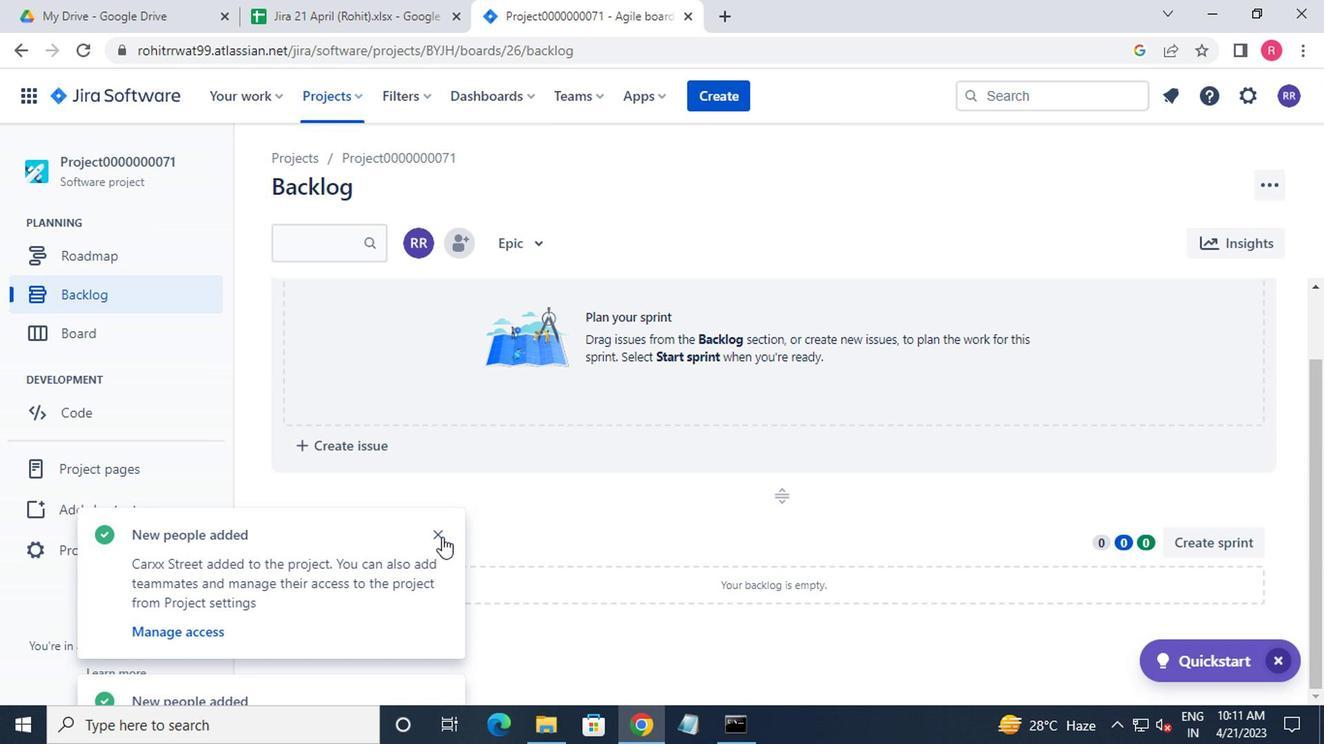 
Action: Mouse pressed left at (383, 450)
Screenshot: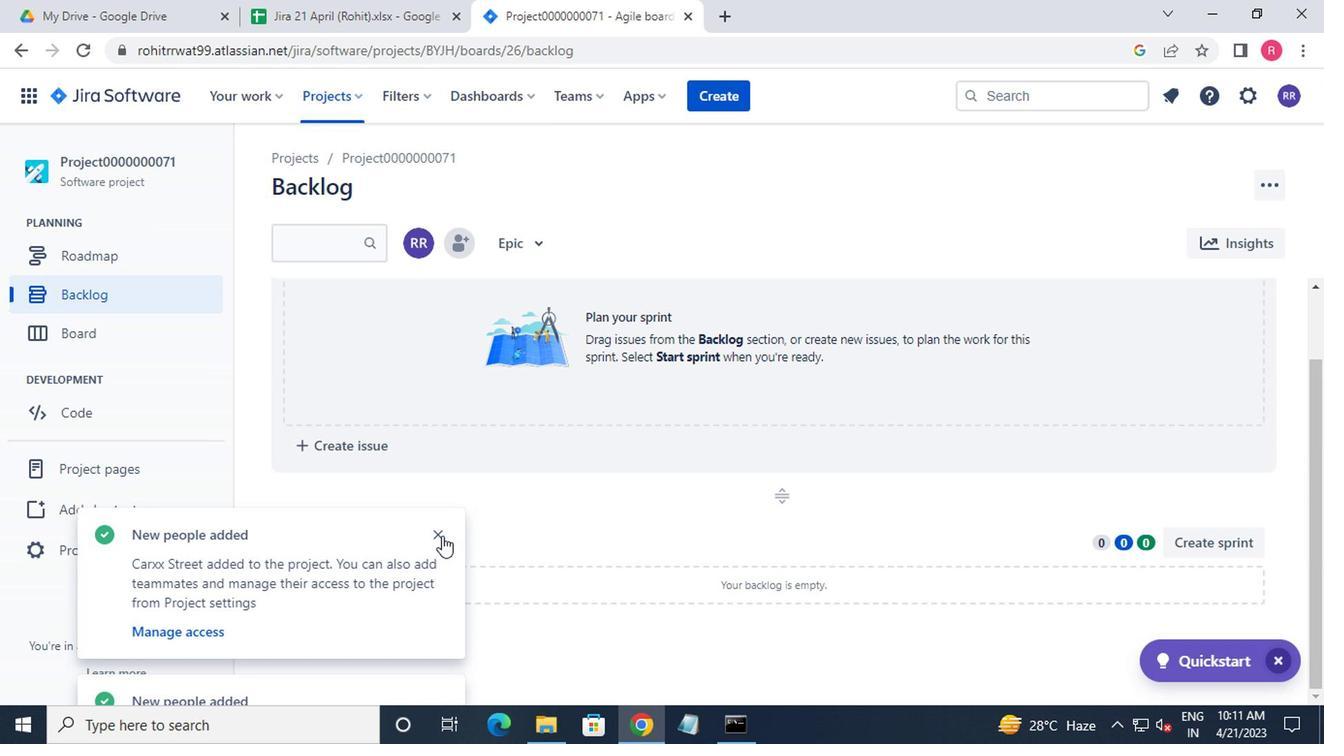 
Action: Mouse moved to (383, 450)
Screenshot: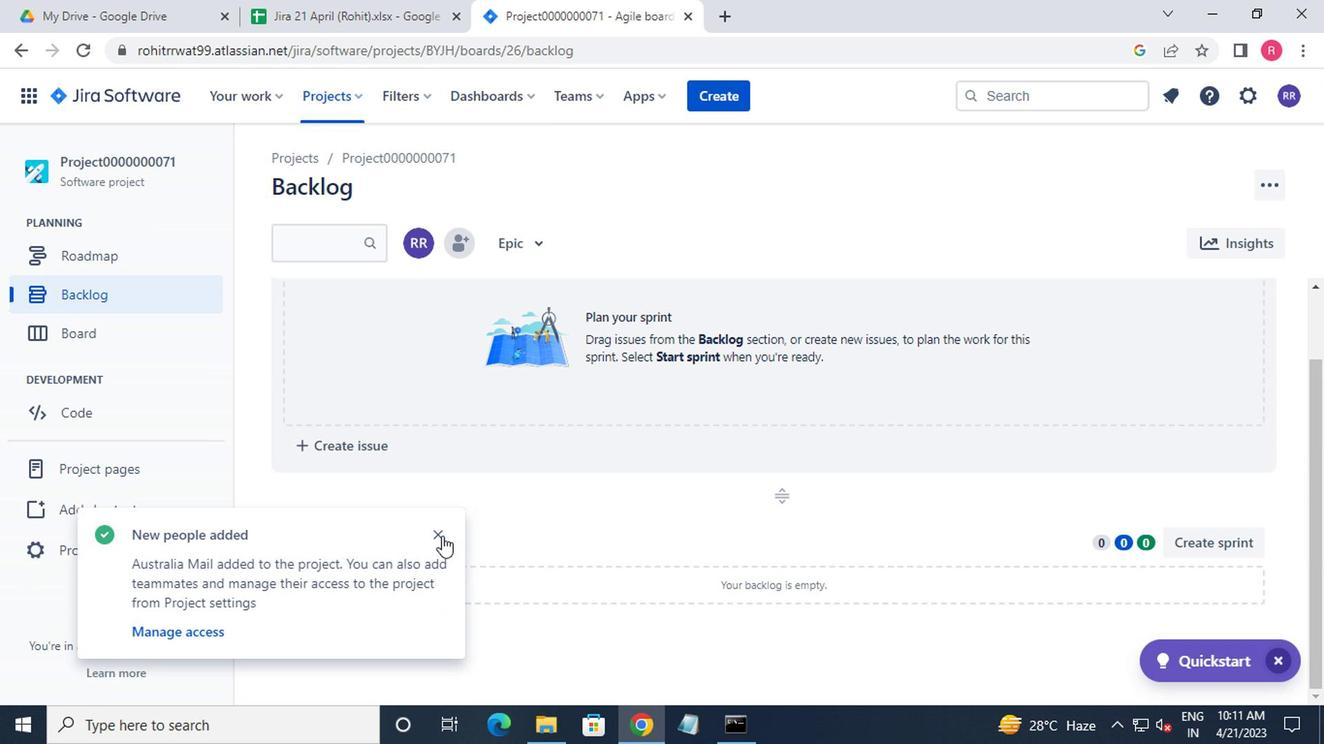 
Action: Mouse pressed left at (383, 450)
Screenshot: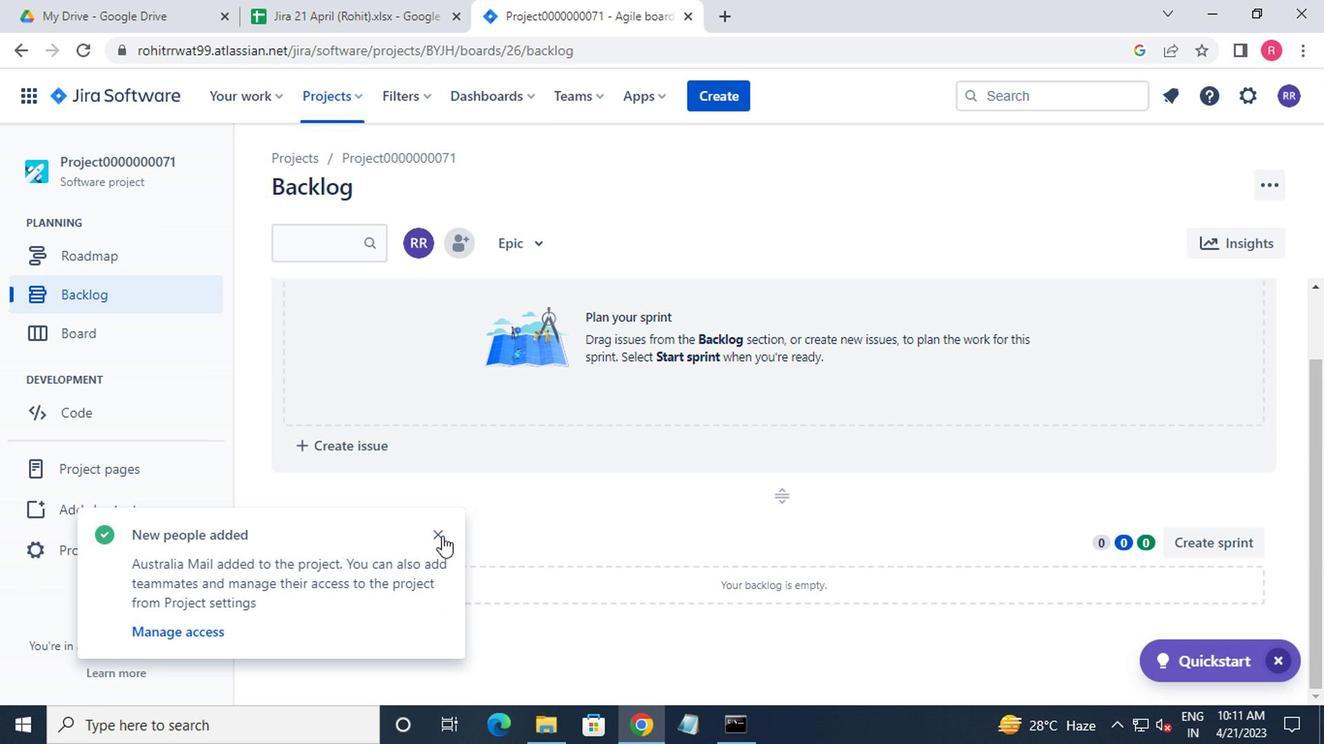 
Action: Mouse moved to (427, 460)
Screenshot: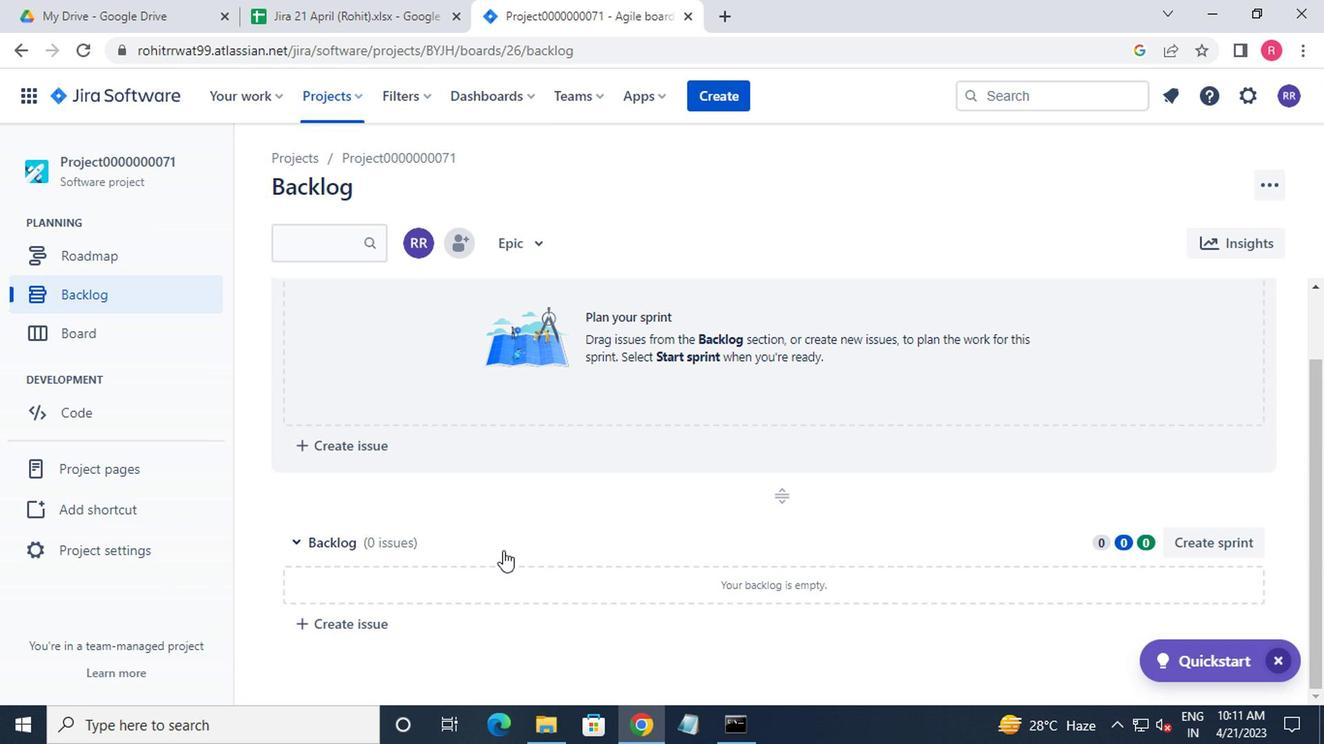 
Action: Mouse scrolled (427, 460) with delta (0, 0)
Screenshot: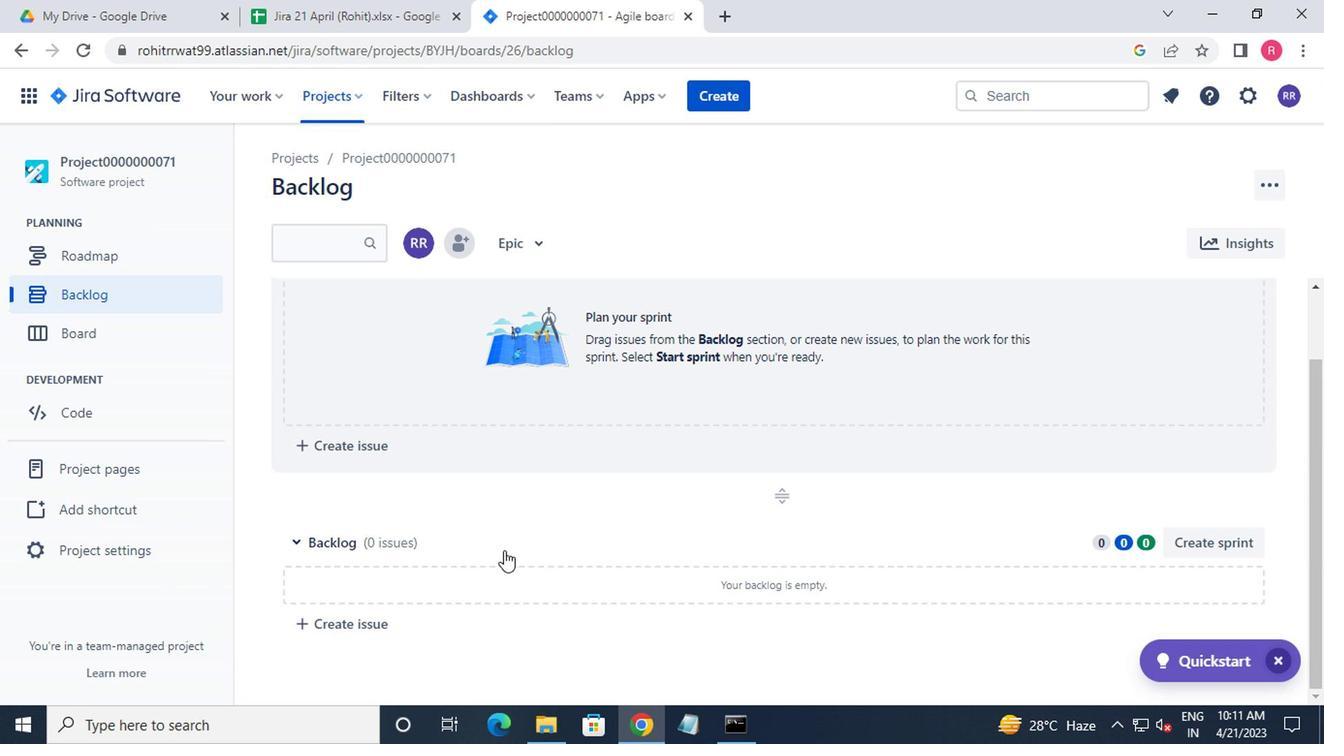 
Action: Mouse moved to (428, 462)
Screenshot: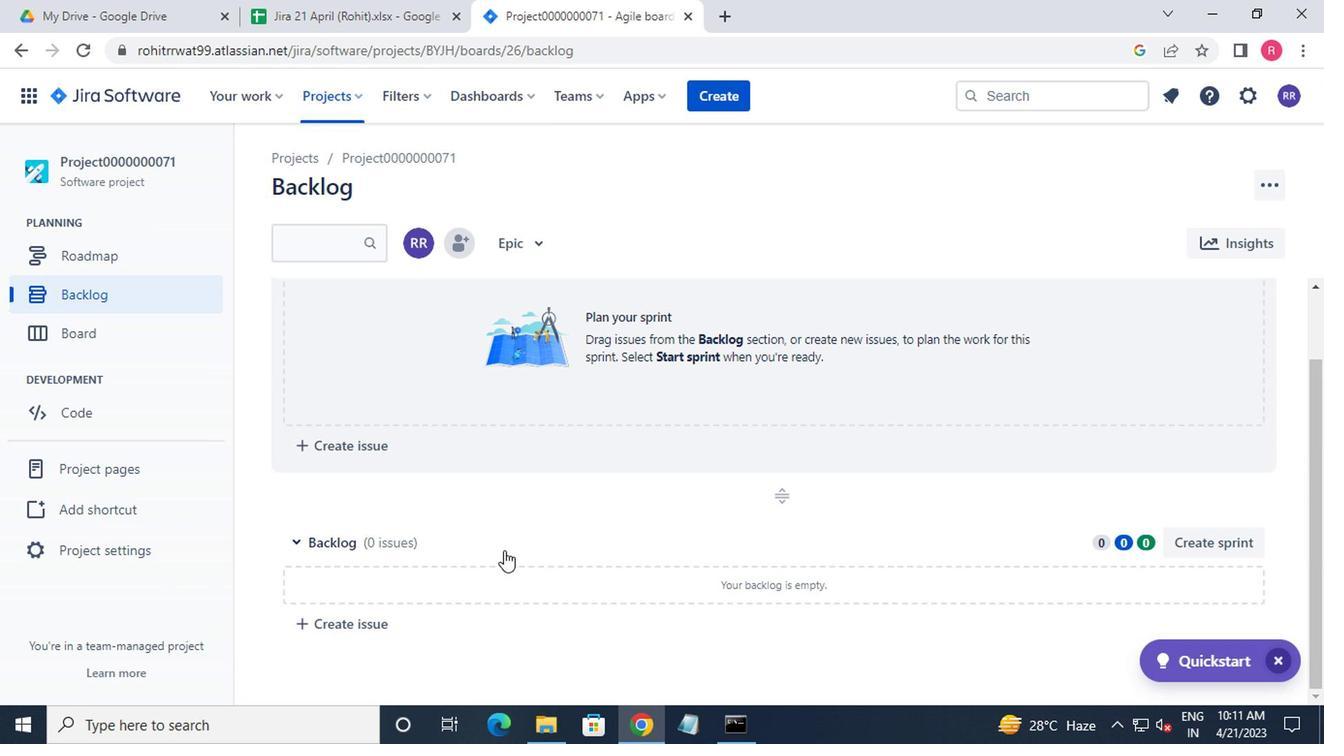 
Action: Mouse scrolled (428, 461) with delta (0, 0)
Screenshot: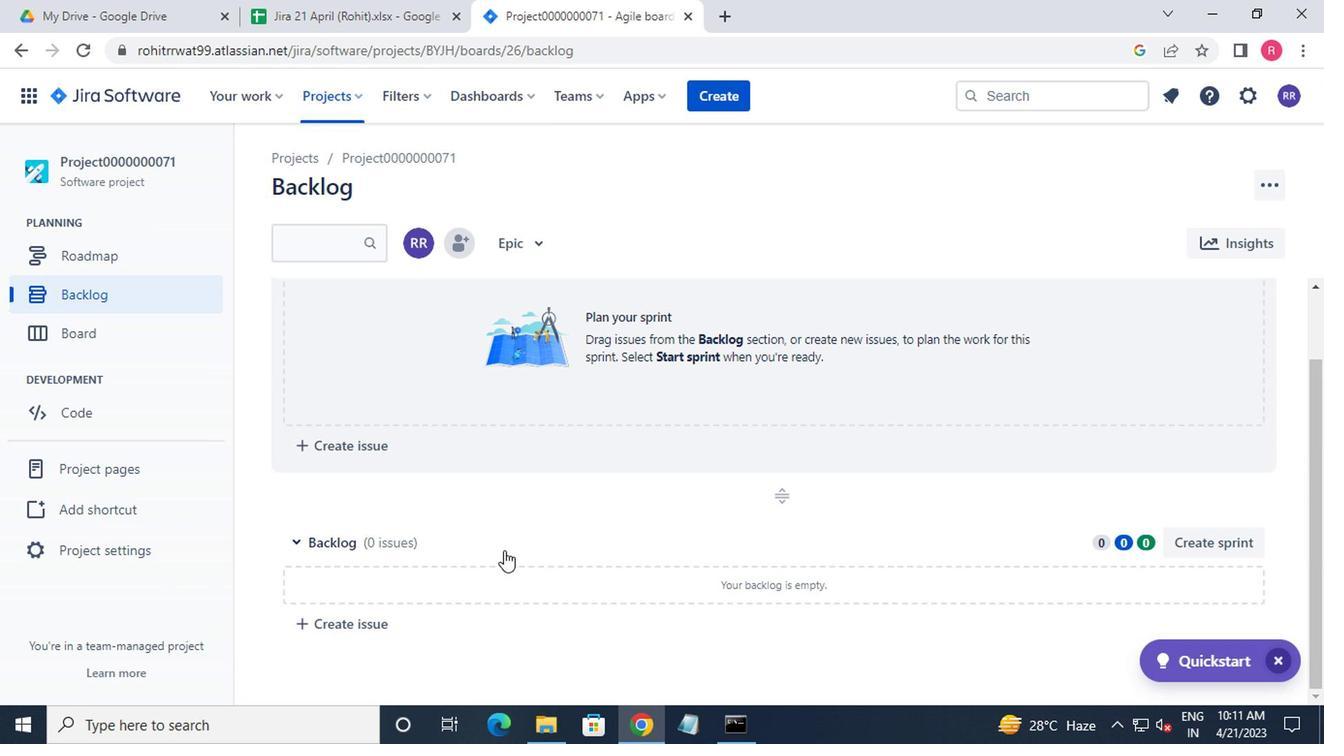 
Action: Mouse moved to (334, 508)
Screenshot: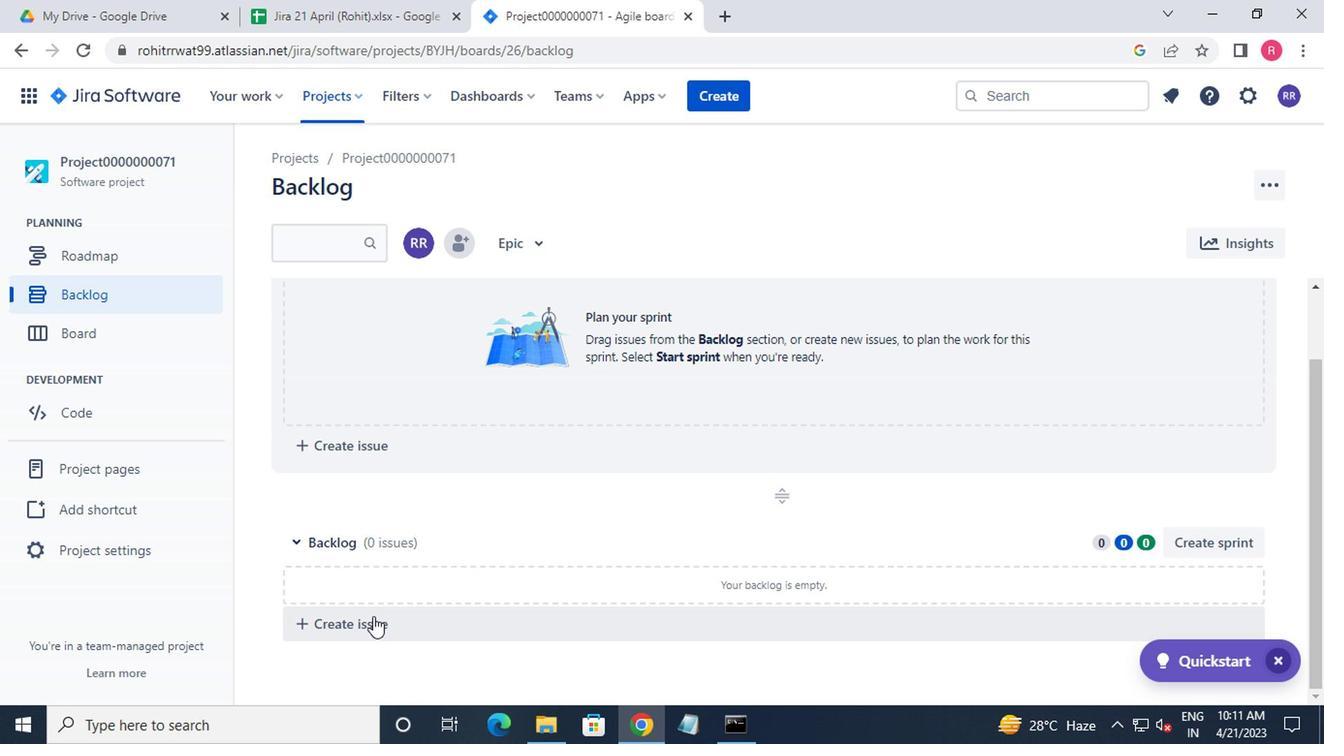 
Action: Mouse pressed left at (334, 508)
Screenshot: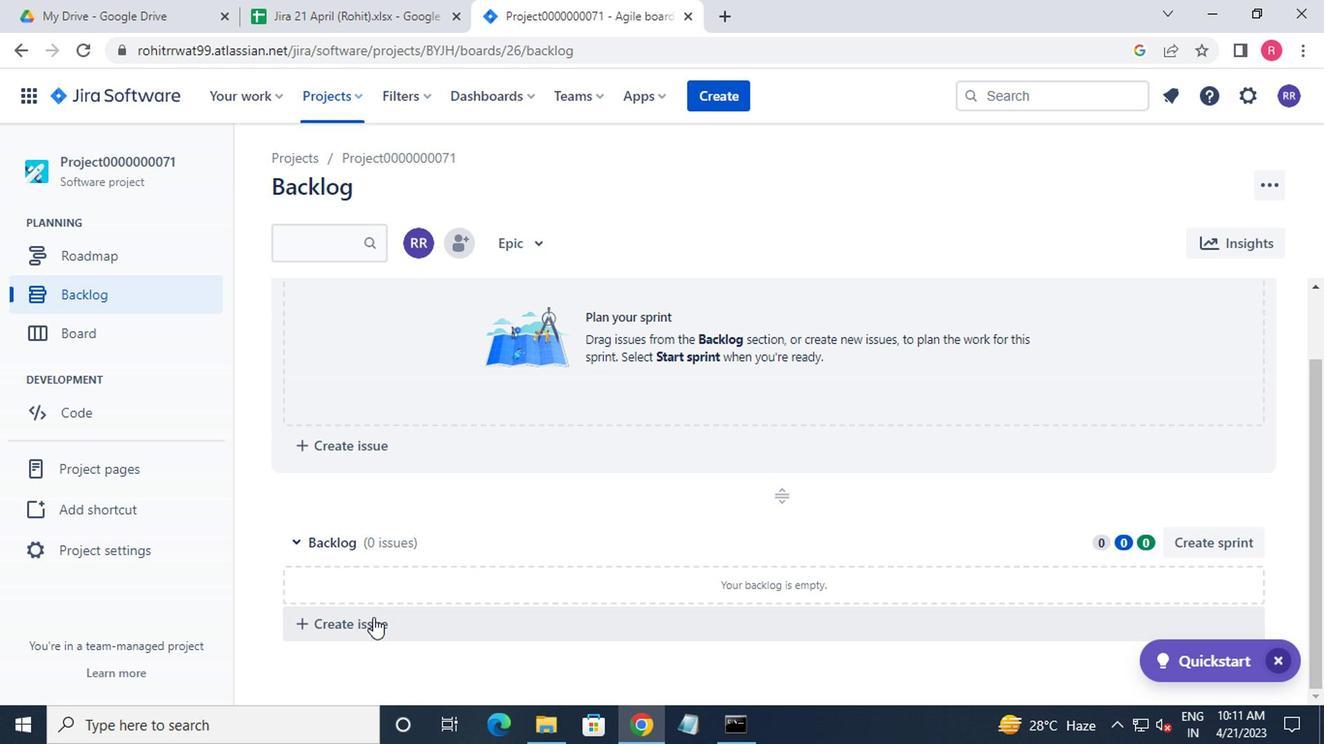 
Action: Mouse moved to (392, 509)
Screenshot: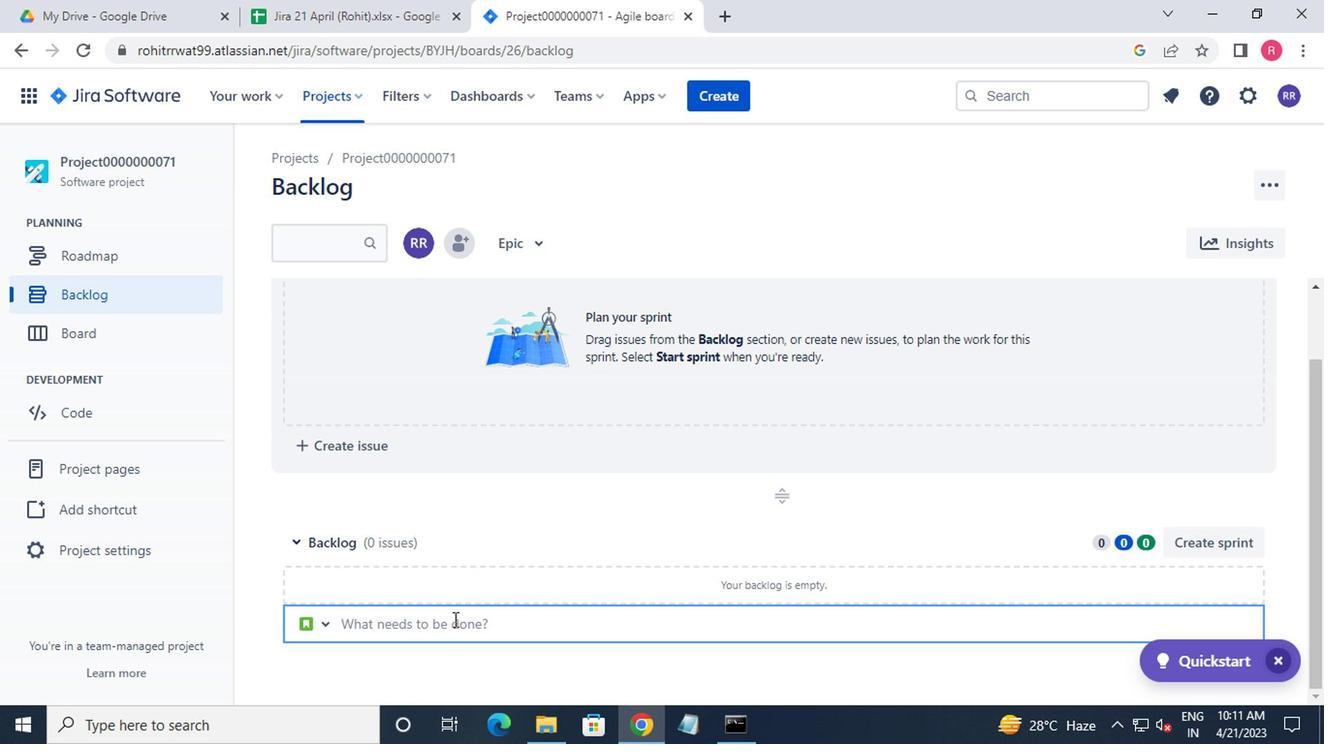 
Action: Key pressed <Key.shift_r>Issue0000000351<Key.enter><Key.shift_r>Issue0000000352<Key.enter>
Screenshot: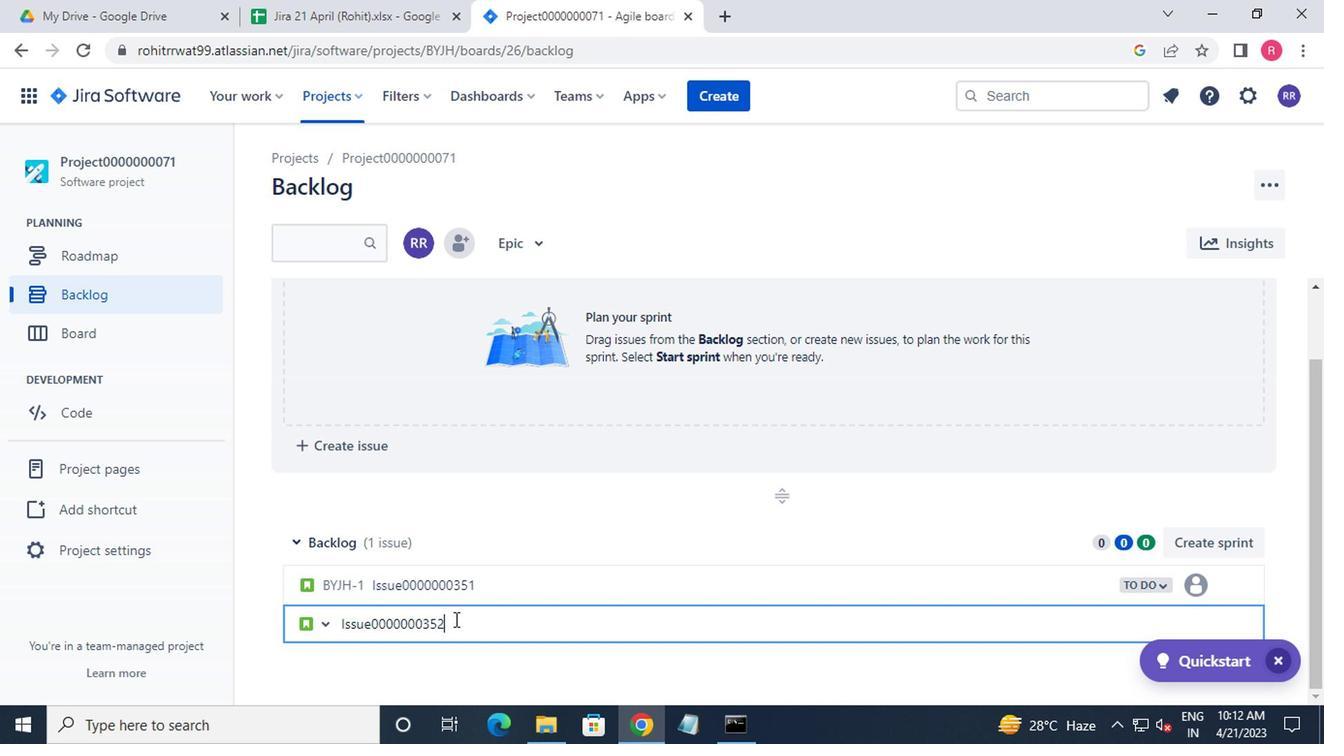 
